 Task: Look for space in Parkville, United States from 10th July, 2023 to 15th July, 2023 for 7 adults in price range Rs.10000 to Rs.15000. Place can be entire place or shared room with 4 bedrooms having 7 beds and 4 bathrooms. Property type can be house, flat, guest house. Amenities needed are: wifi, TV, free parkinig on premises, gym, breakfast. Booking option can be shelf check-in. Required host language is English.
Action: Mouse moved to (549, 125)
Screenshot: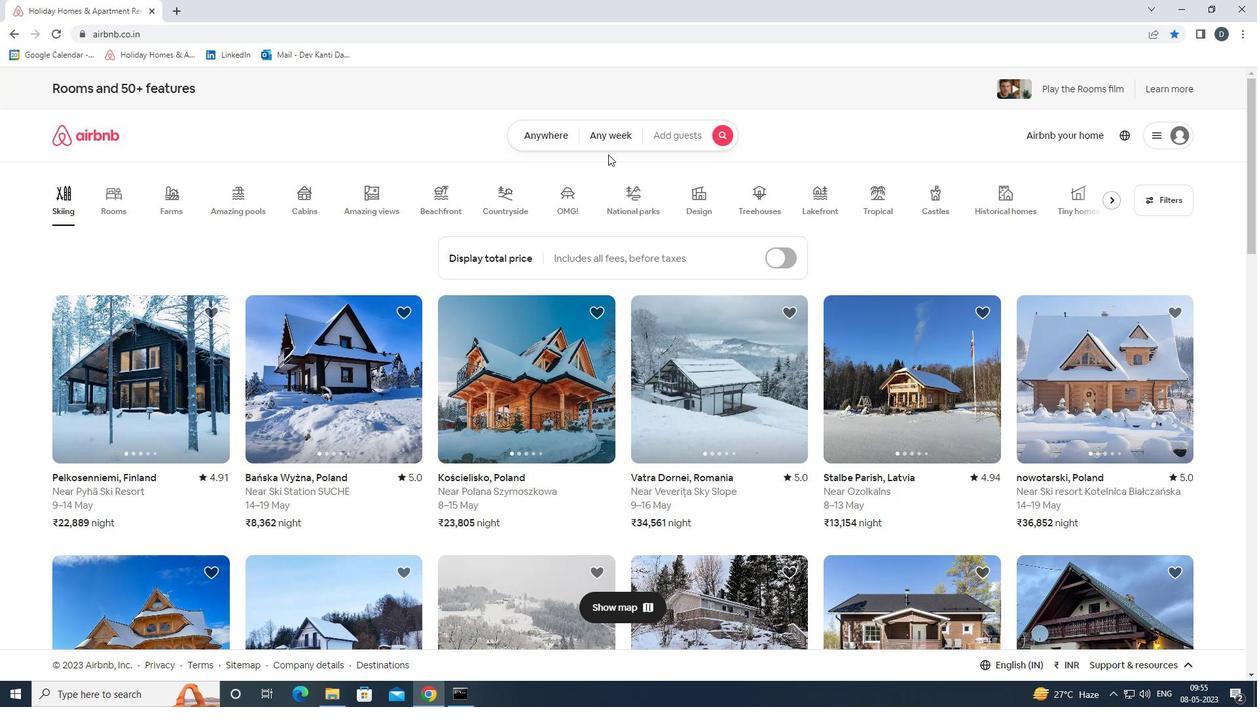 
Action: Mouse pressed left at (549, 125)
Screenshot: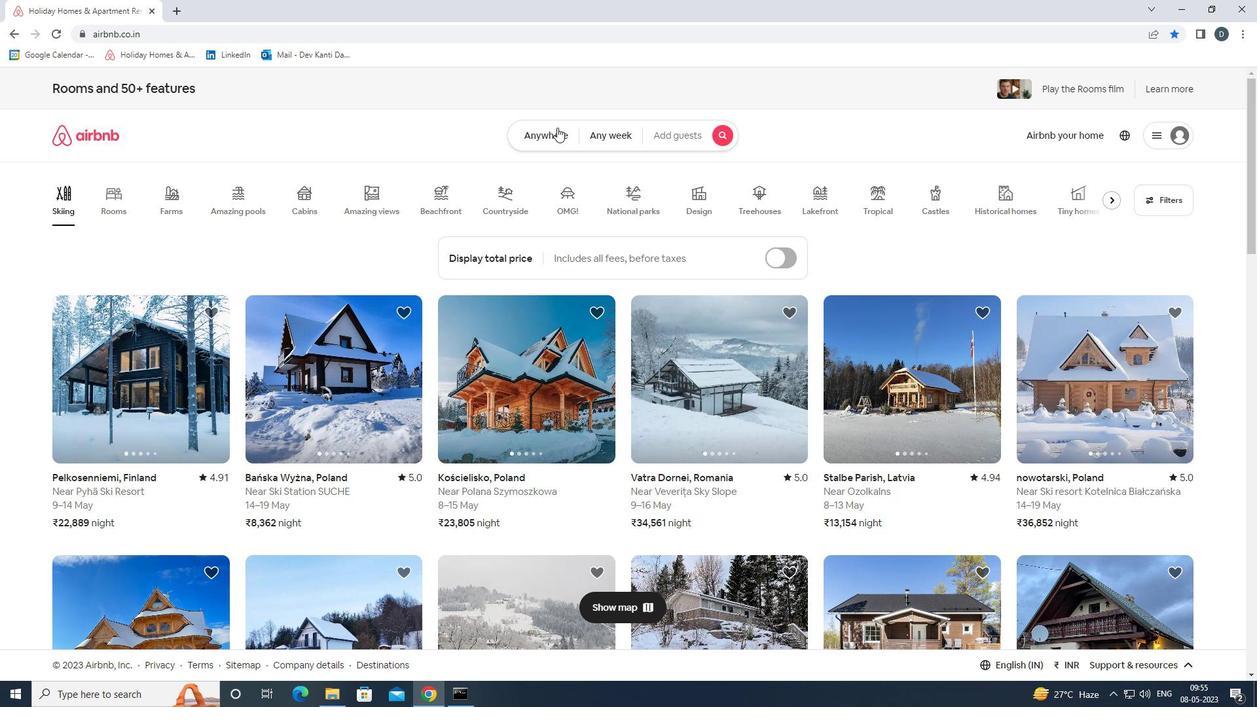 
Action: Mouse moved to (446, 191)
Screenshot: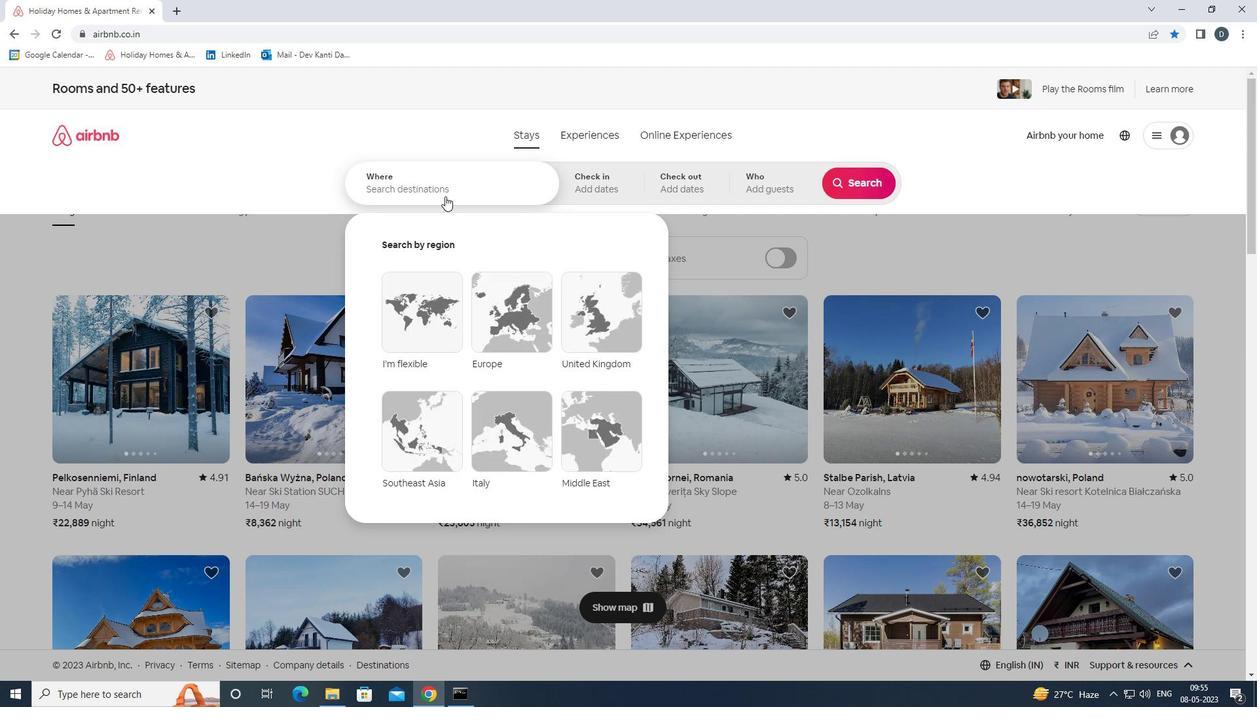 
Action: Mouse pressed left at (446, 191)
Screenshot: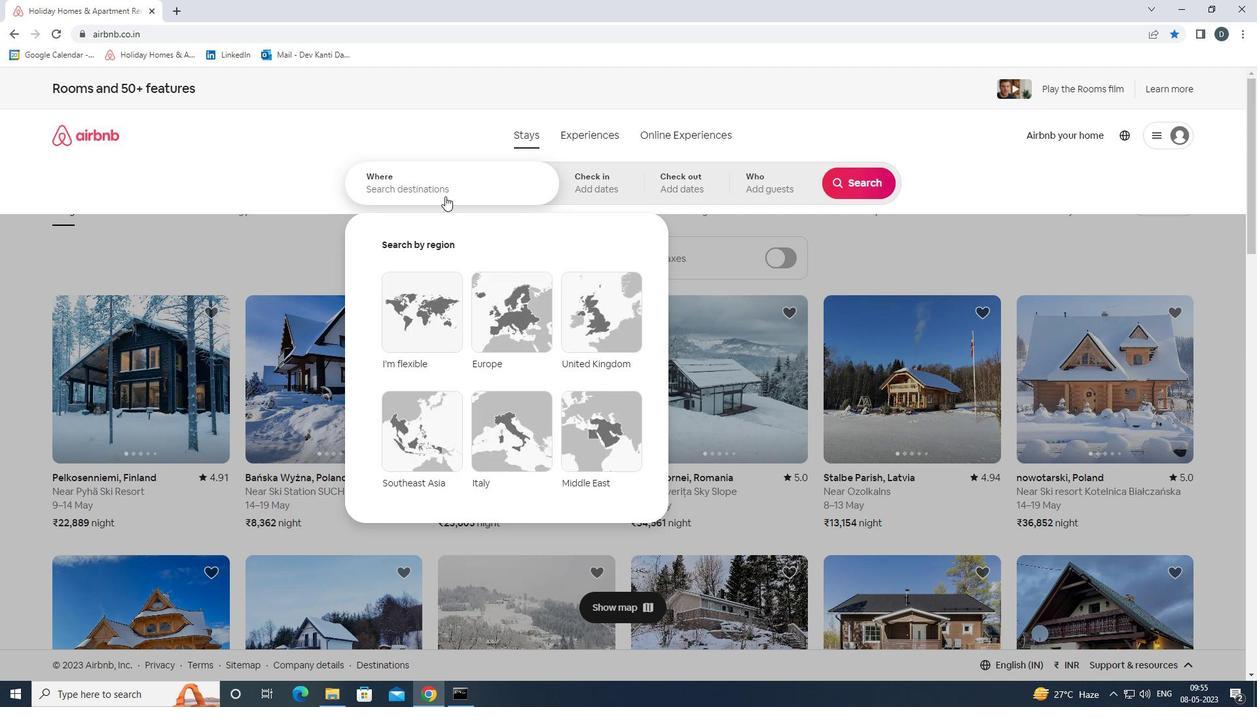 
Action: Key pressed <Key.shift>PARKVILLE,<Key.shift>UNITED<Key.space><Key.shift>STATES<Key.enter>
Screenshot: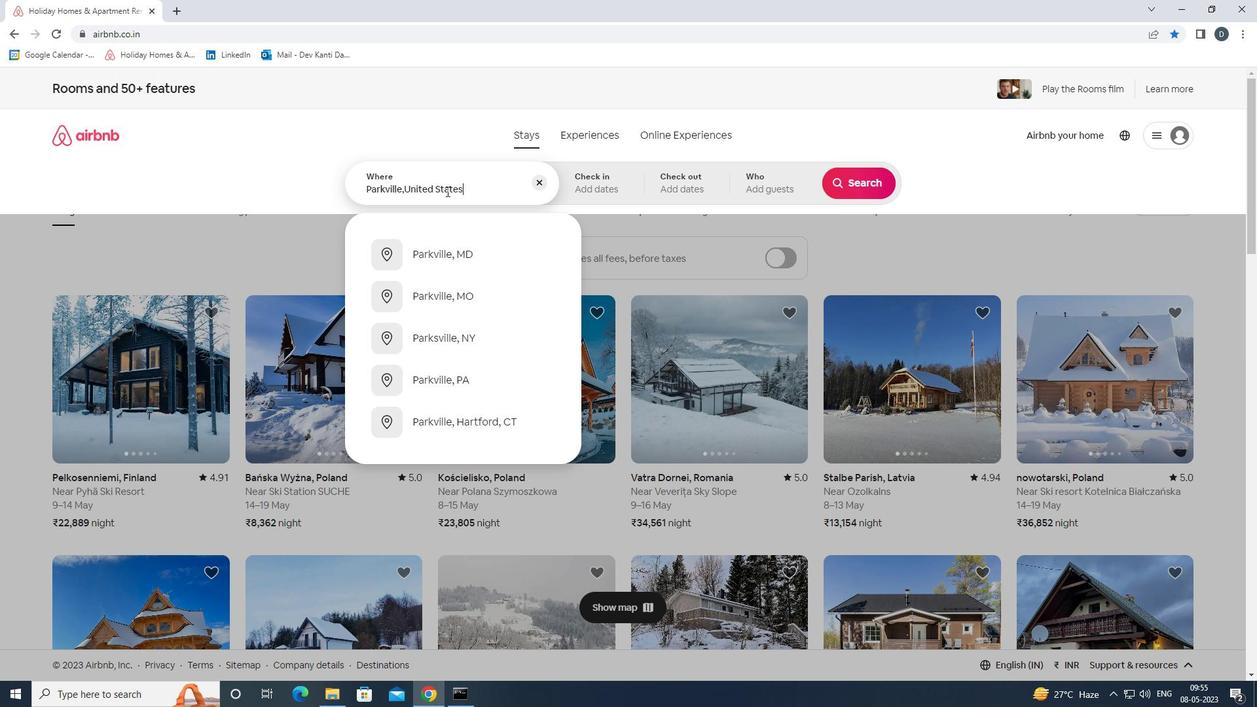 
Action: Mouse moved to (859, 286)
Screenshot: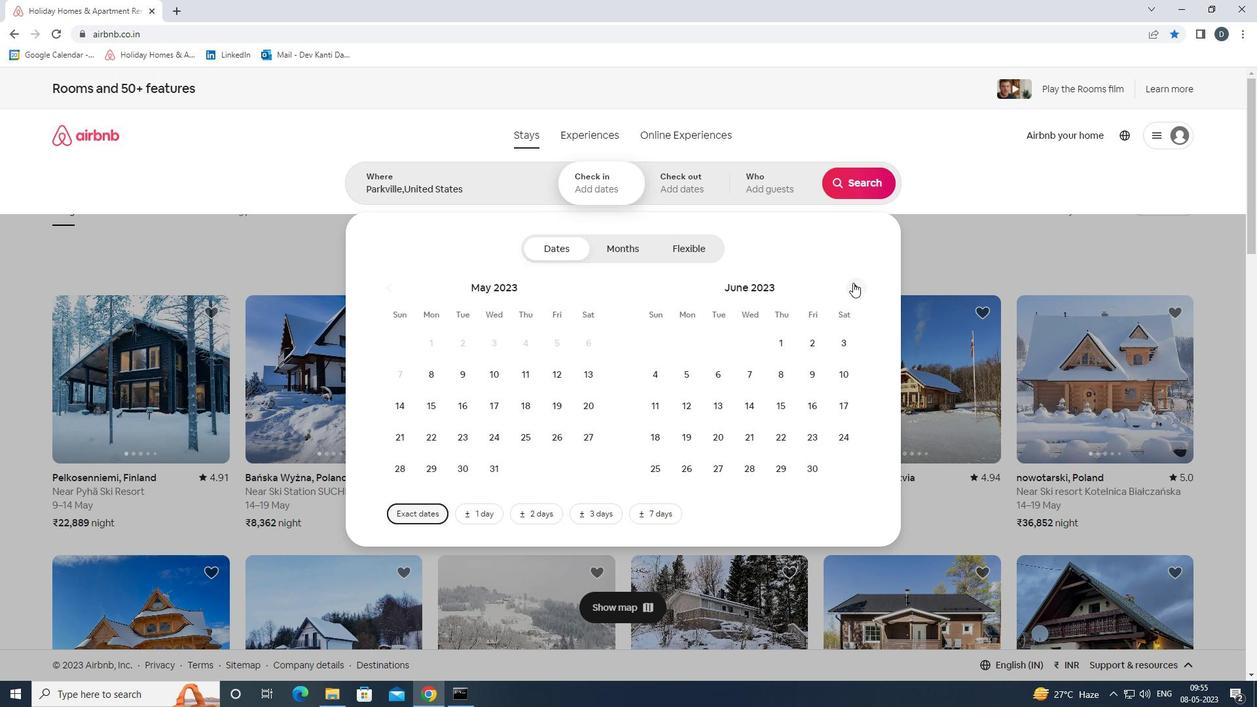 
Action: Mouse pressed left at (859, 286)
Screenshot: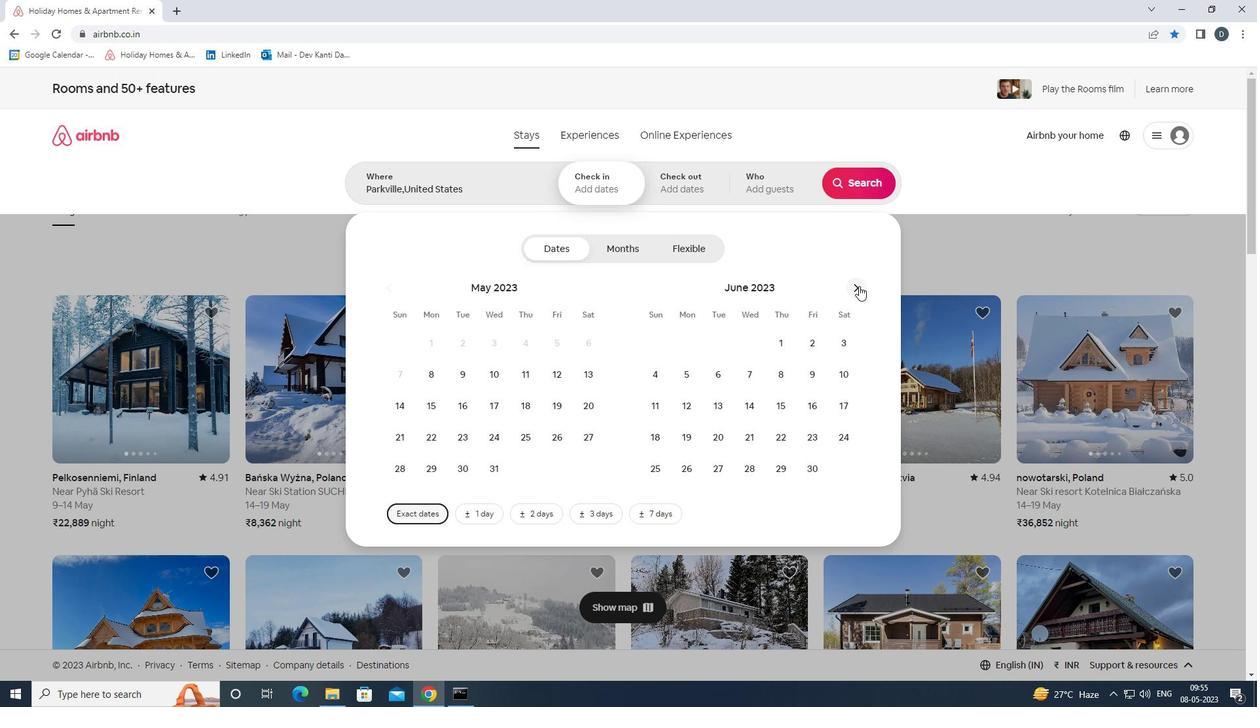 
Action: Mouse moved to (687, 401)
Screenshot: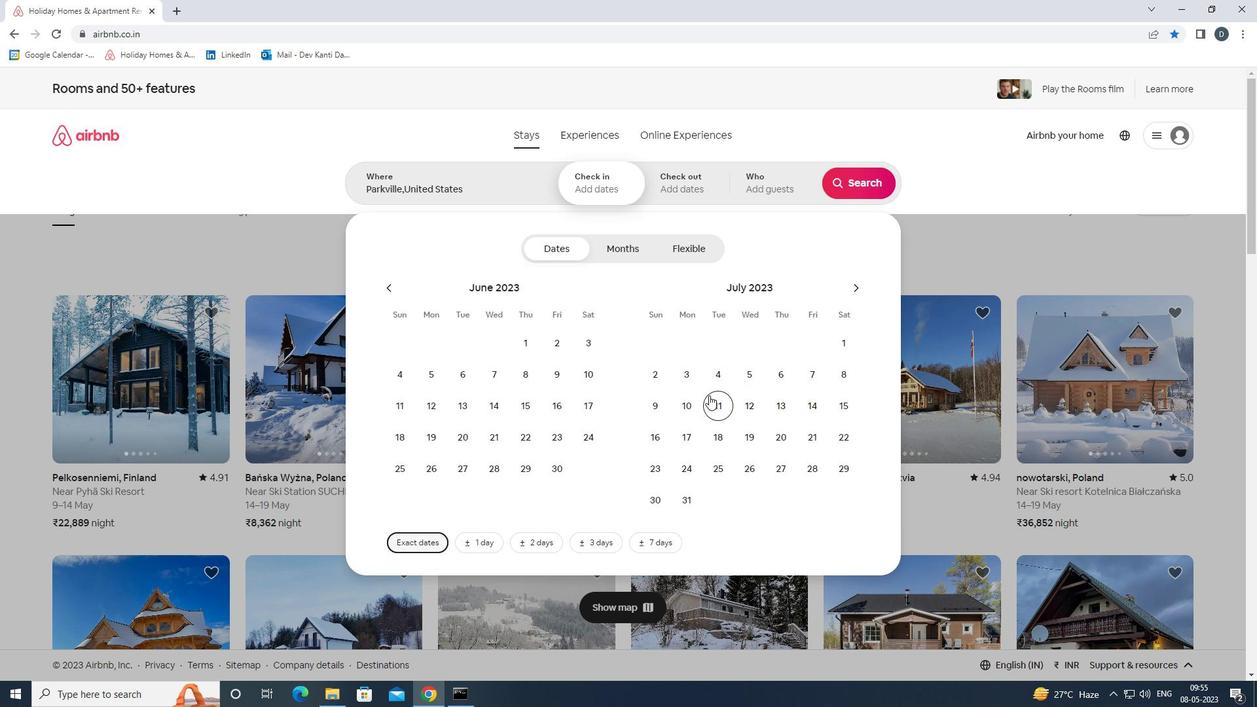 
Action: Mouse pressed left at (687, 401)
Screenshot: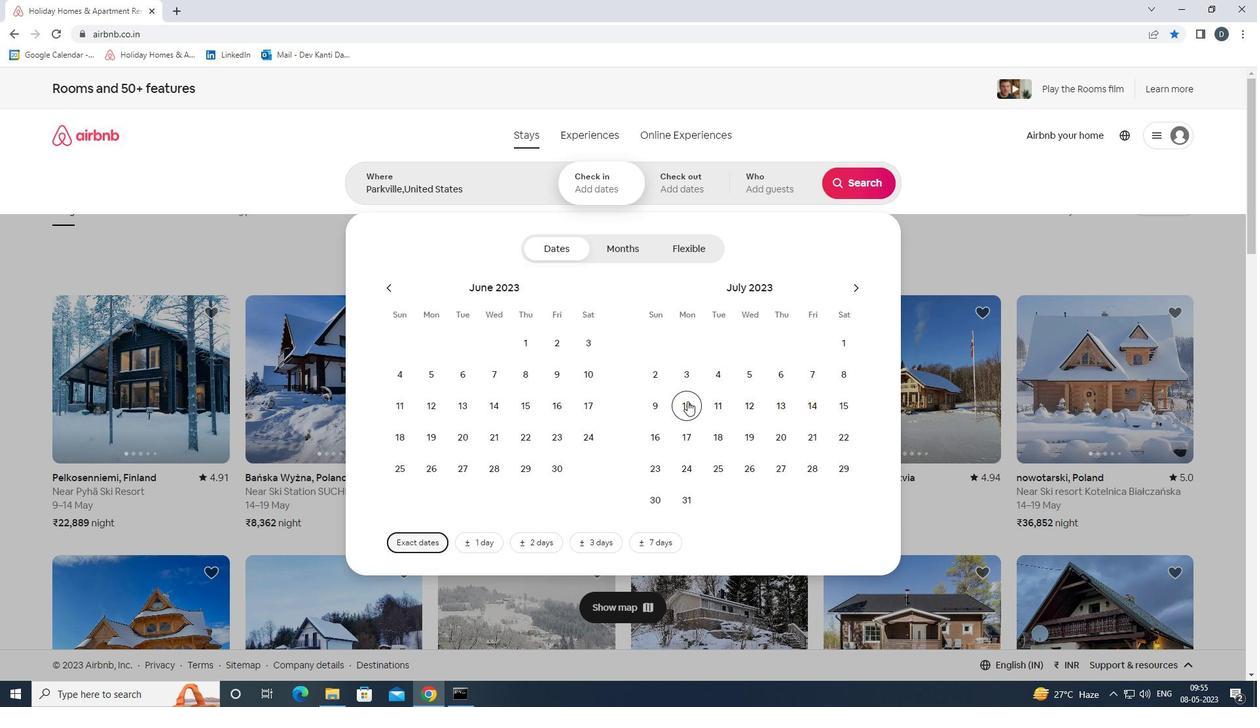 
Action: Mouse moved to (840, 396)
Screenshot: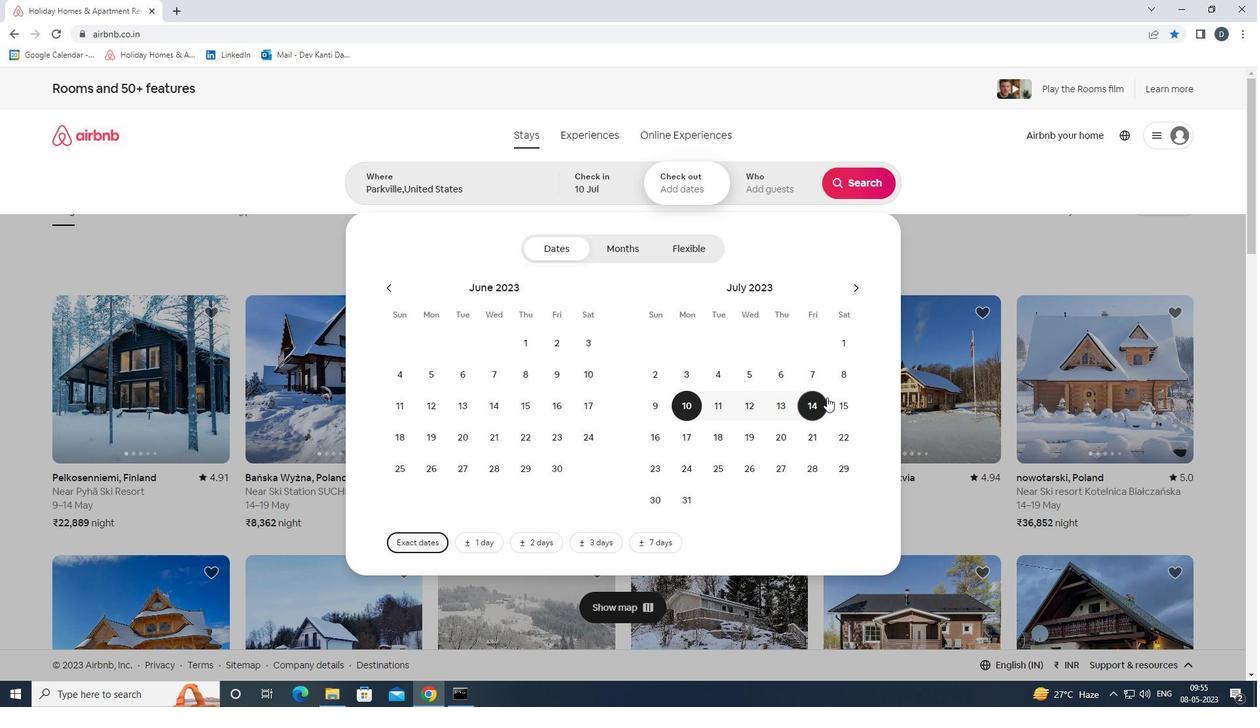 
Action: Mouse pressed left at (840, 396)
Screenshot: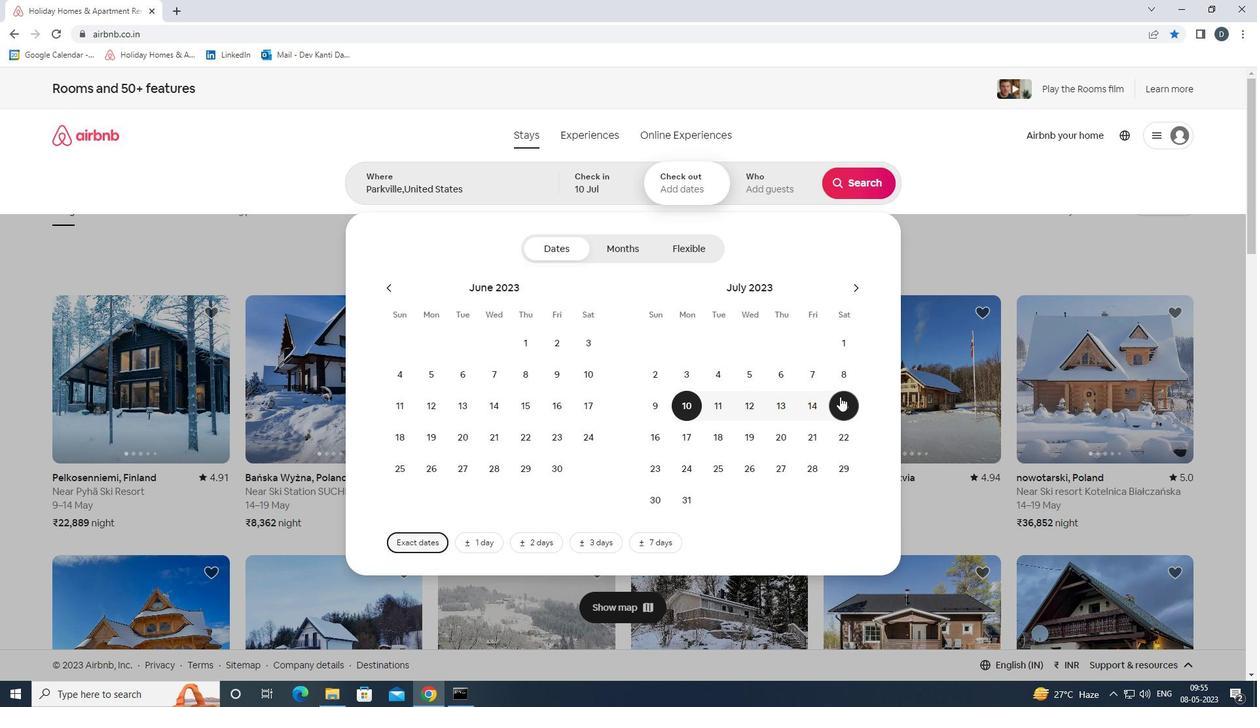 
Action: Mouse moved to (782, 185)
Screenshot: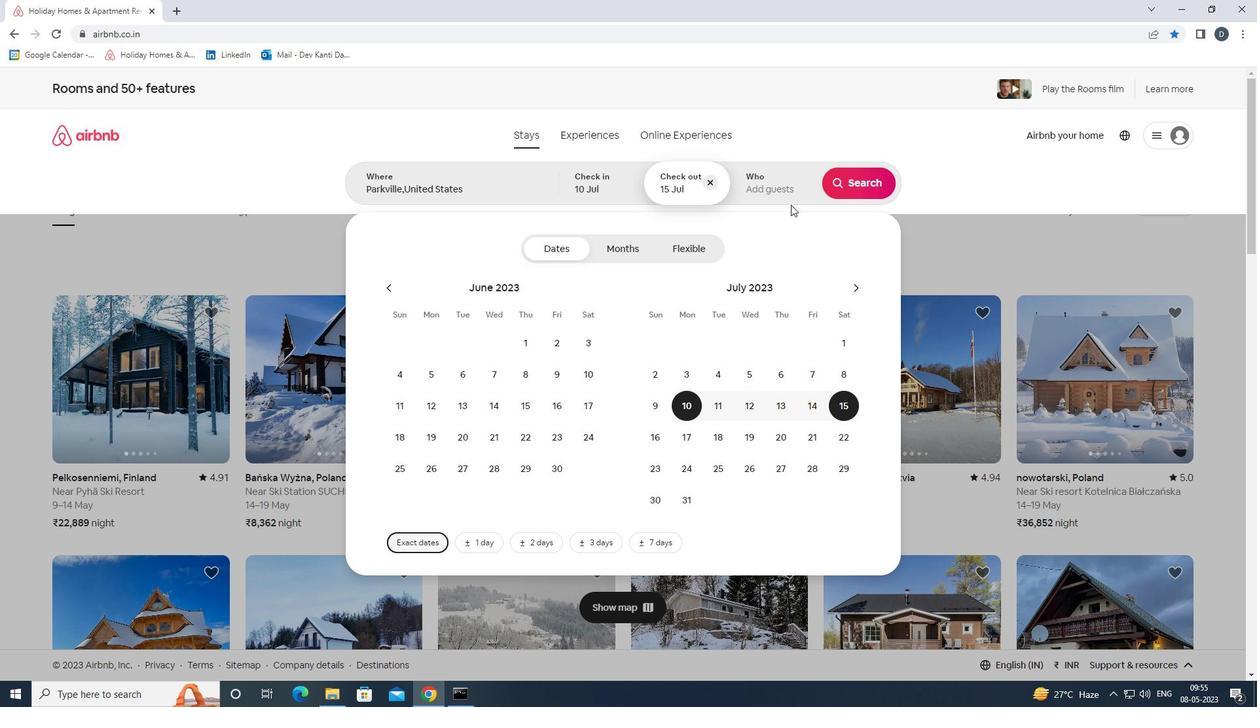 
Action: Mouse pressed left at (782, 185)
Screenshot: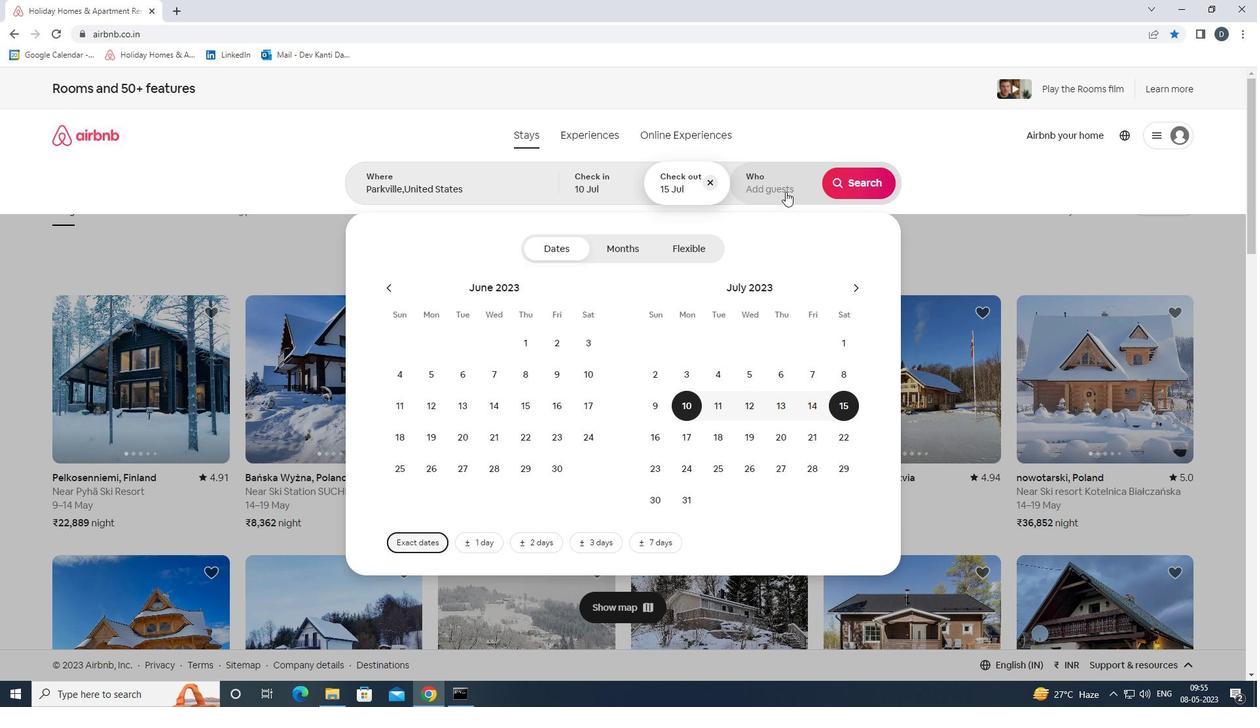 
Action: Mouse moved to (856, 252)
Screenshot: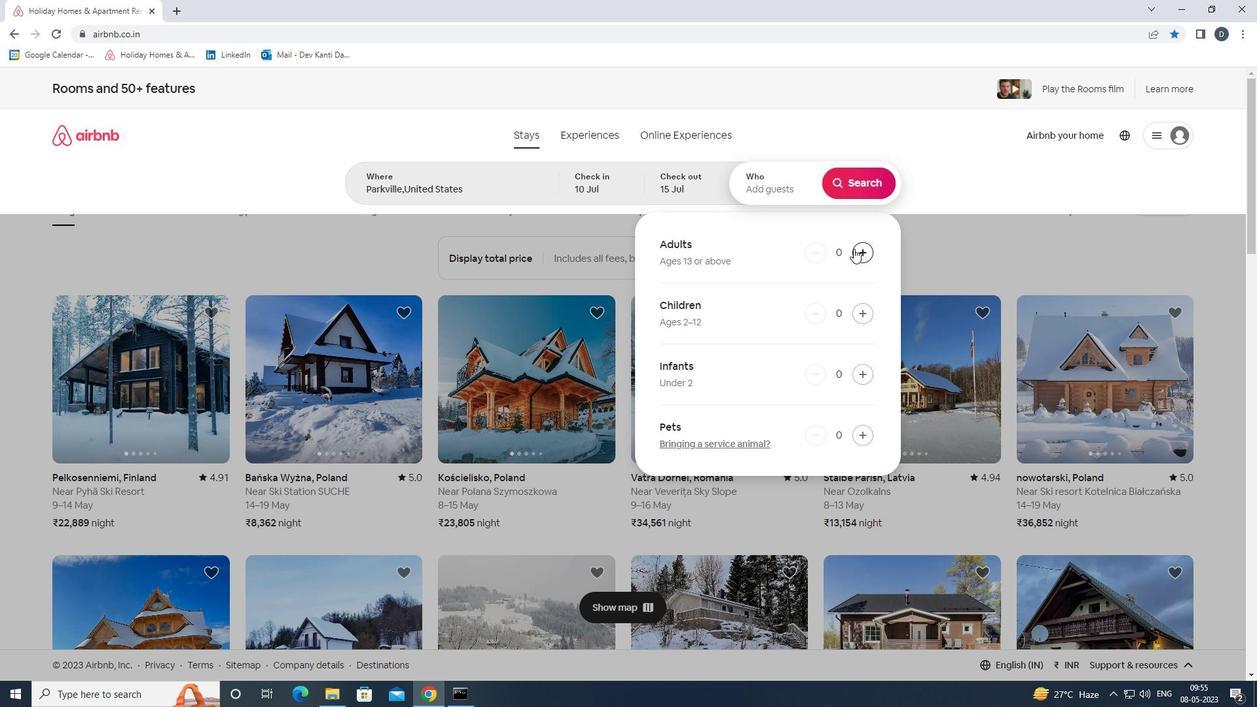 
Action: Mouse pressed left at (856, 252)
Screenshot: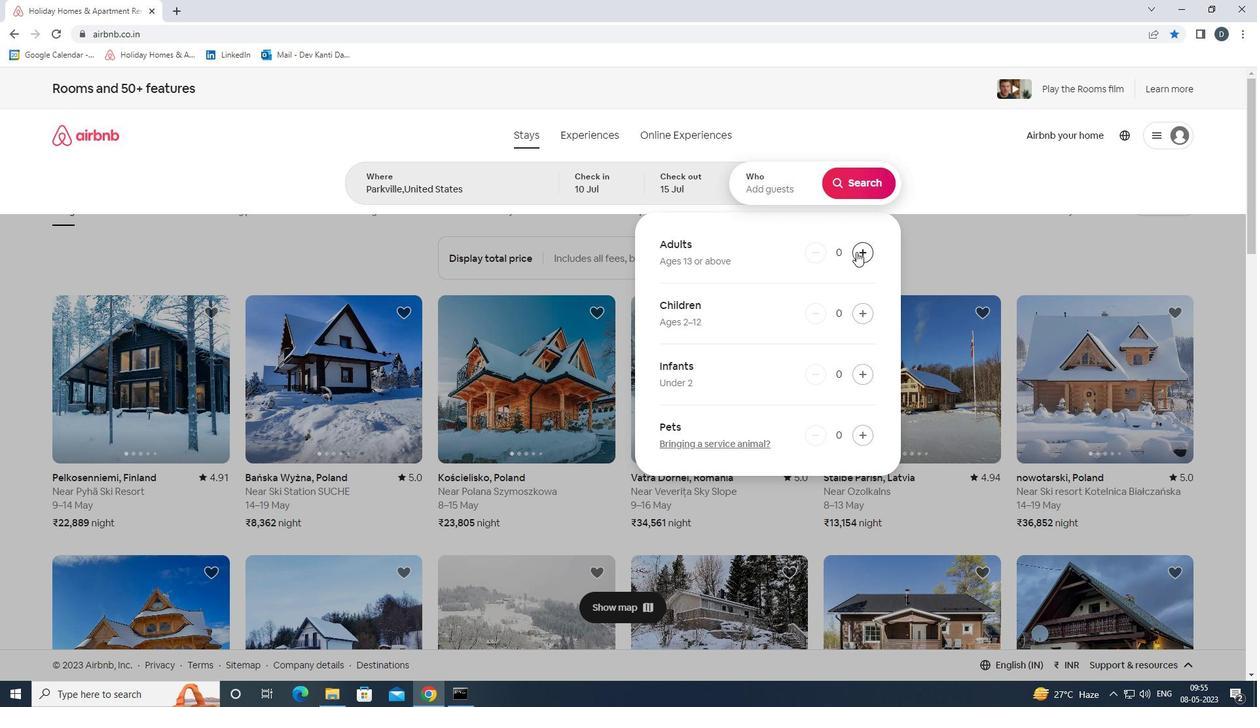 
Action: Mouse pressed left at (856, 252)
Screenshot: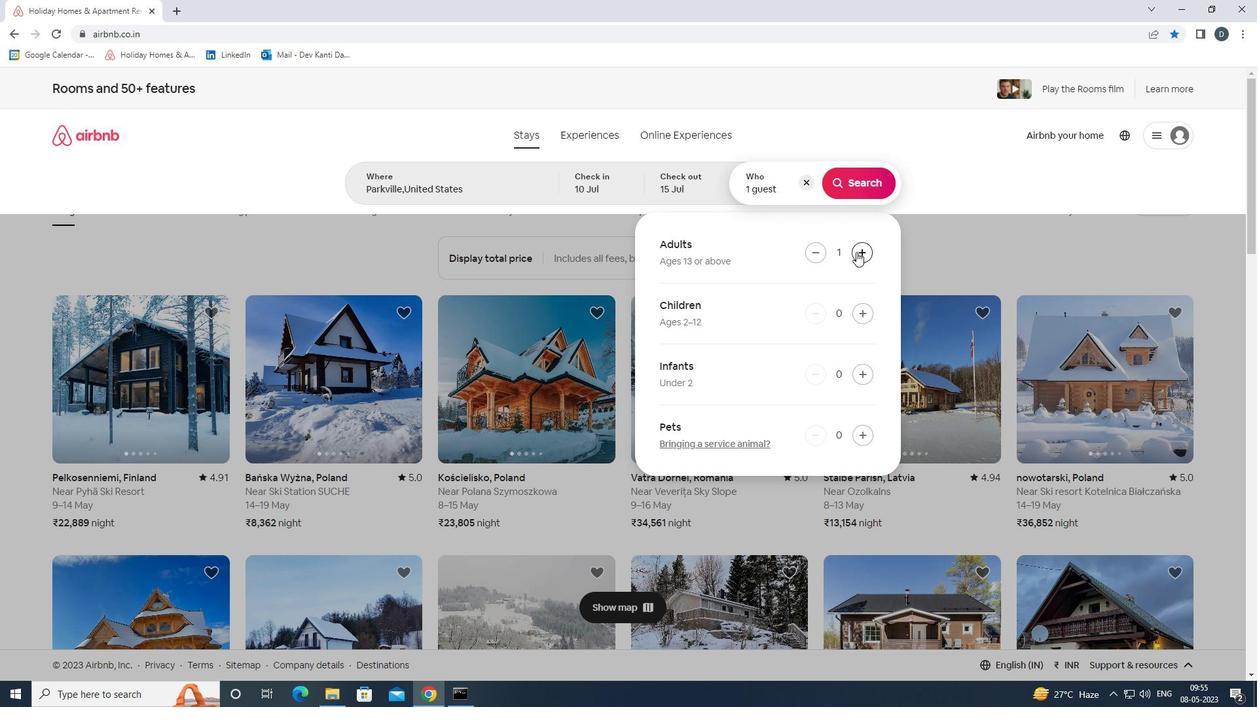 
Action: Mouse pressed left at (856, 252)
Screenshot: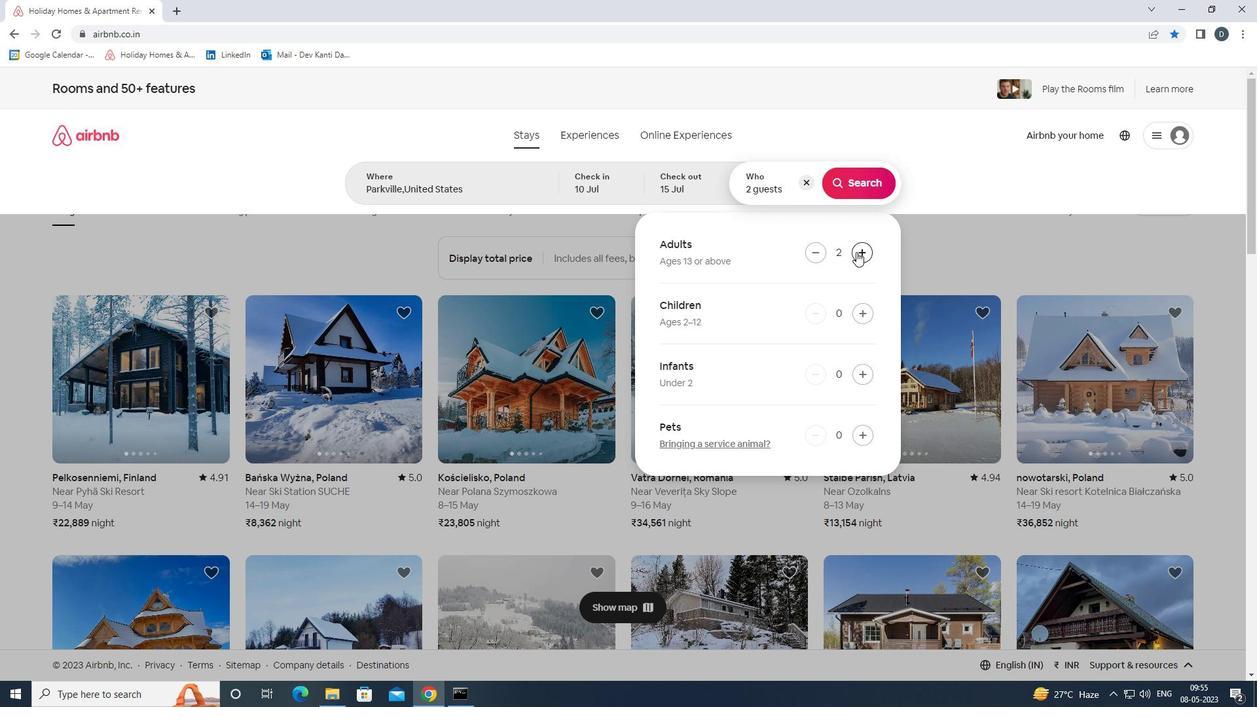 
Action: Mouse pressed left at (856, 252)
Screenshot: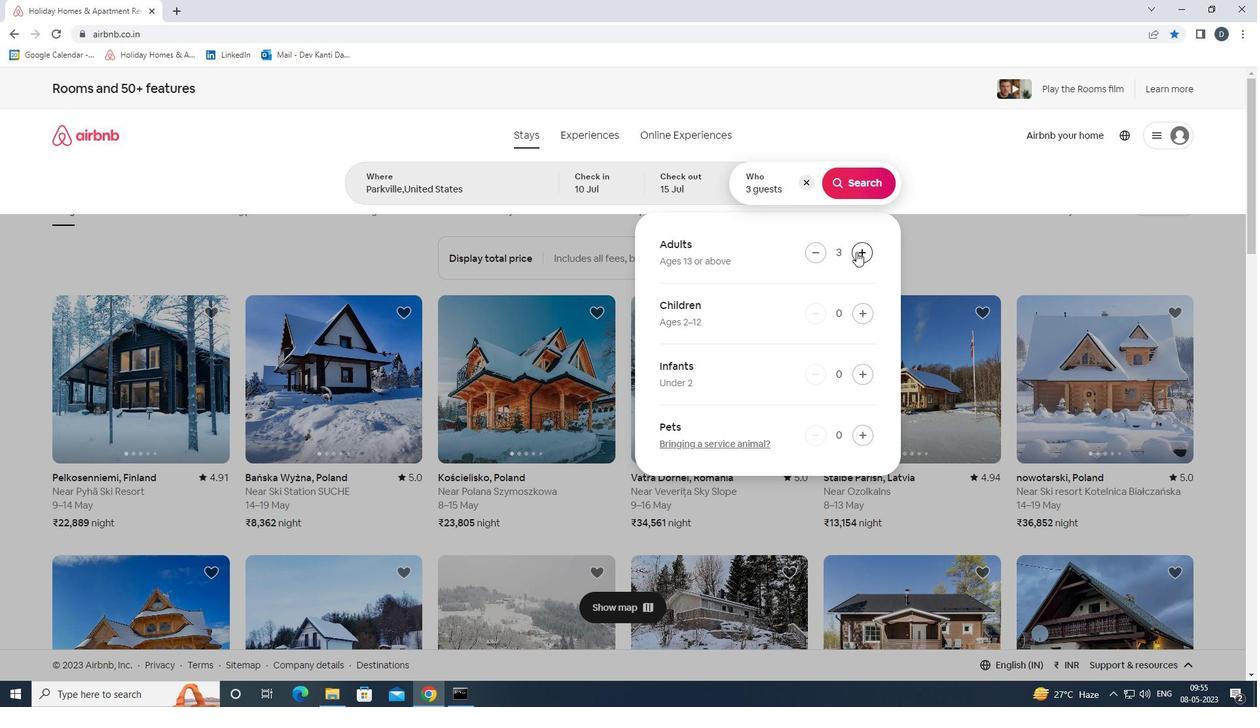 
Action: Mouse pressed left at (856, 252)
Screenshot: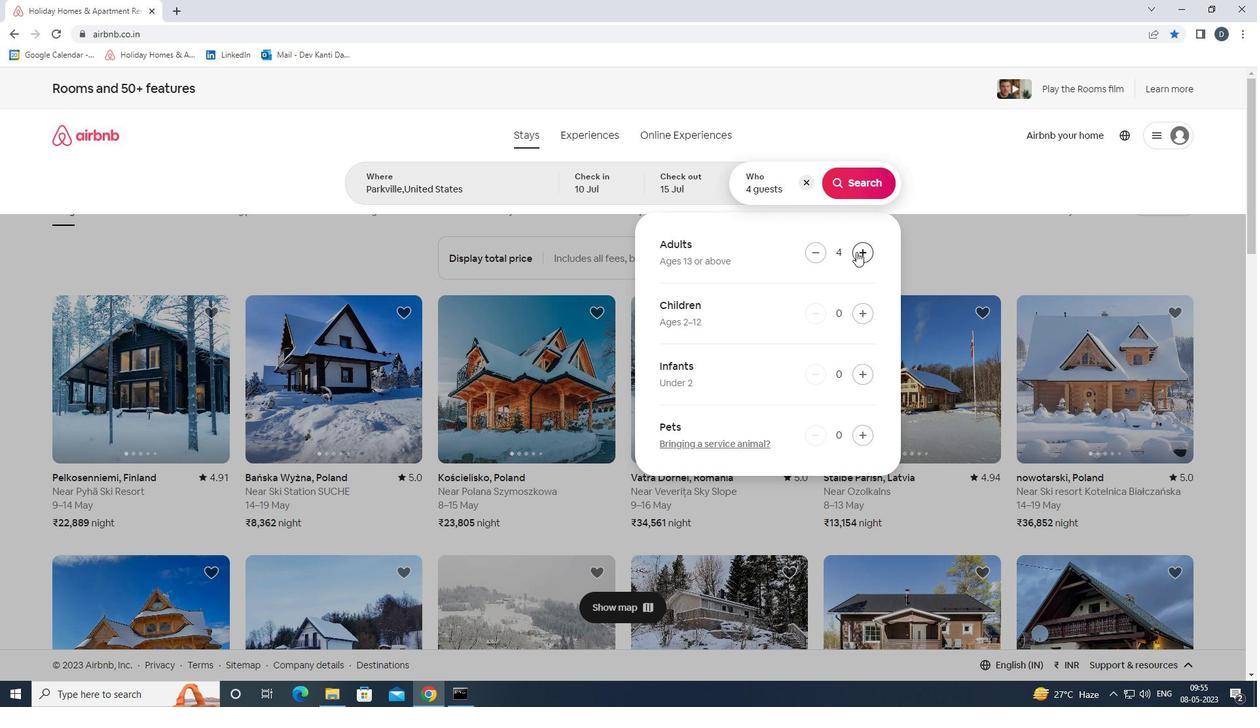
Action: Mouse pressed left at (856, 252)
Screenshot: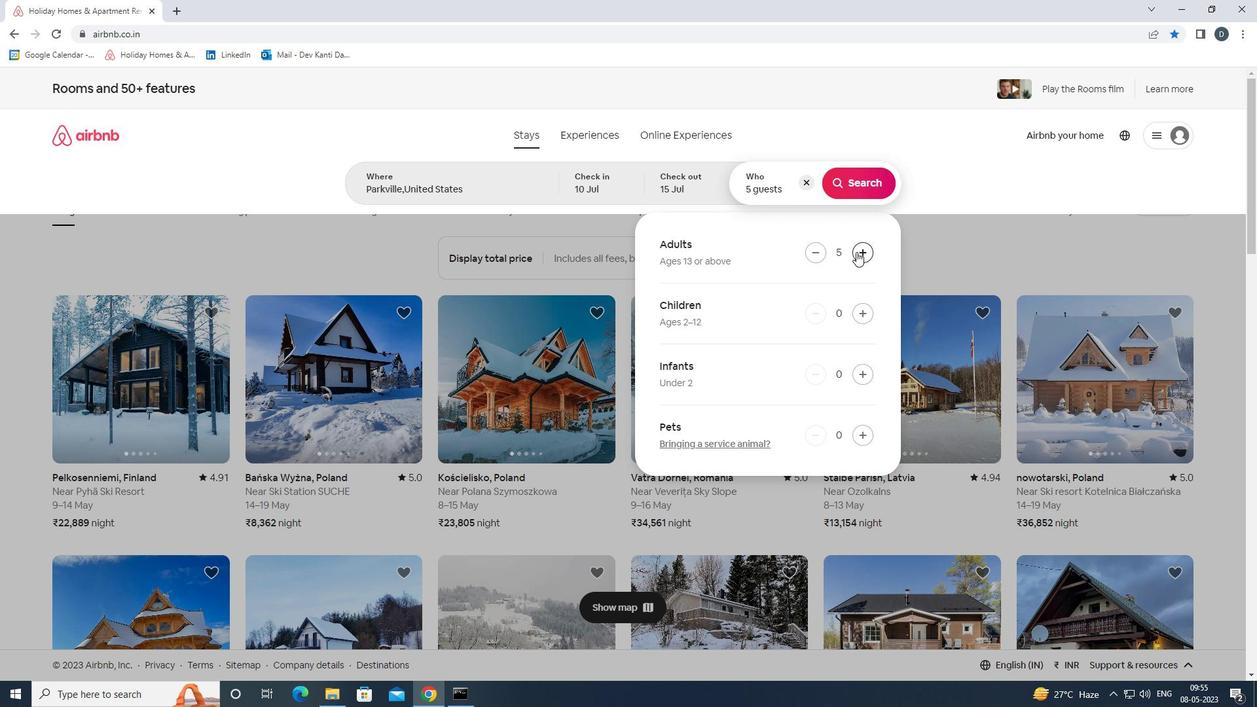 
Action: Mouse pressed left at (856, 252)
Screenshot: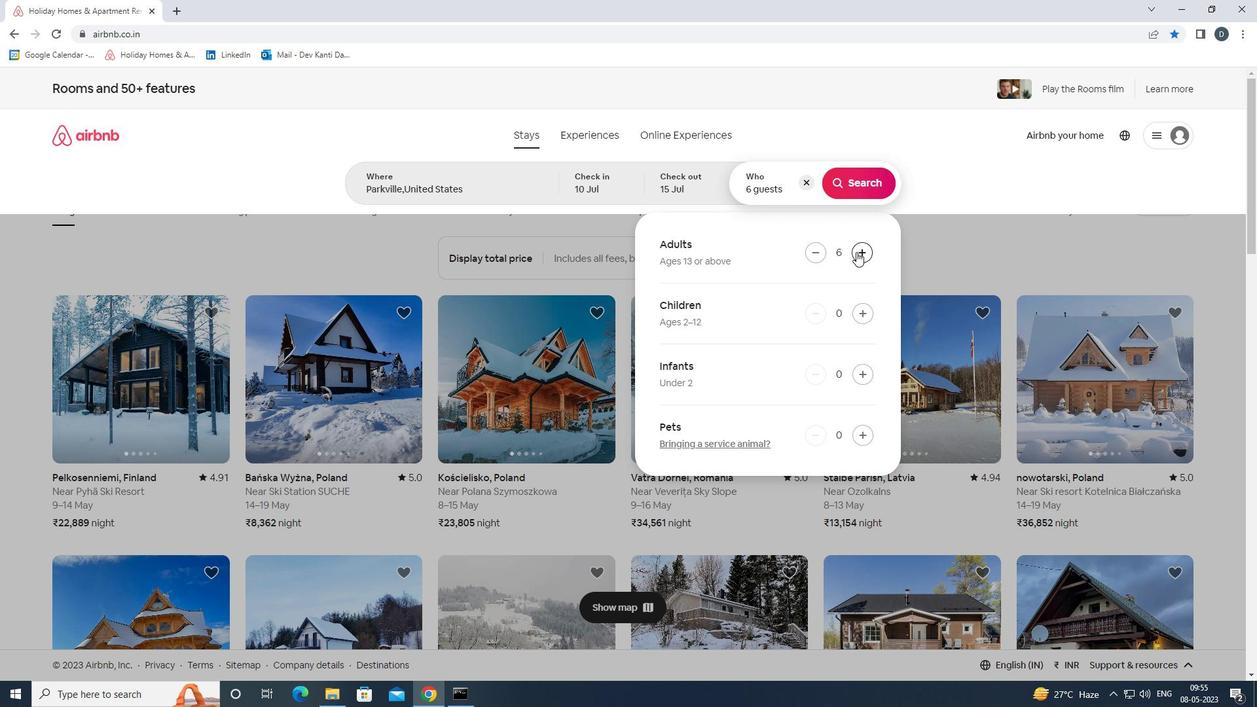 
Action: Mouse moved to (864, 189)
Screenshot: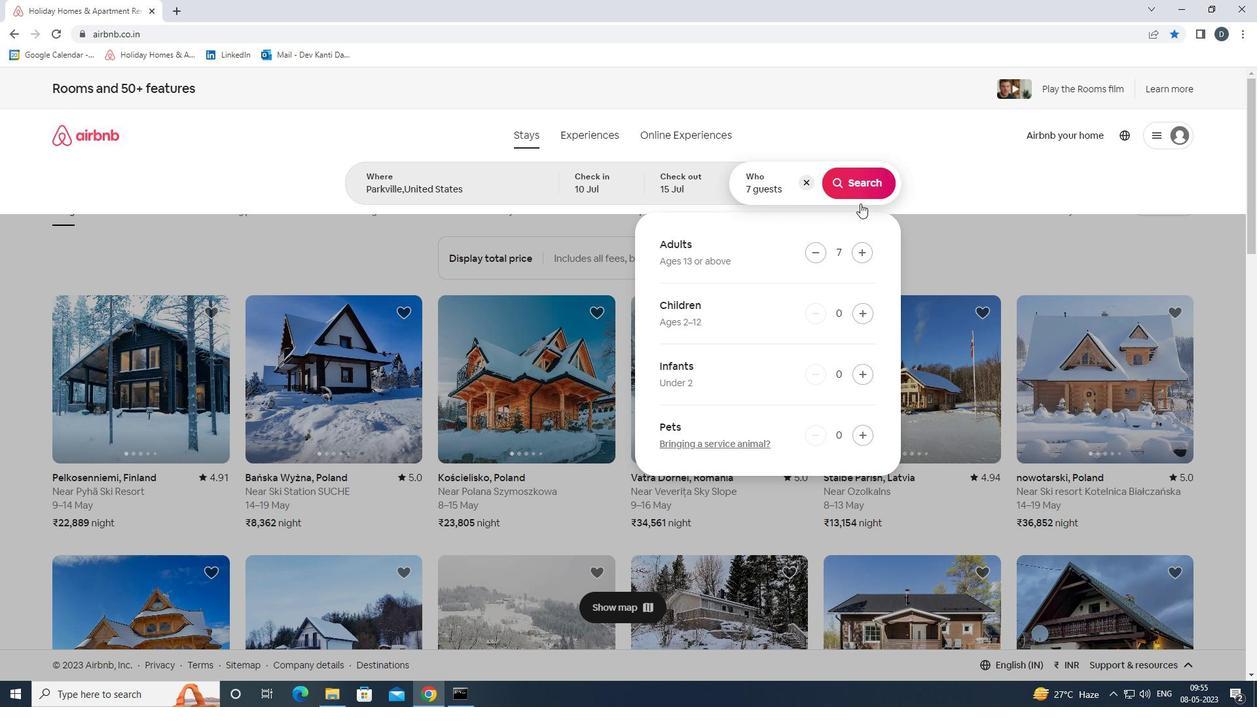 
Action: Mouse pressed left at (864, 189)
Screenshot: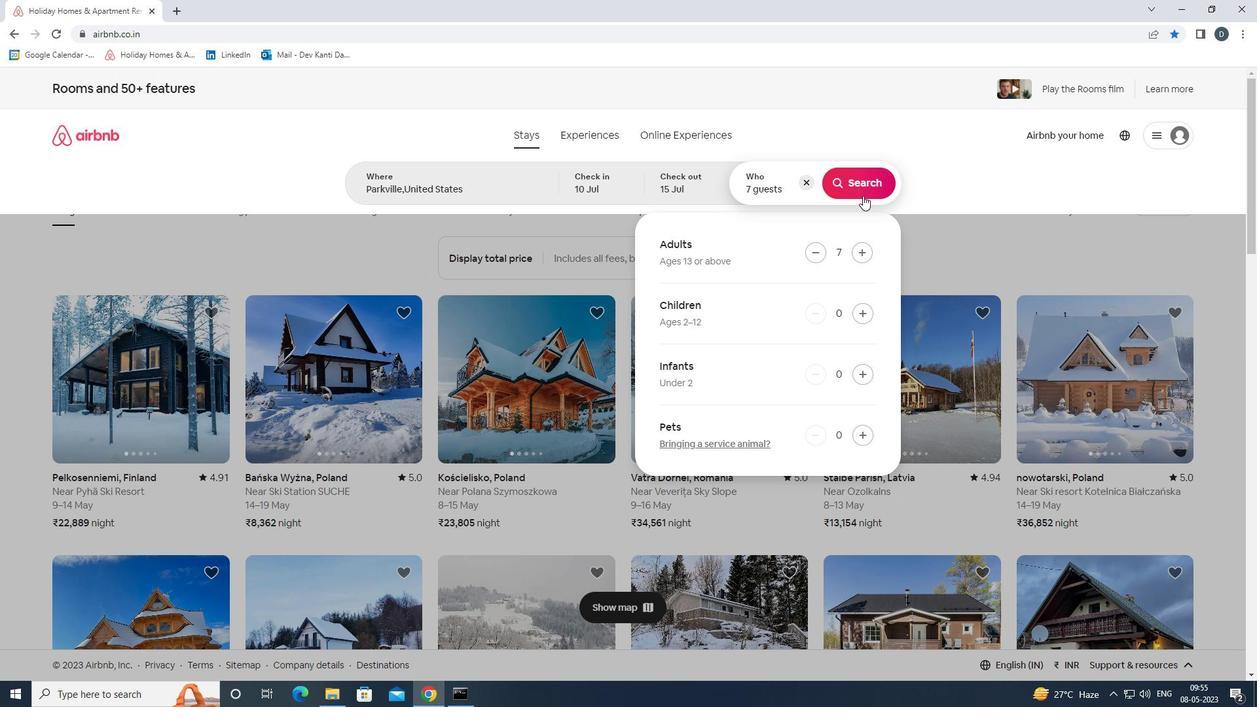 
Action: Mouse moved to (1215, 139)
Screenshot: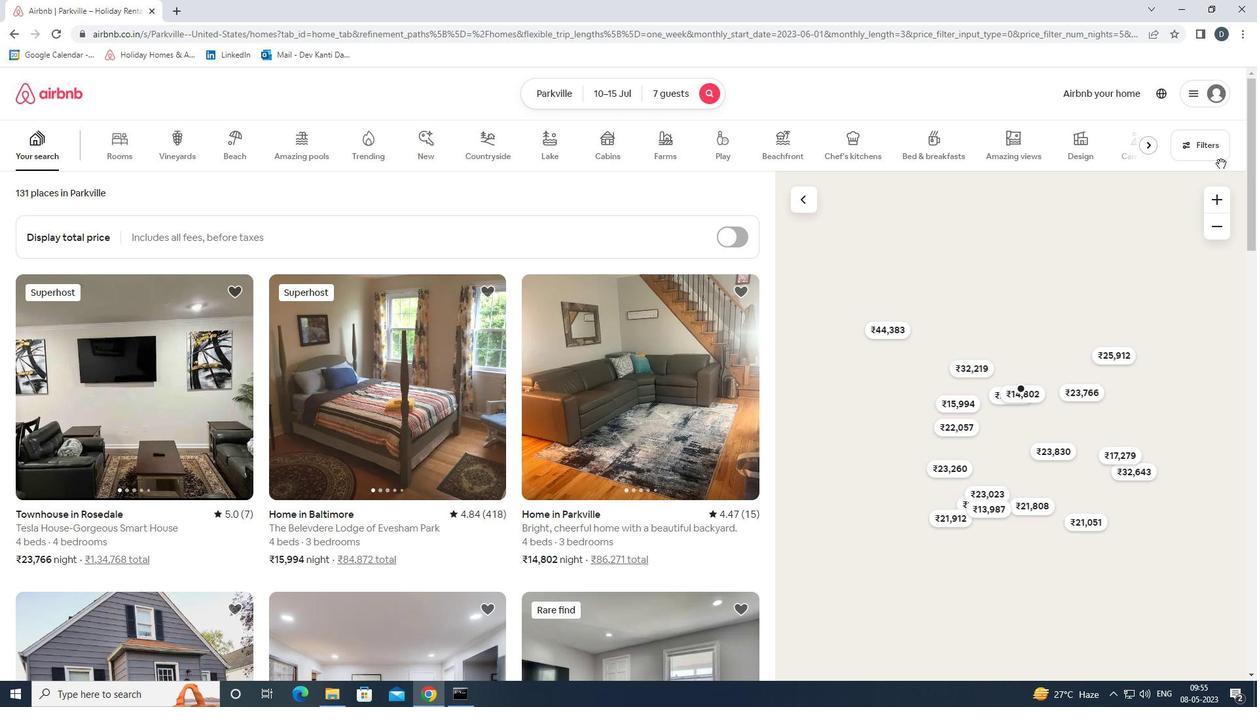 
Action: Mouse pressed left at (1215, 139)
Screenshot: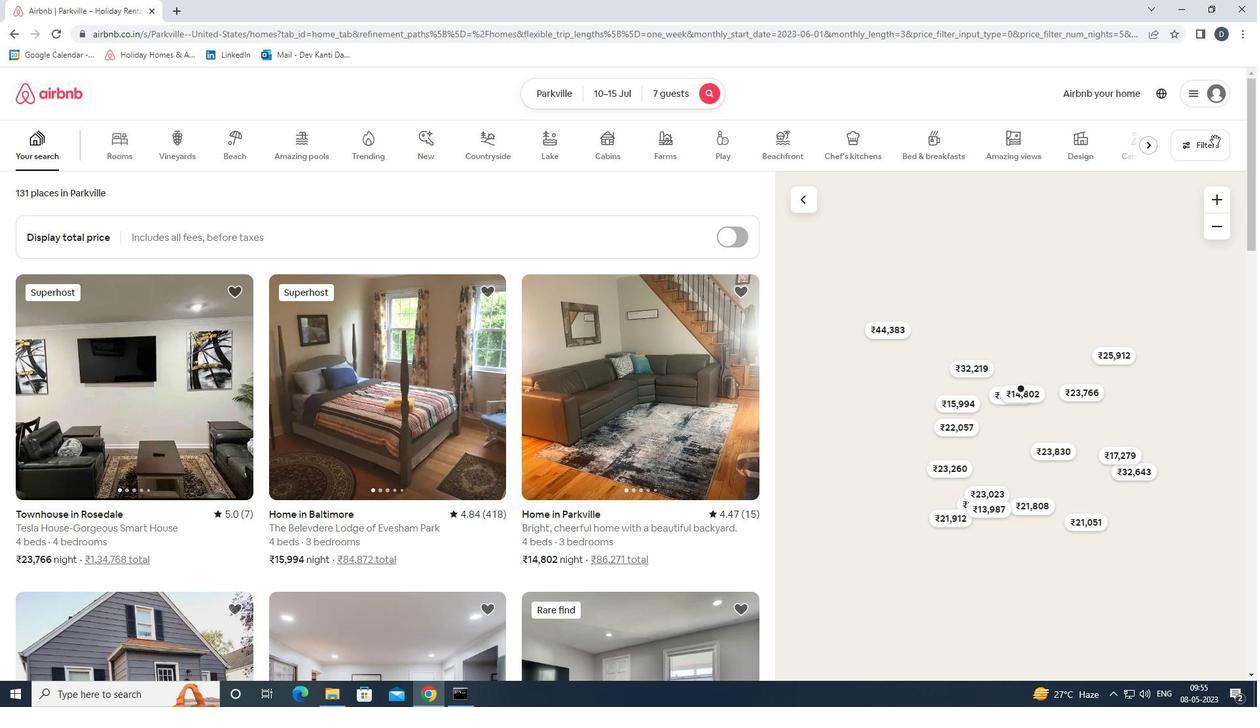 
Action: Mouse moved to (557, 463)
Screenshot: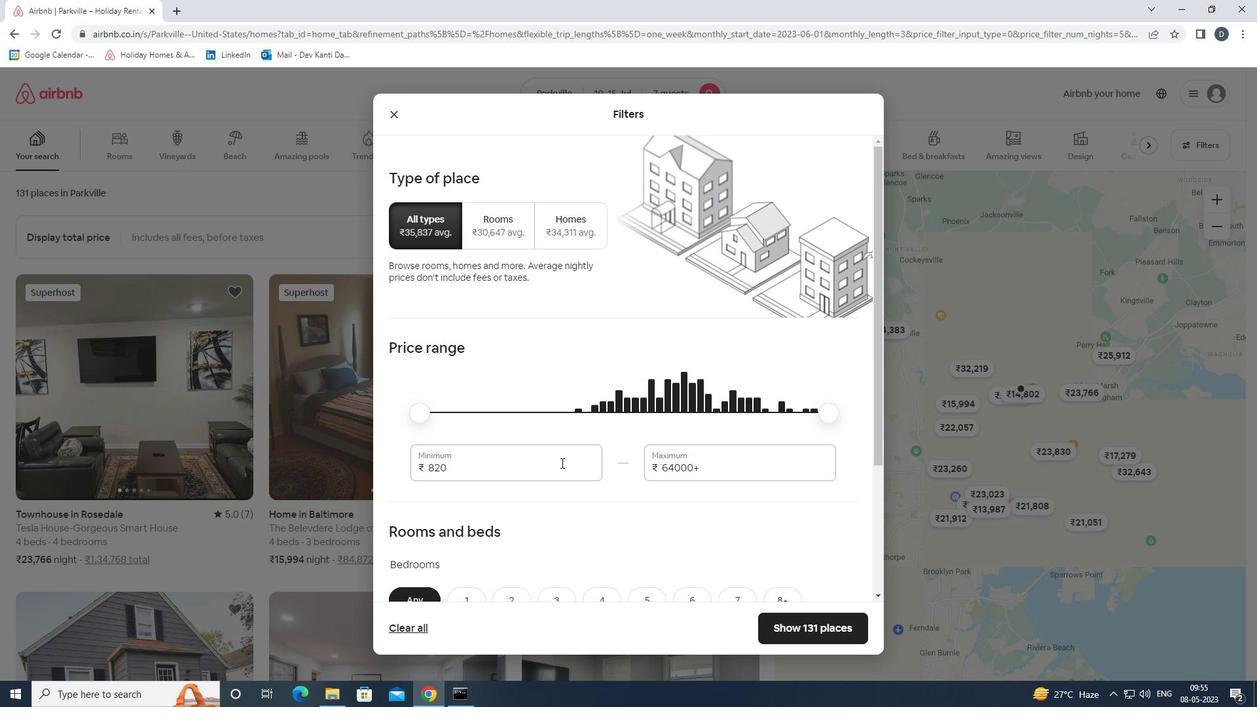
Action: Mouse pressed left at (557, 463)
Screenshot: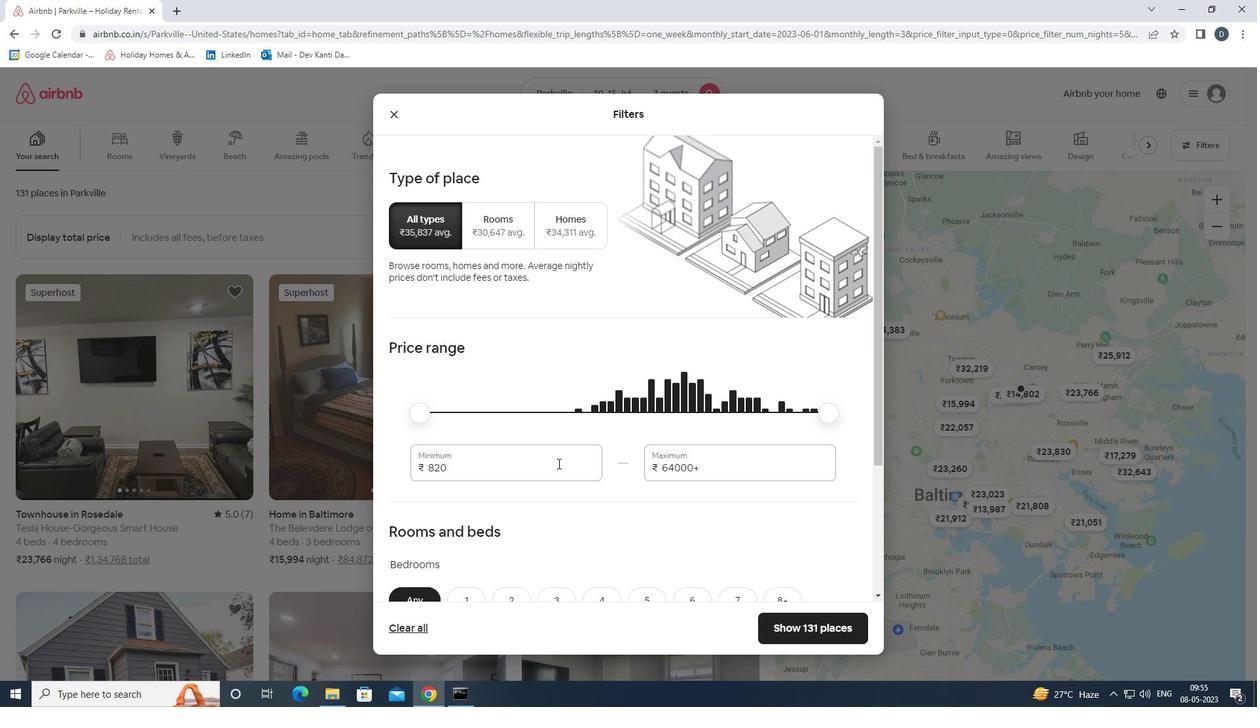 
Action: Mouse pressed left at (557, 463)
Screenshot: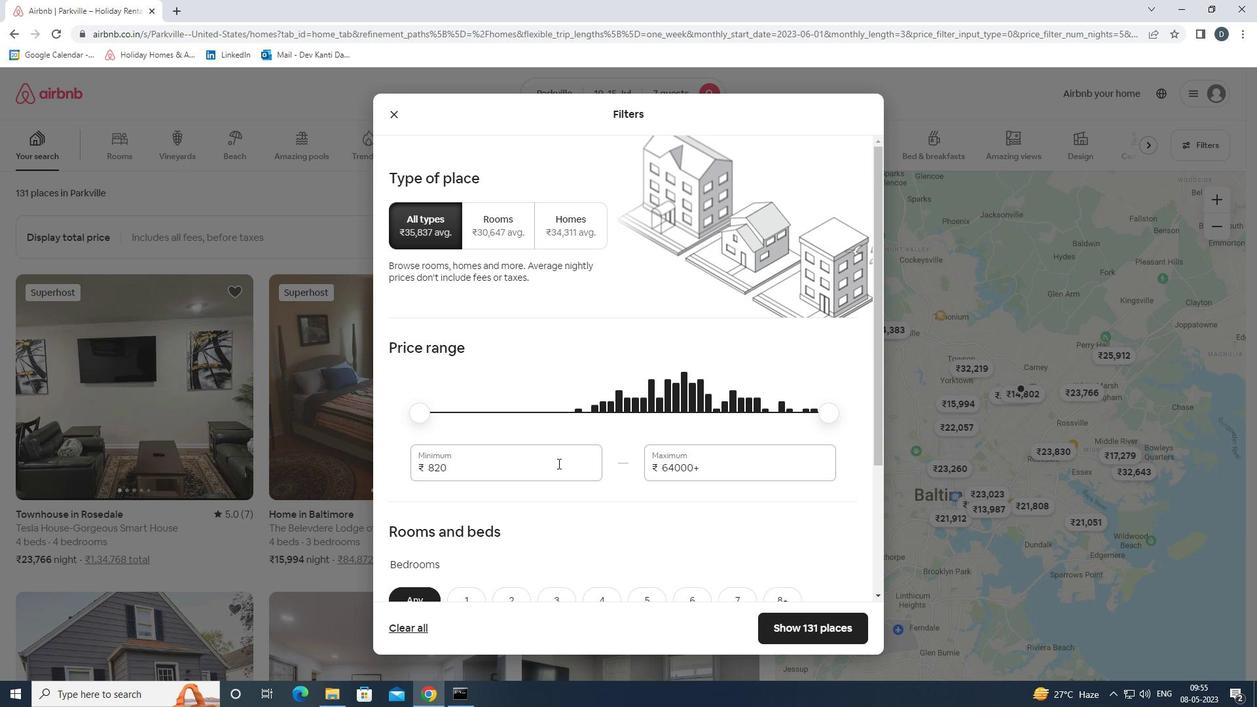 
Action: Key pressed 10000<Key.tab>15000
Screenshot: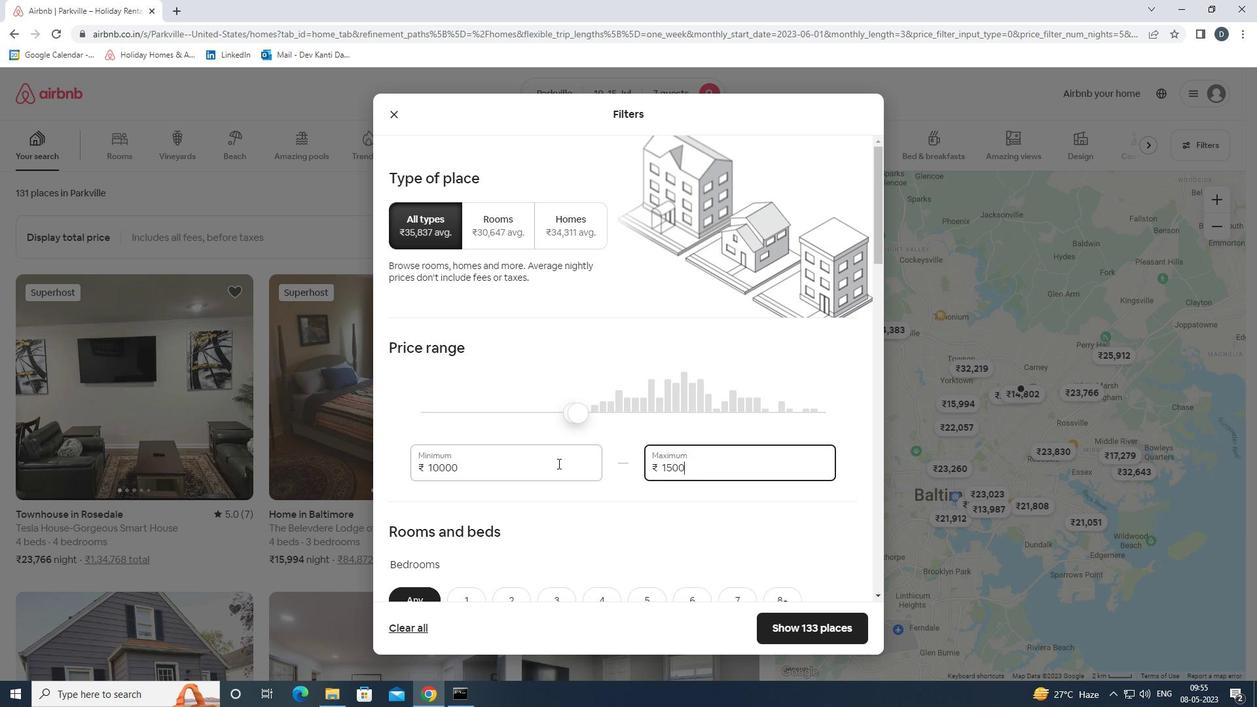 
Action: Mouse moved to (556, 462)
Screenshot: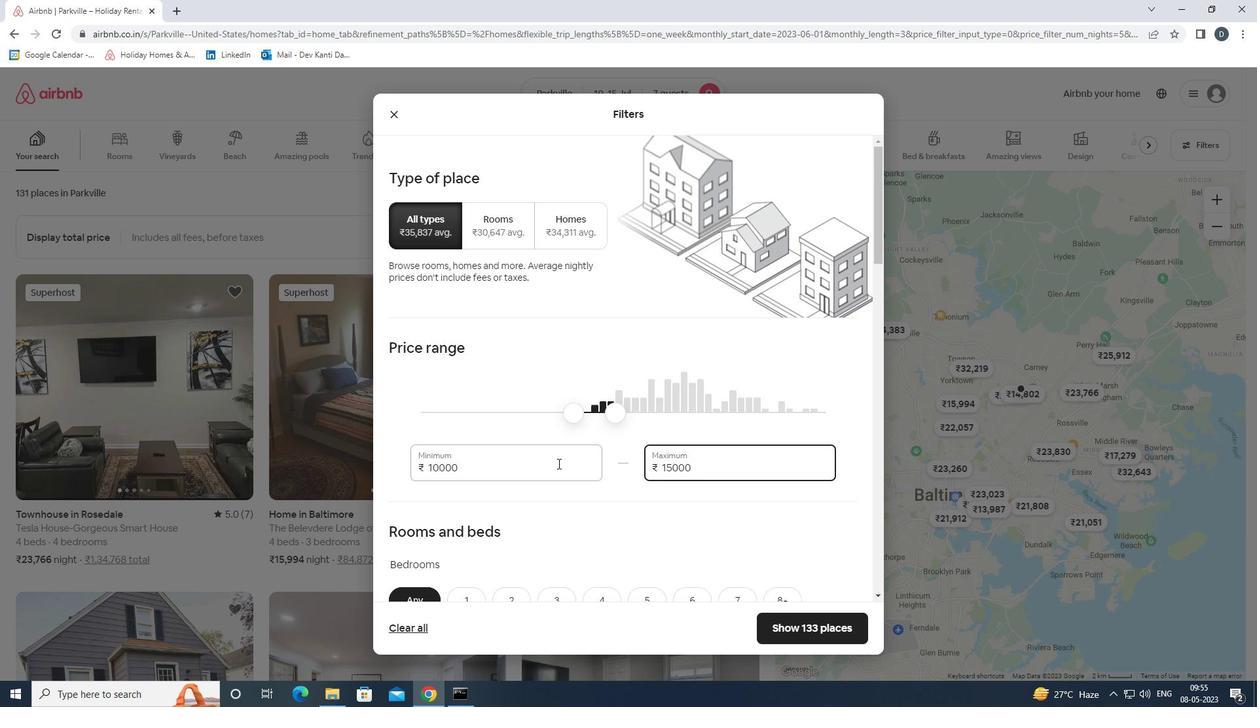 
Action: Mouse scrolled (556, 462) with delta (0, 0)
Screenshot: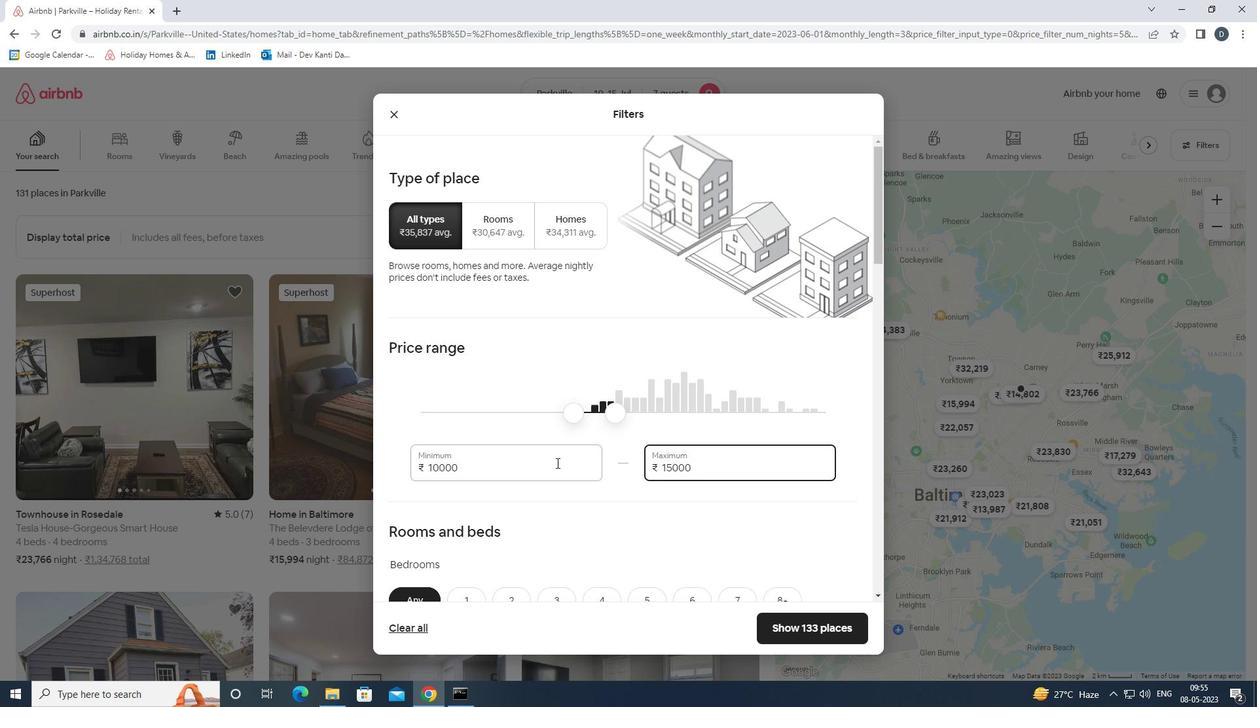 
Action: Mouse scrolled (556, 462) with delta (0, 0)
Screenshot: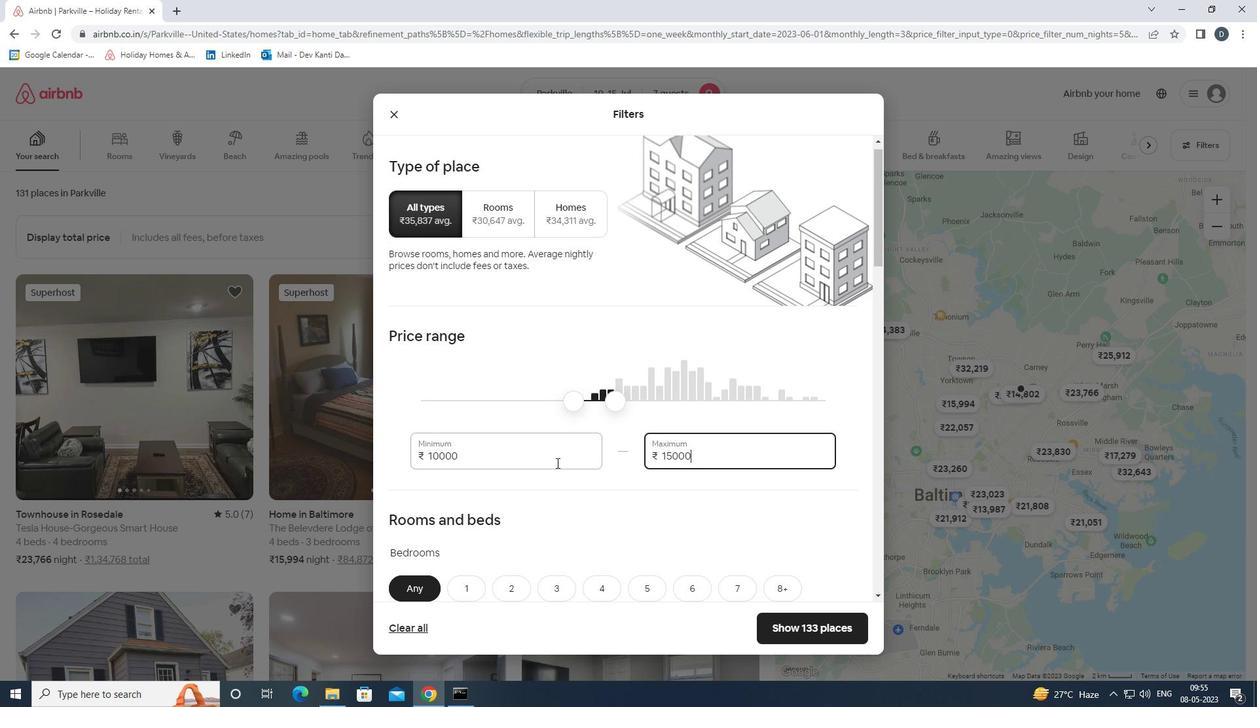 
Action: Mouse moved to (552, 441)
Screenshot: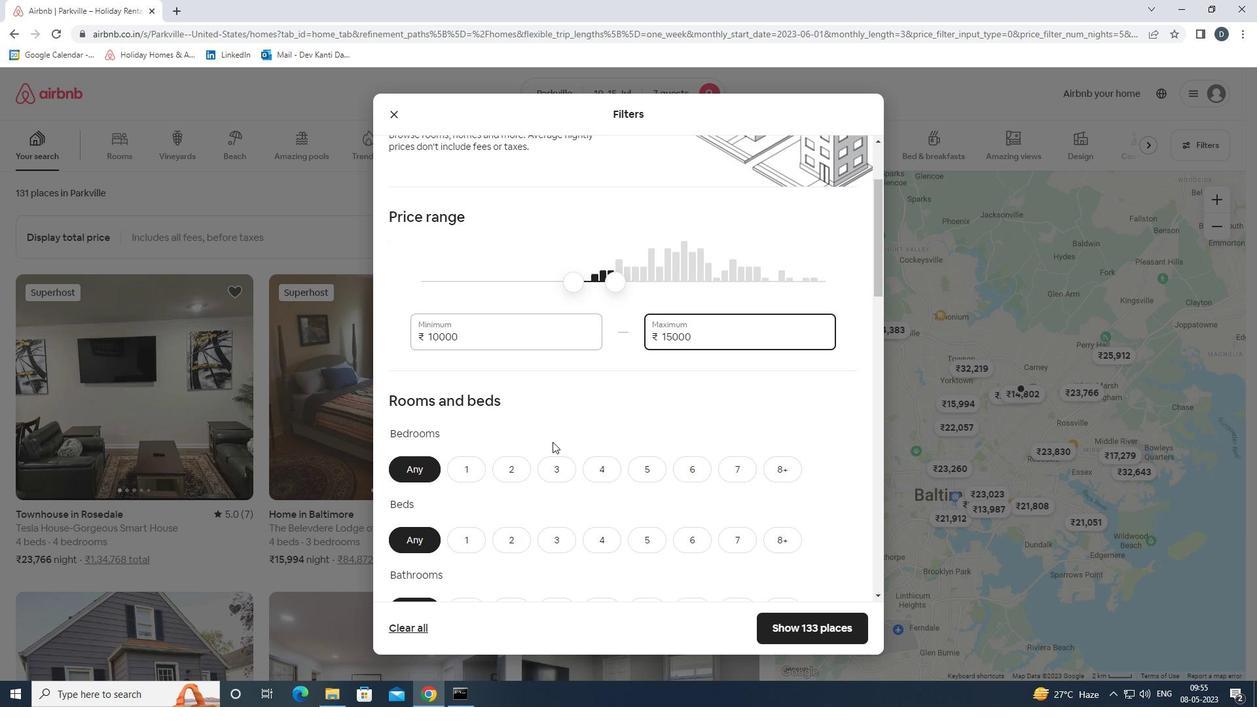 
Action: Mouse scrolled (552, 440) with delta (0, 0)
Screenshot: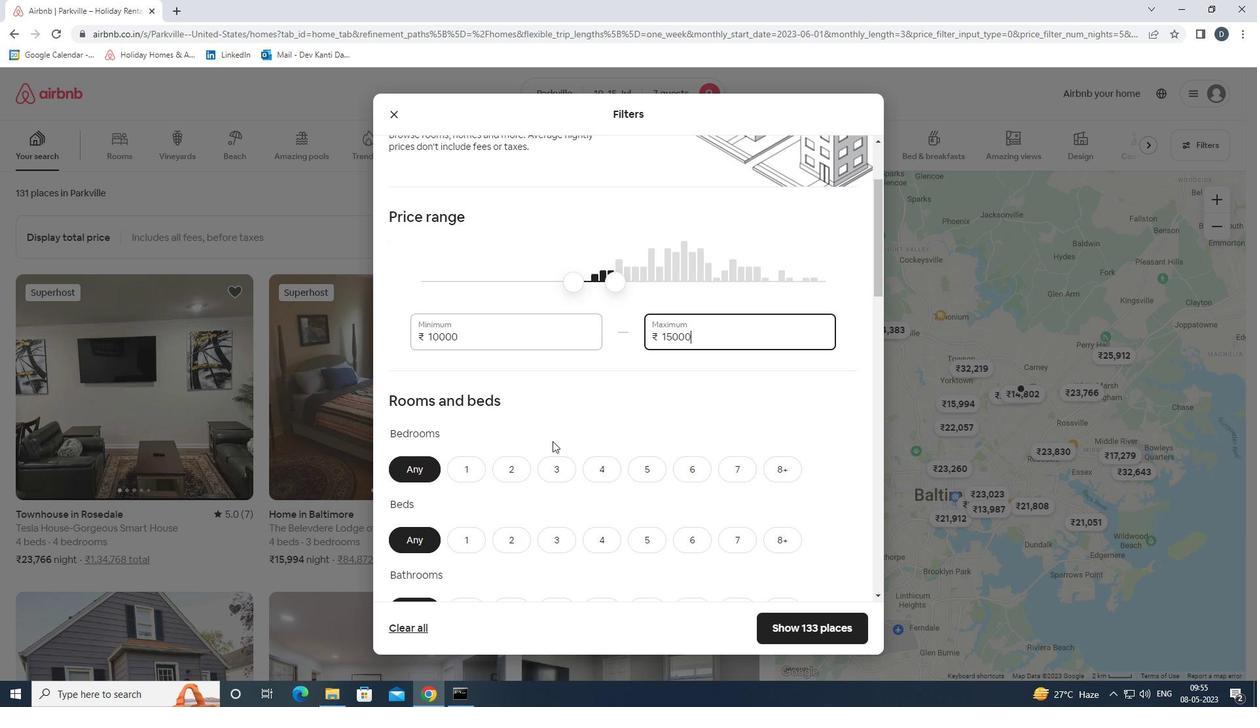
Action: Mouse scrolled (552, 440) with delta (0, 0)
Screenshot: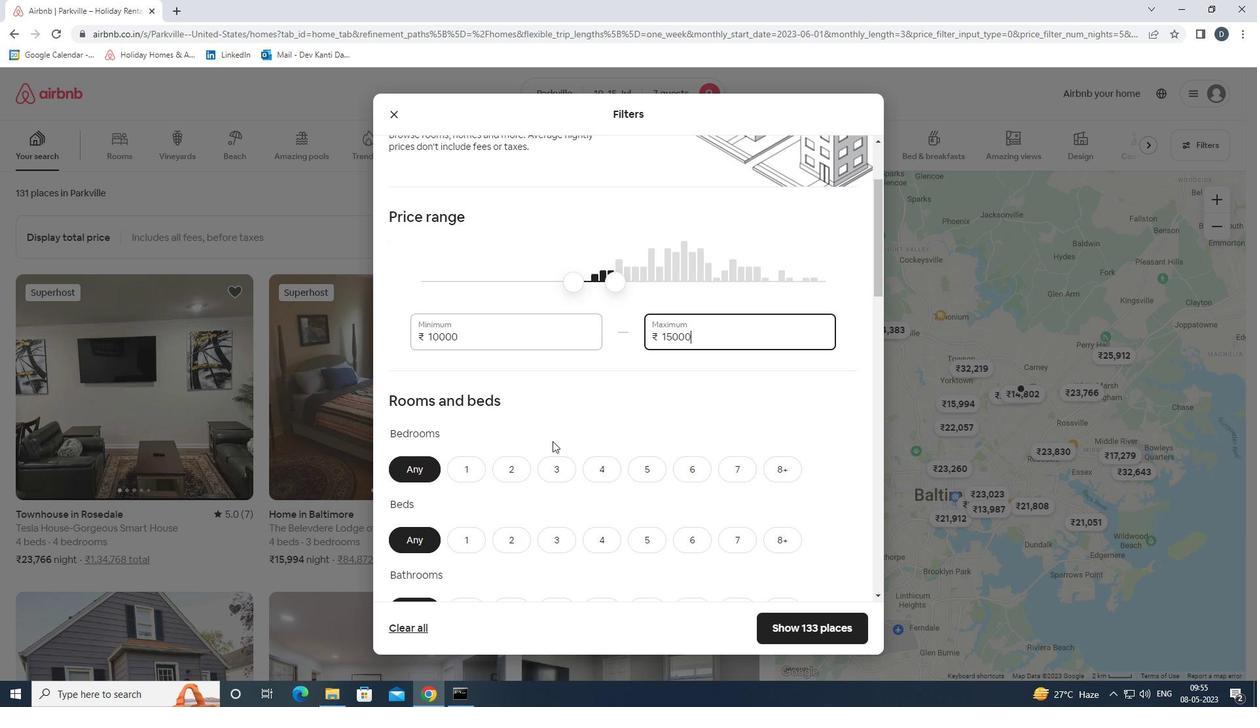 
Action: Mouse moved to (610, 340)
Screenshot: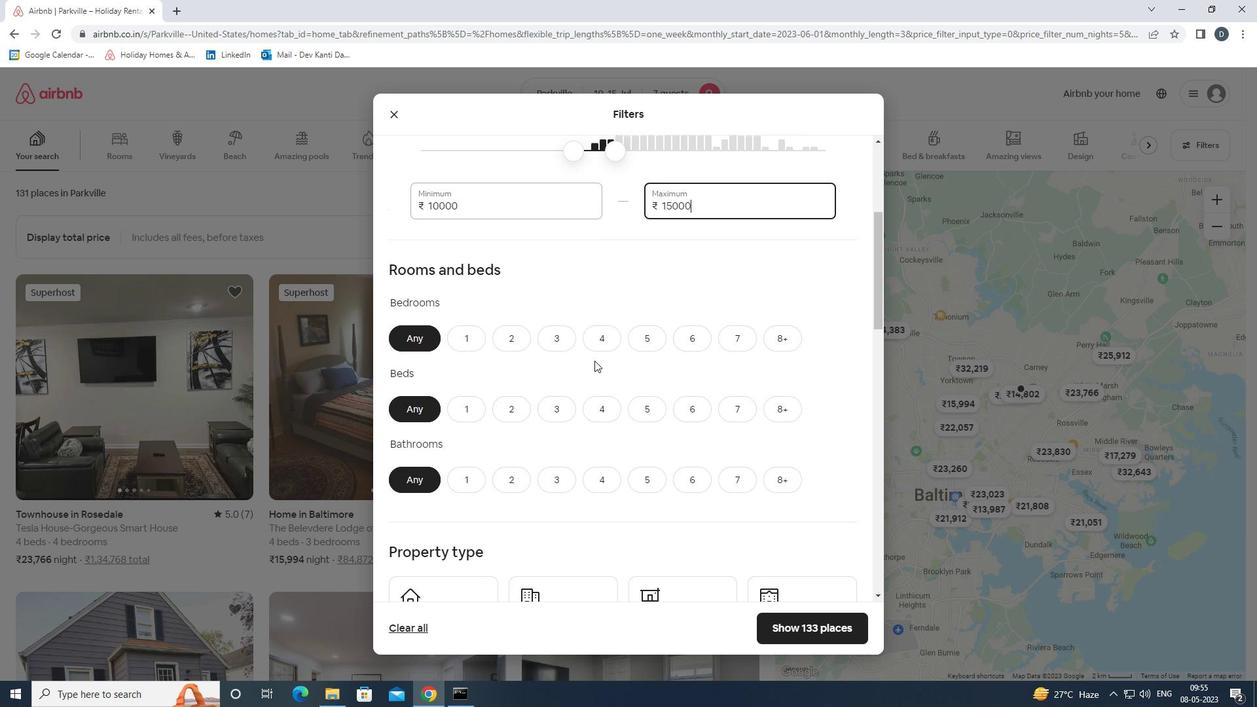 
Action: Mouse pressed left at (610, 340)
Screenshot: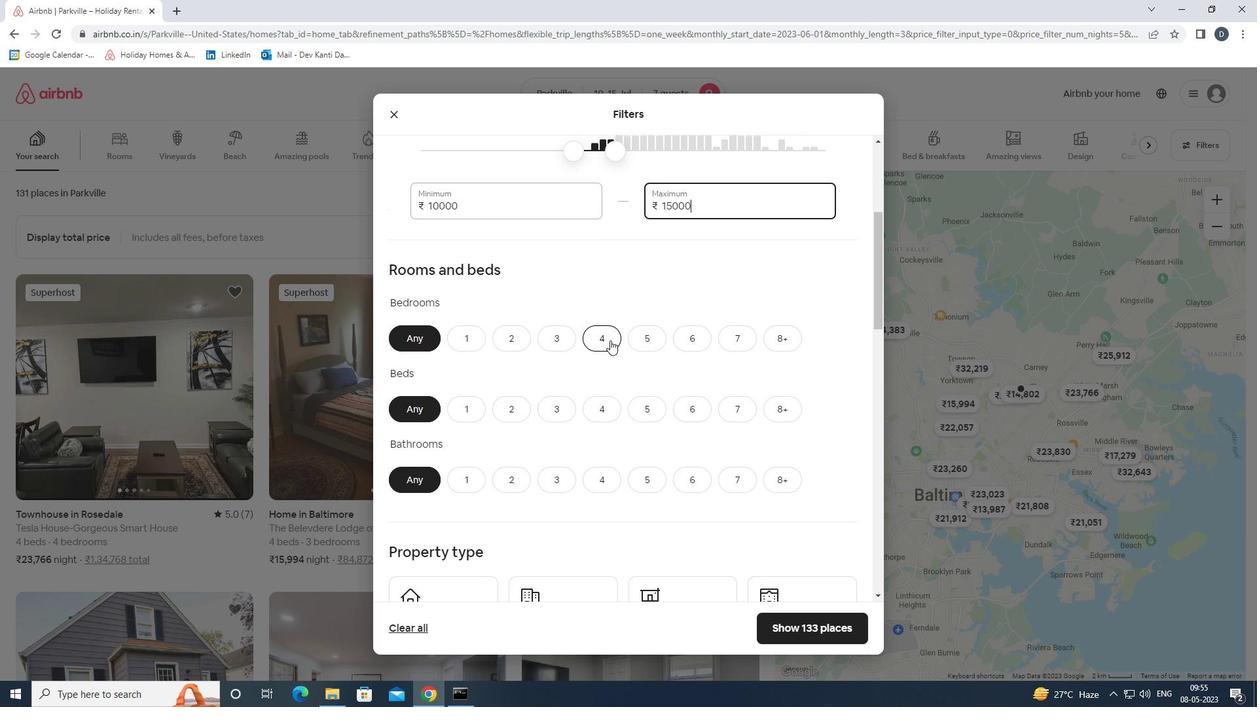 
Action: Mouse moved to (726, 403)
Screenshot: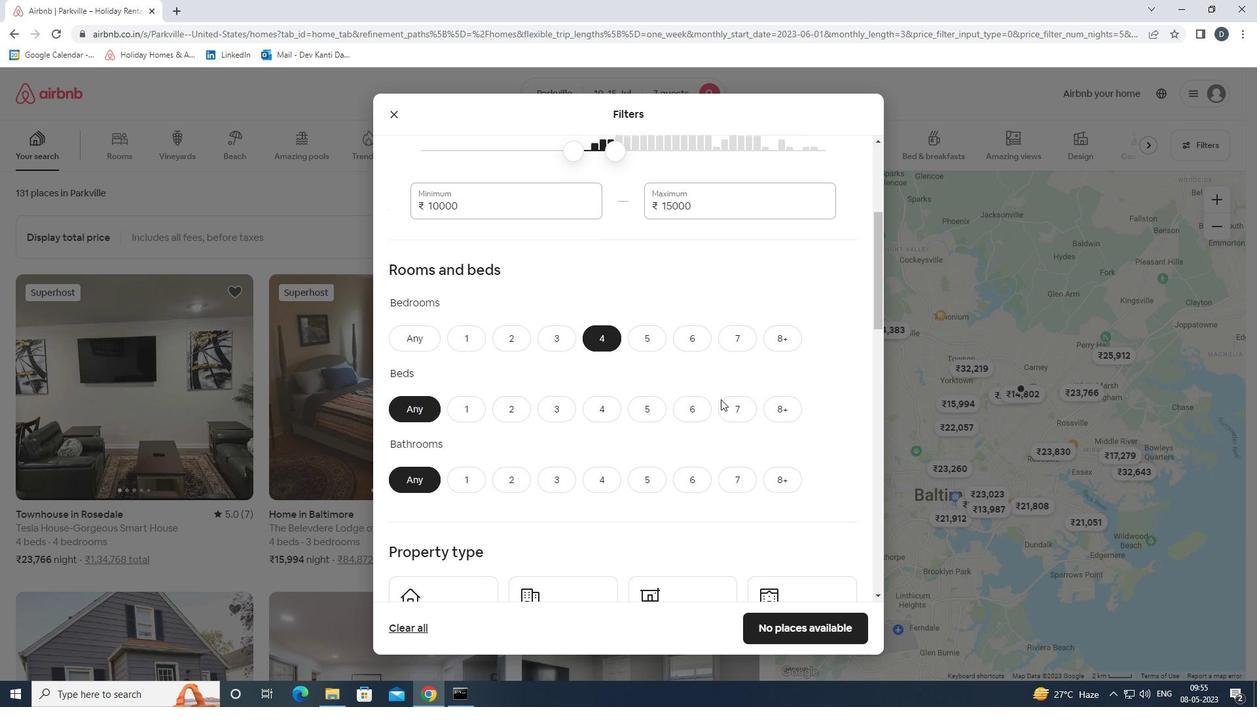 
Action: Mouse pressed left at (726, 403)
Screenshot: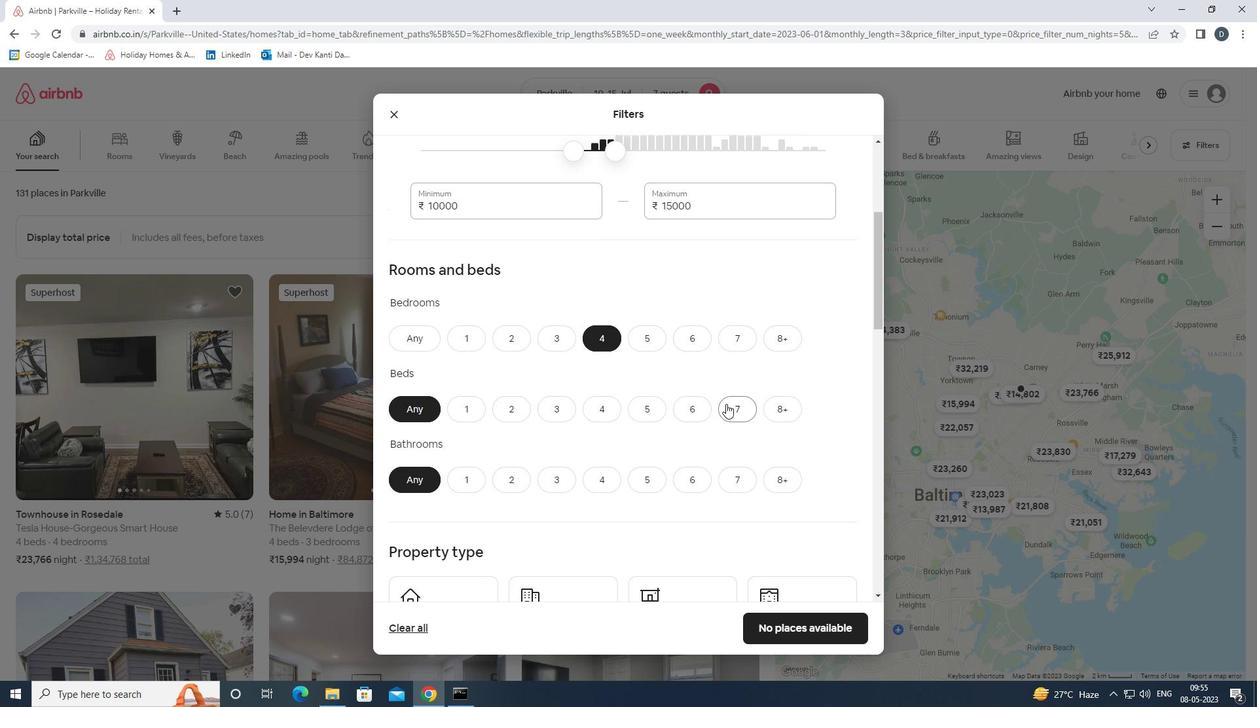 
Action: Mouse moved to (595, 476)
Screenshot: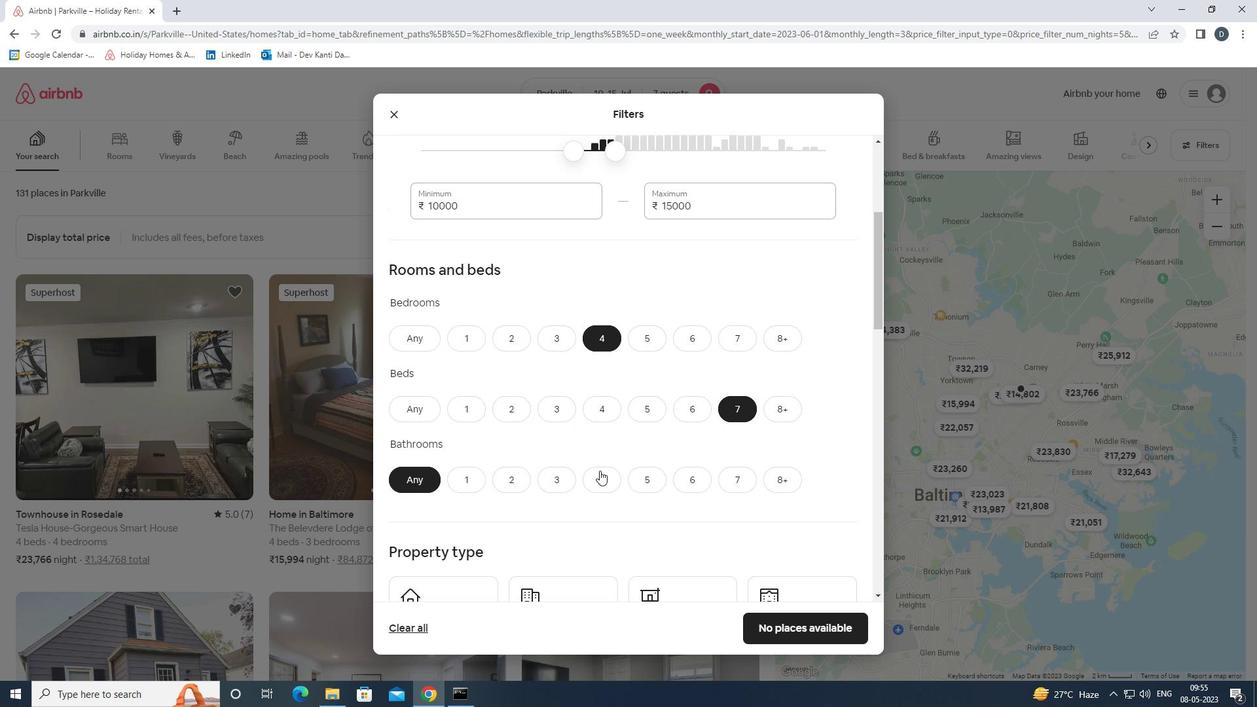 
Action: Mouse pressed left at (595, 476)
Screenshot: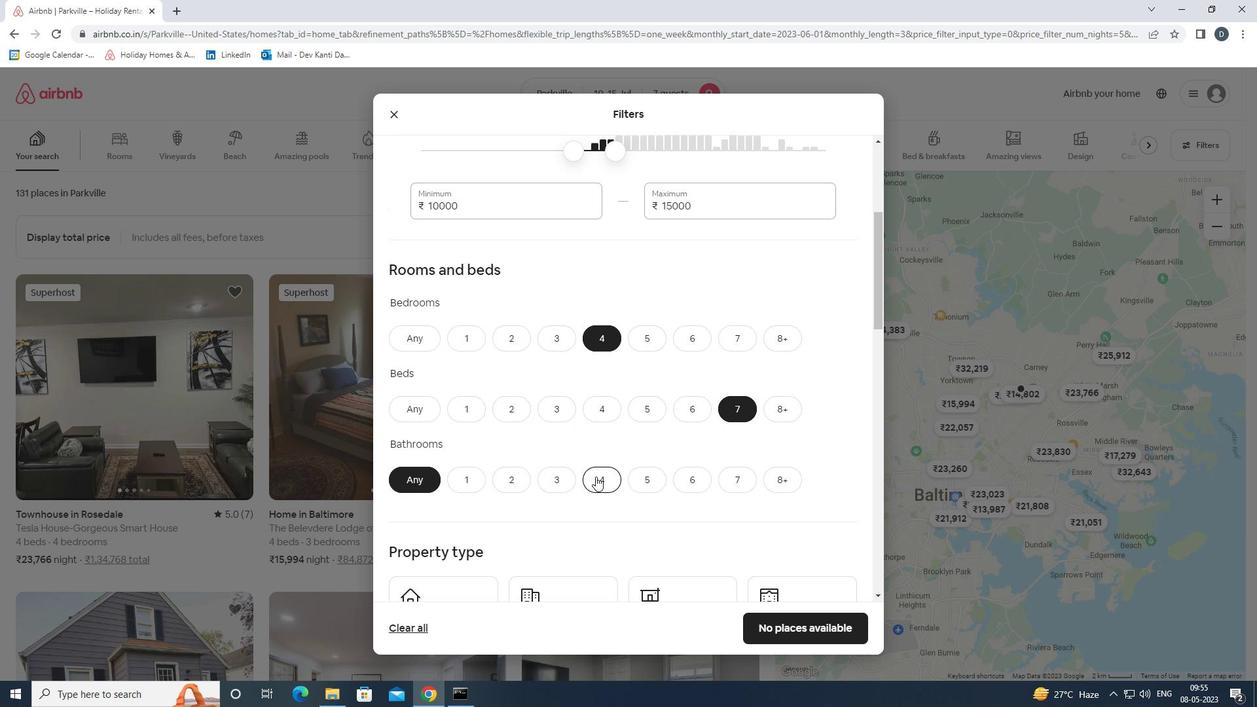 
Action: Mouse scrolled (595, 475) with delta (0, 0)
Screenshot: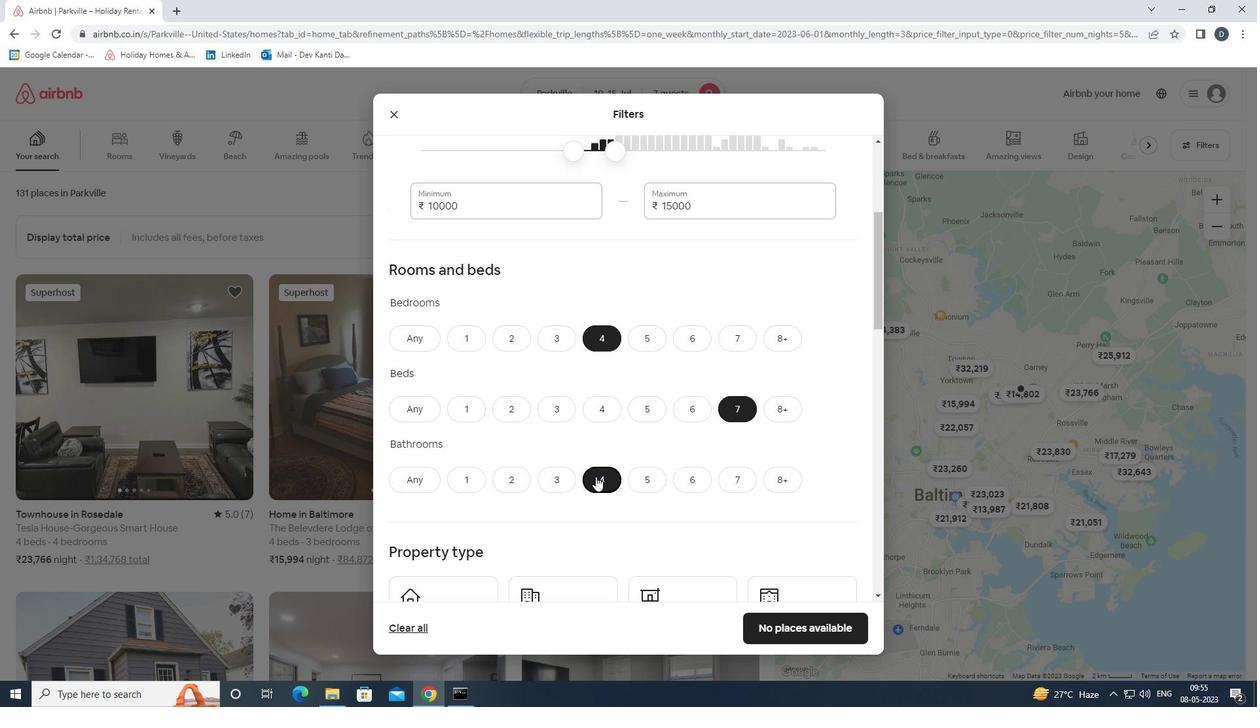 
Action: Mouse scrolled (595, 475) with delta (0, 0)
Screenshot: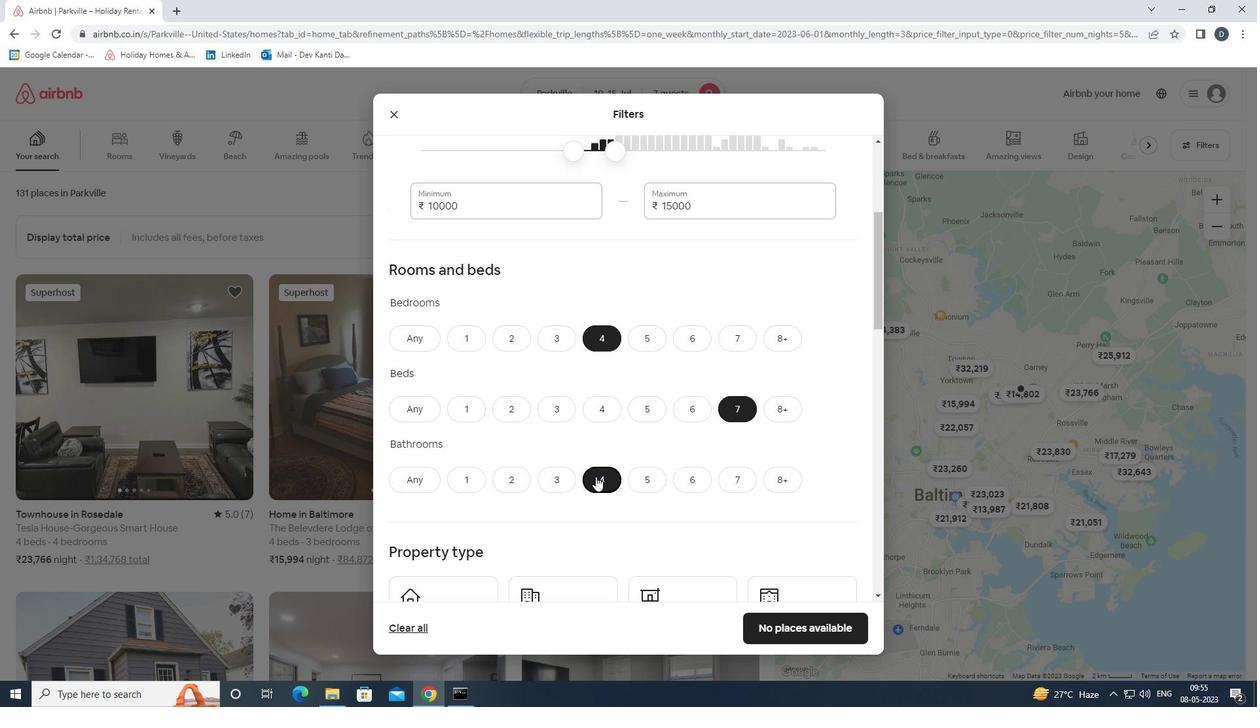 
Action: Mouse scrolled (595, 475) with delta (0, 0)
Screenshot: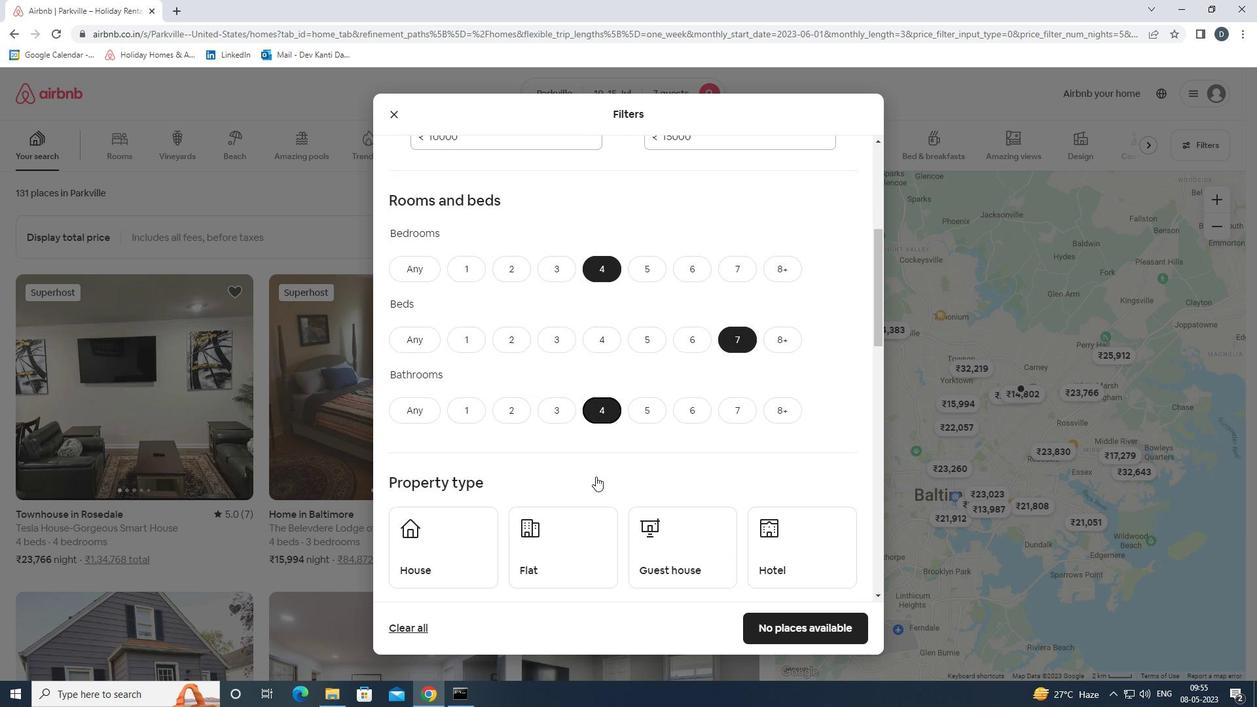 
Action: Mouse scrolled (595, 475) with delta (0, 0)
Screenshot: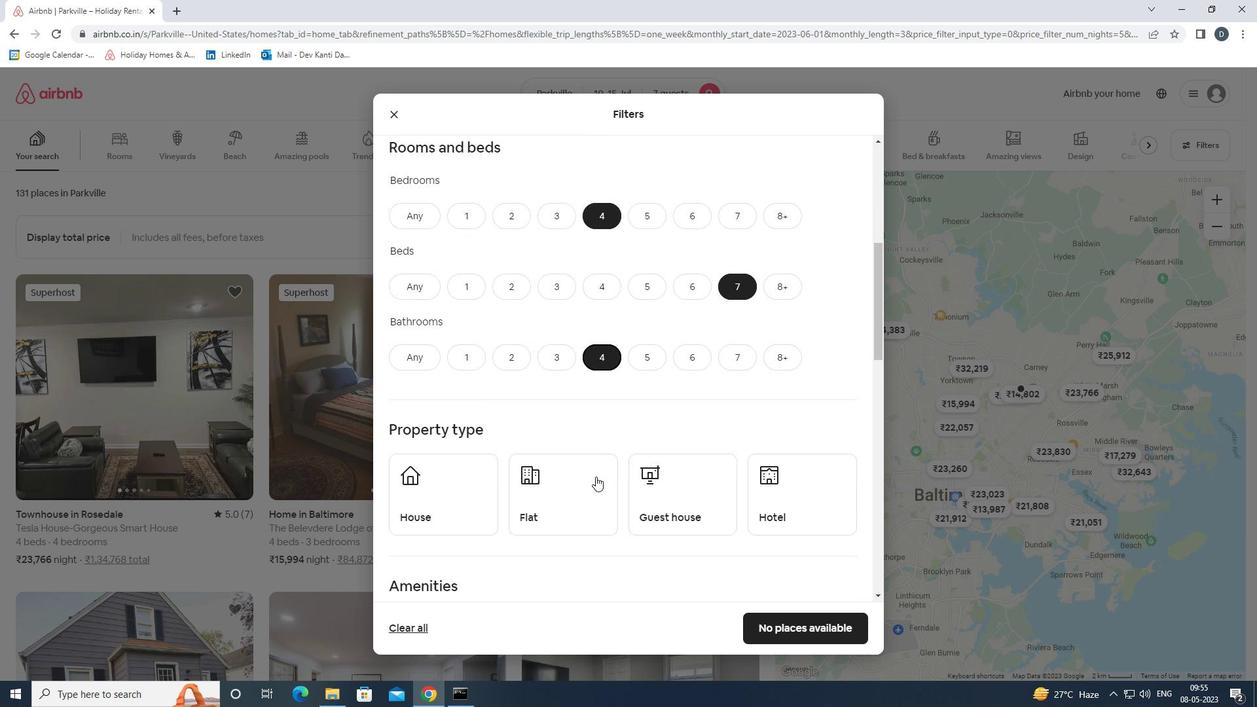 
Action: Mouse moved to (479, 371)
Screenshot: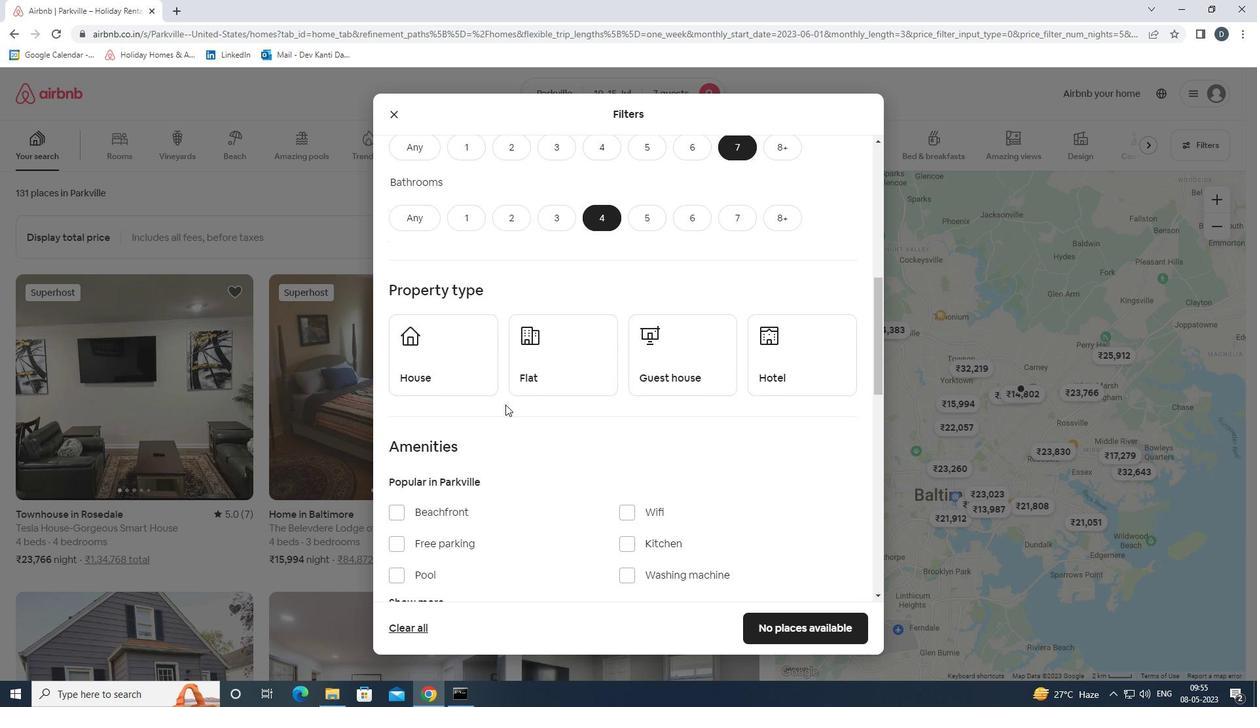 
Action: Mouse pressed left at (479, 371)
Screenshot: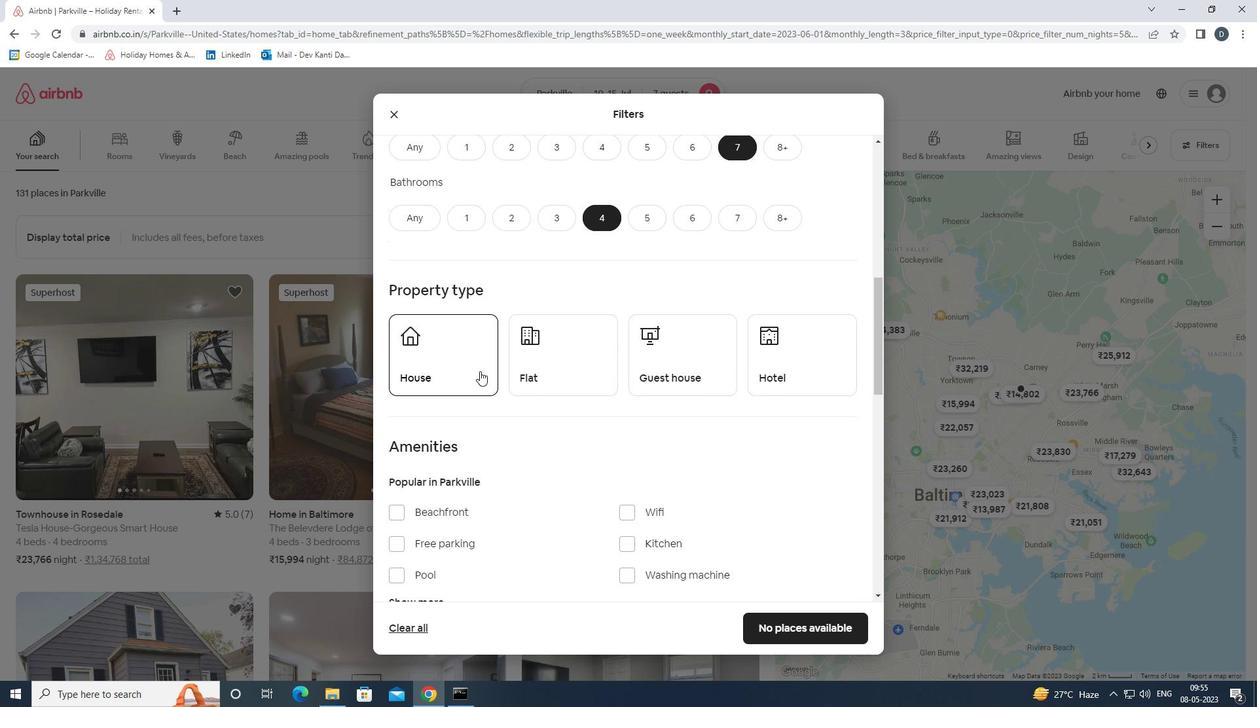 
Action: Mouse moved to (576, 355)
Screenshot: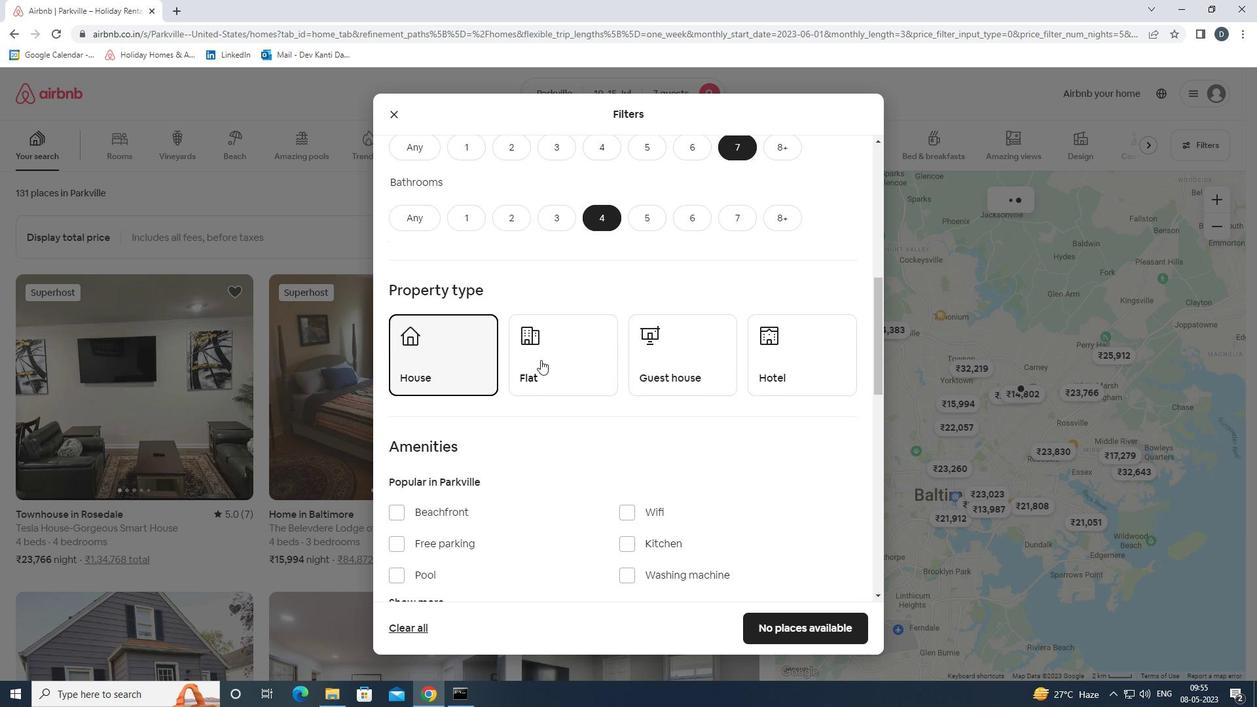 
Action: Mouse pressed left at (576, 355)
Screenshot: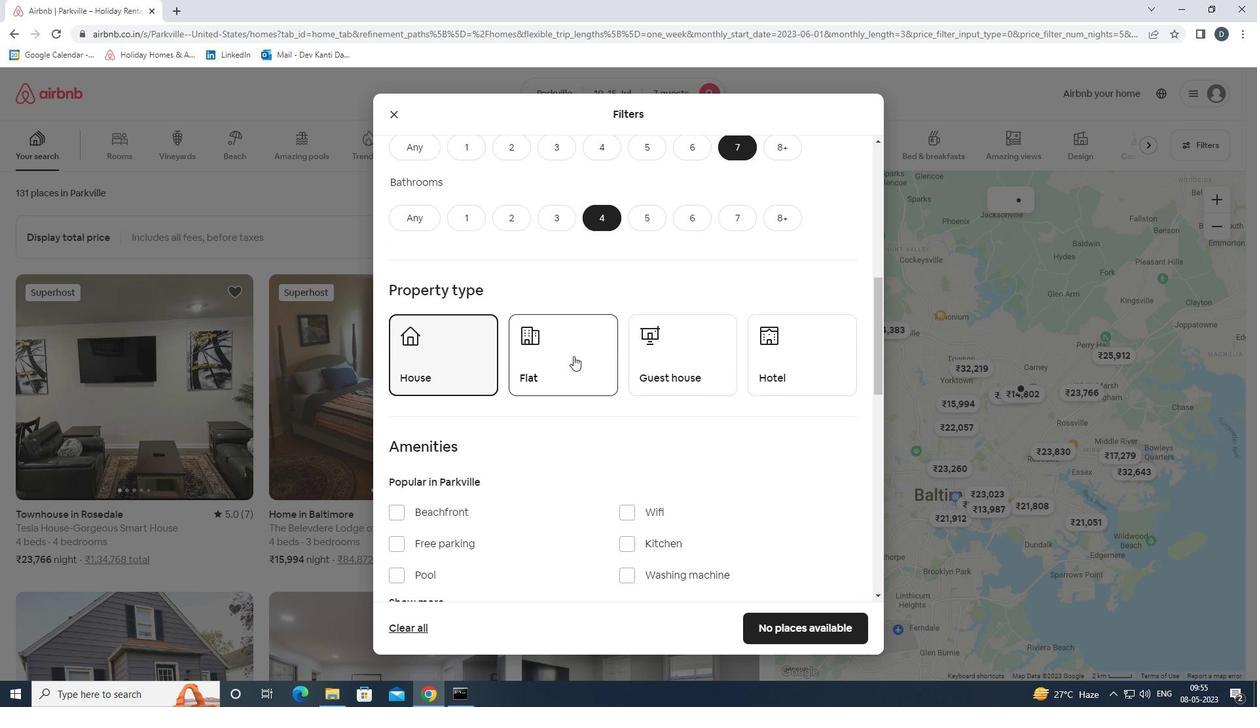 
Action: Mouse moved to (696, 336)
Screenshot: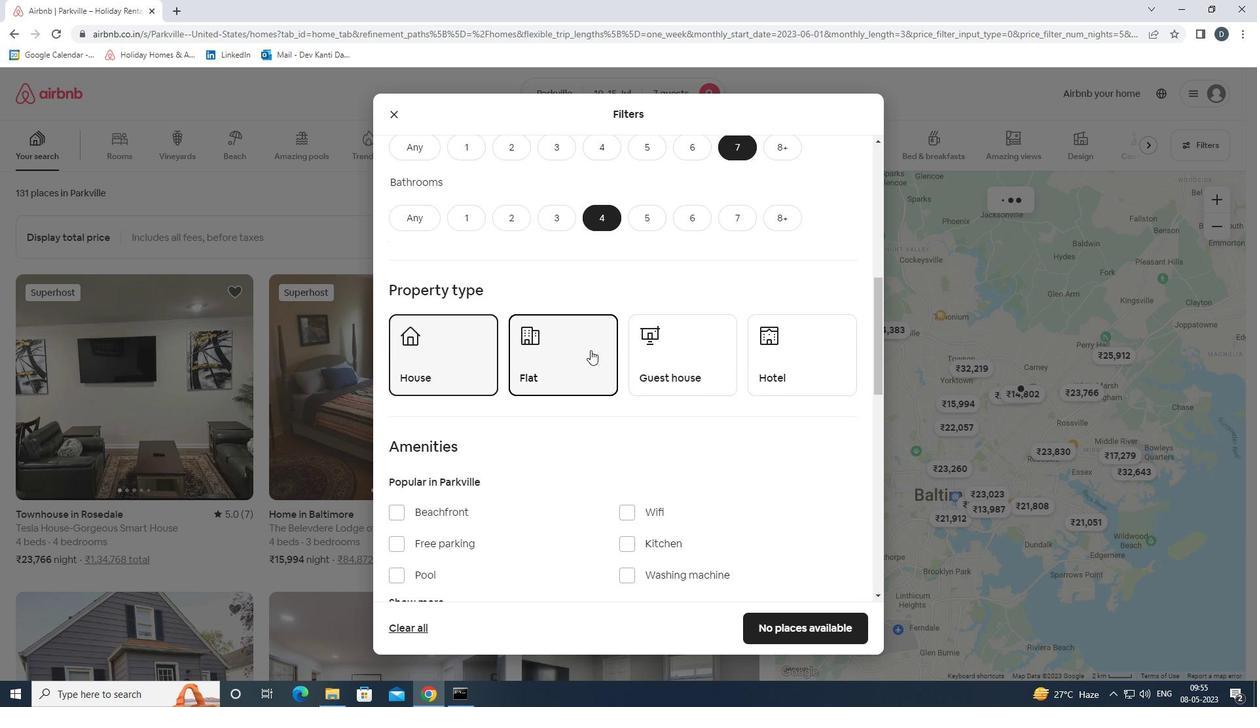 
Action: Mouse pressed left at (696, 336)
Screenshot: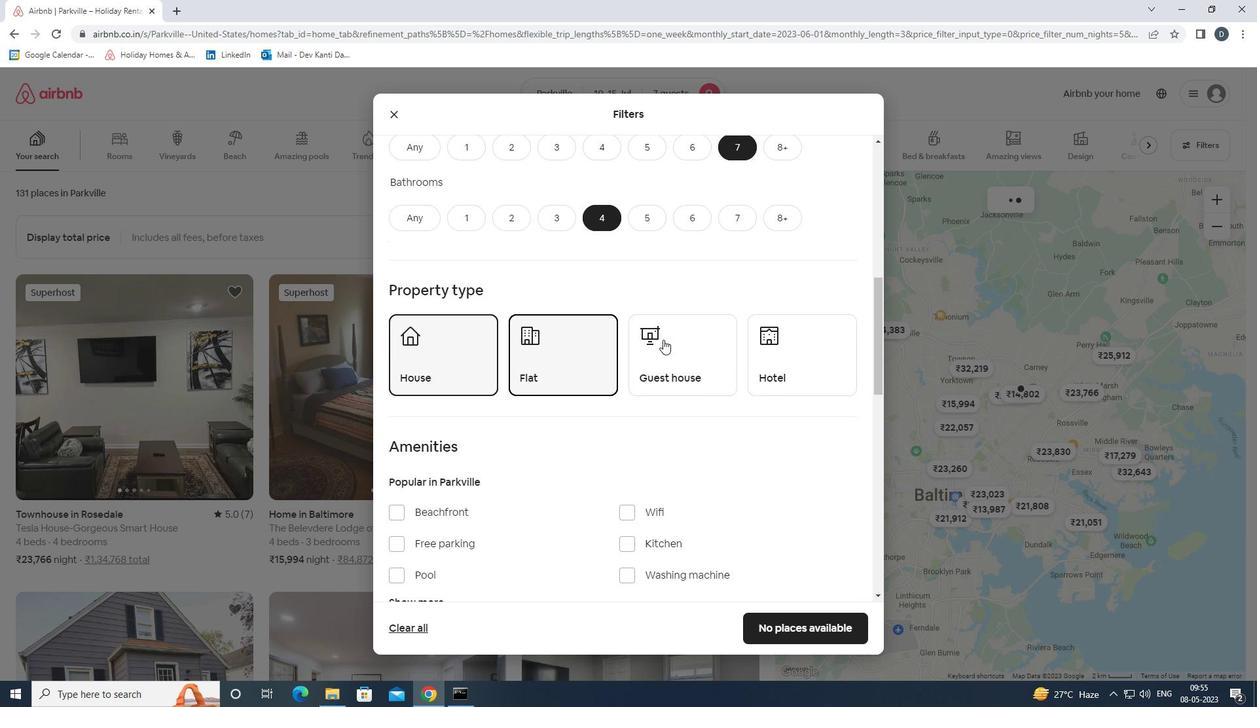 
Action: Mouse scrolled (696, 335) with delta (0, 0)
Screenshot: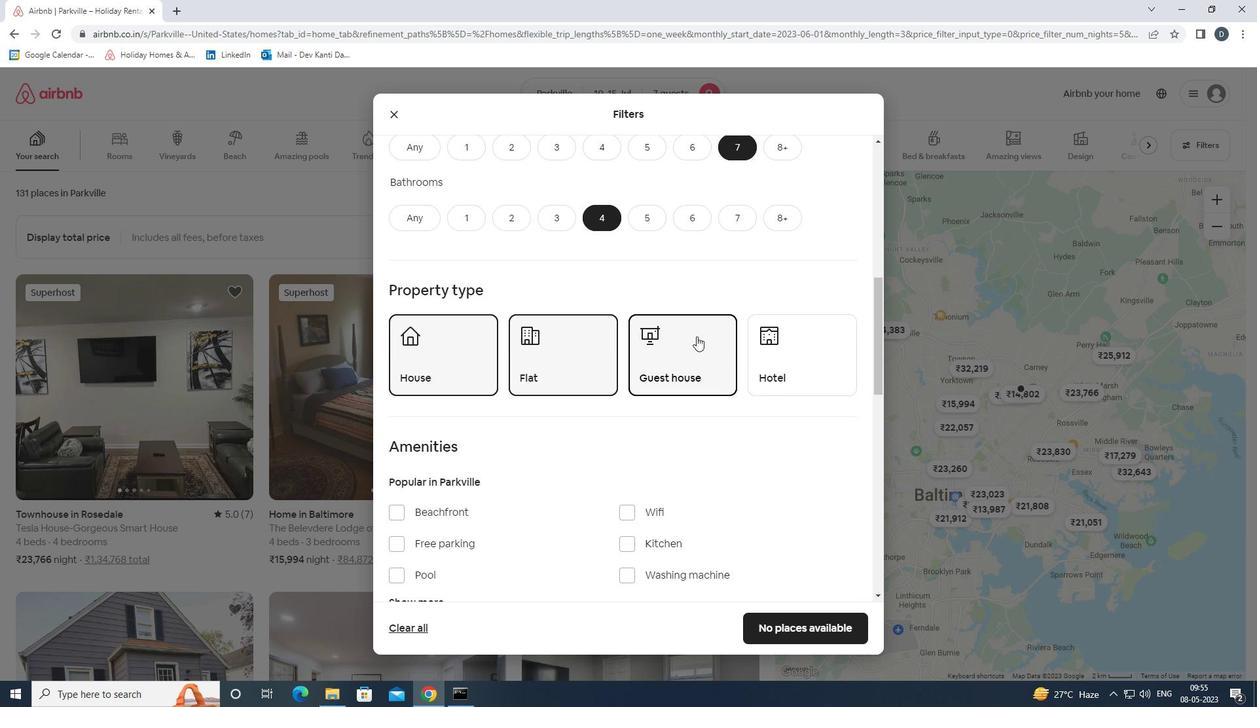 
Action: Mouse scrolled (696, 335) with delta (0, 0)
Screenshot: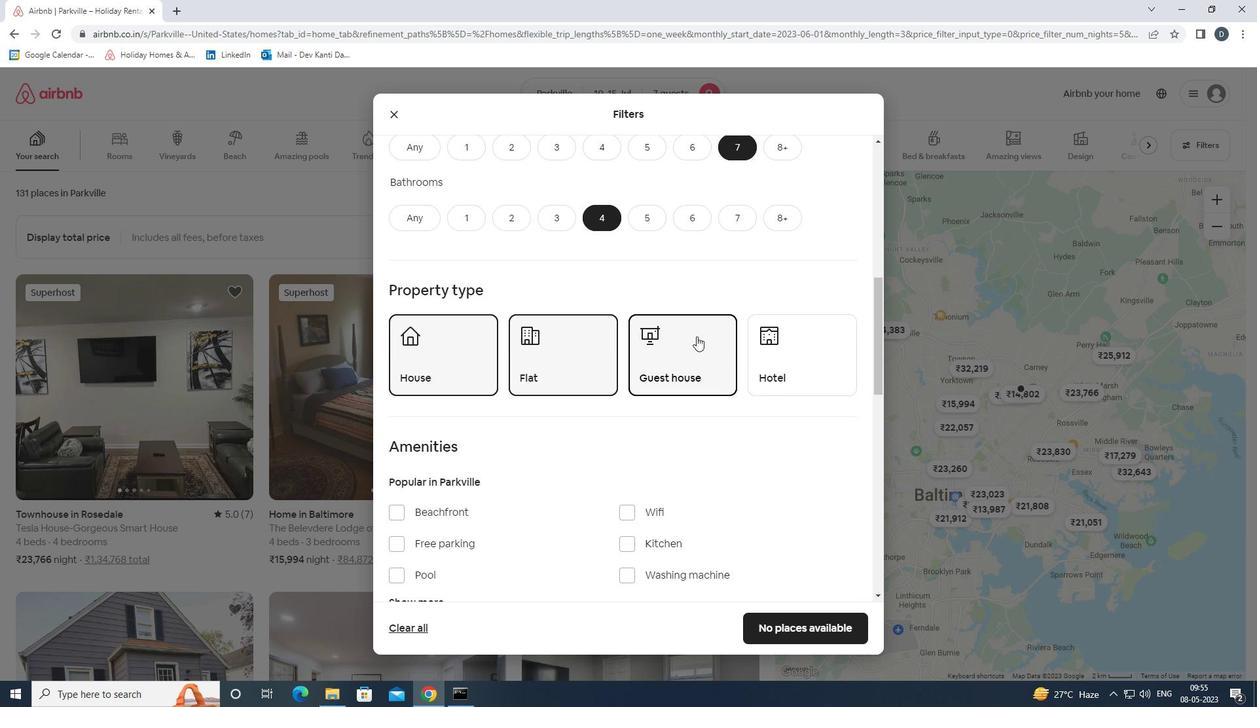 
Action: Mouse moved to (411, 466)
Screenshot: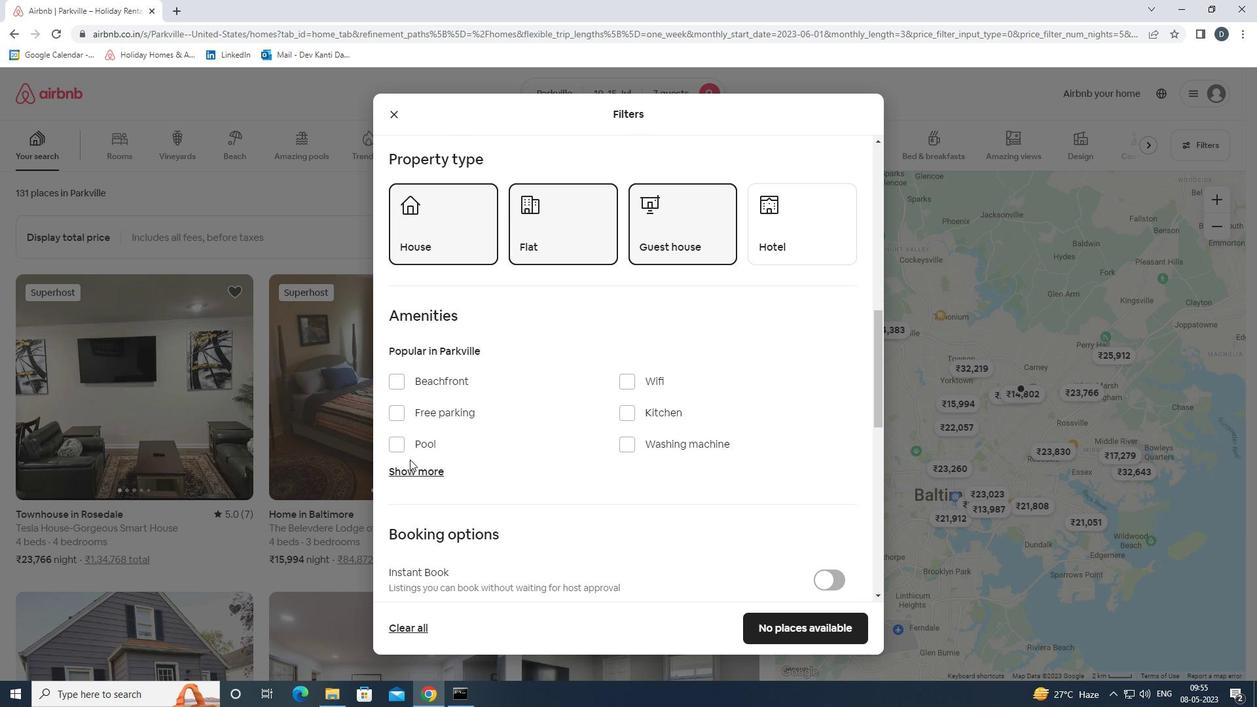 
Action: Mouse pressed left at (411, 466)
Screenshot: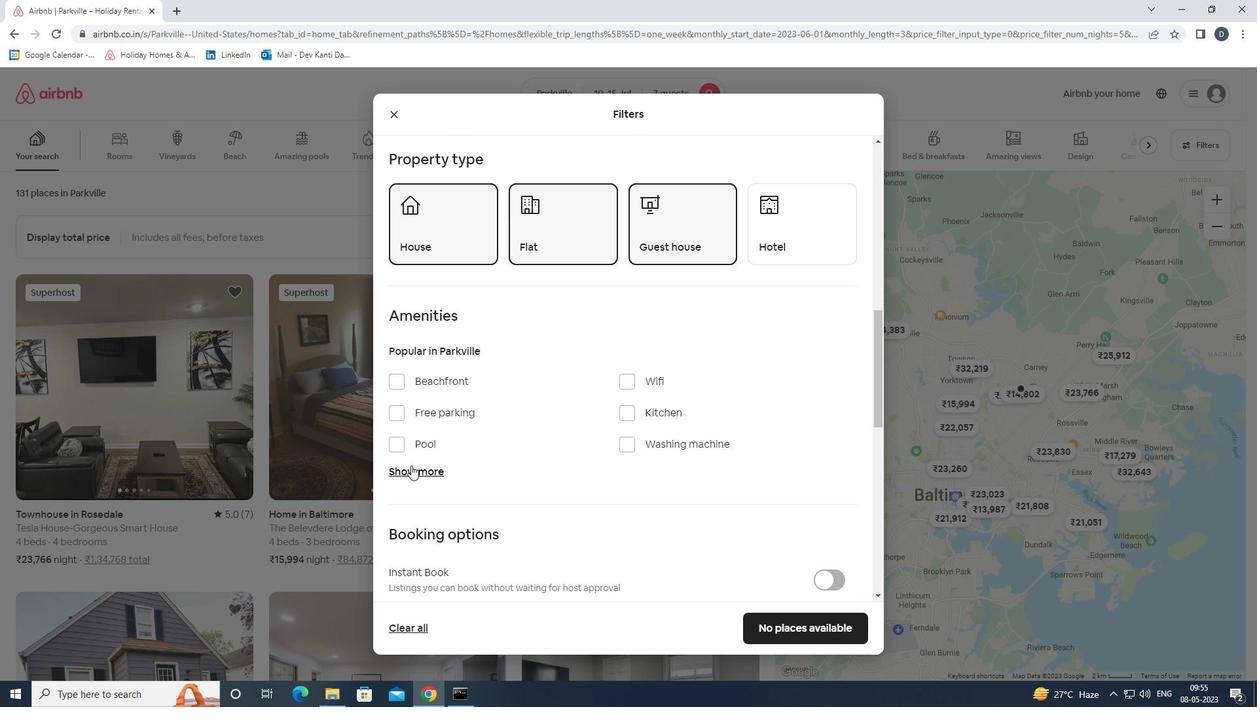 
Action: Mouse moved to (639, 380)
Screenshot: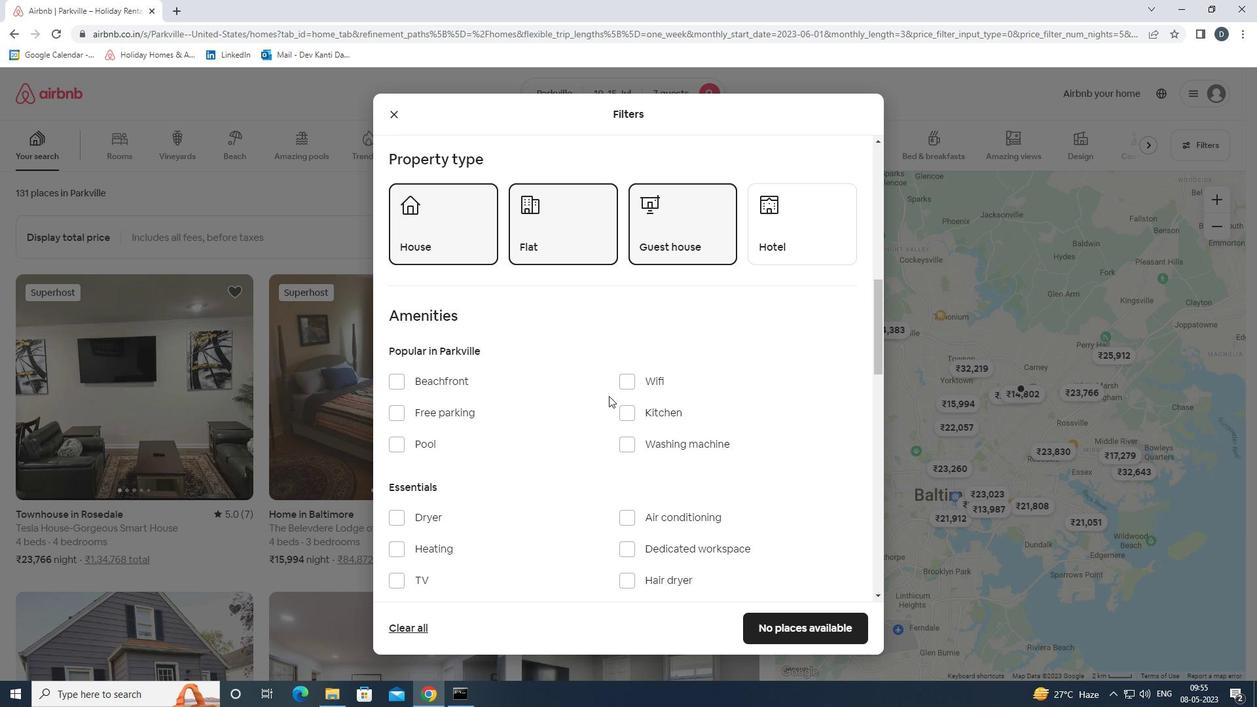 
Action: Mouse pressed left at (639, 380)
Screenshot: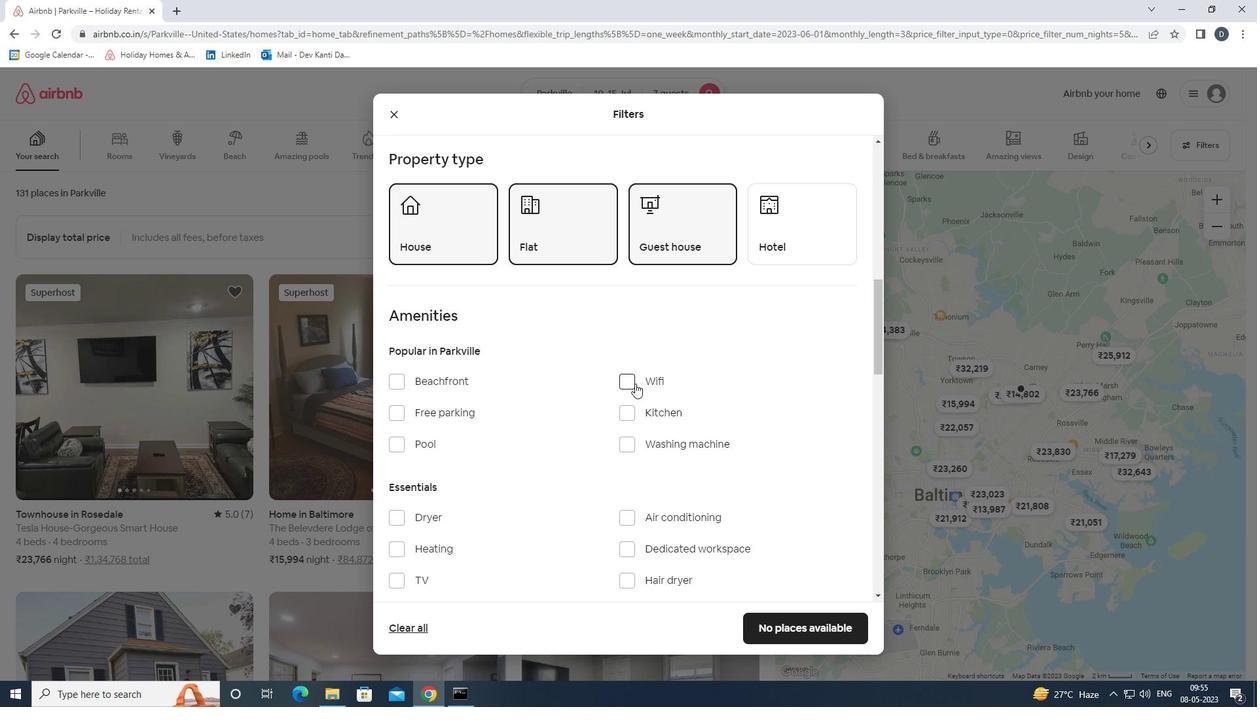 
Action: Mouse moved to (471, 417)
Screenshot: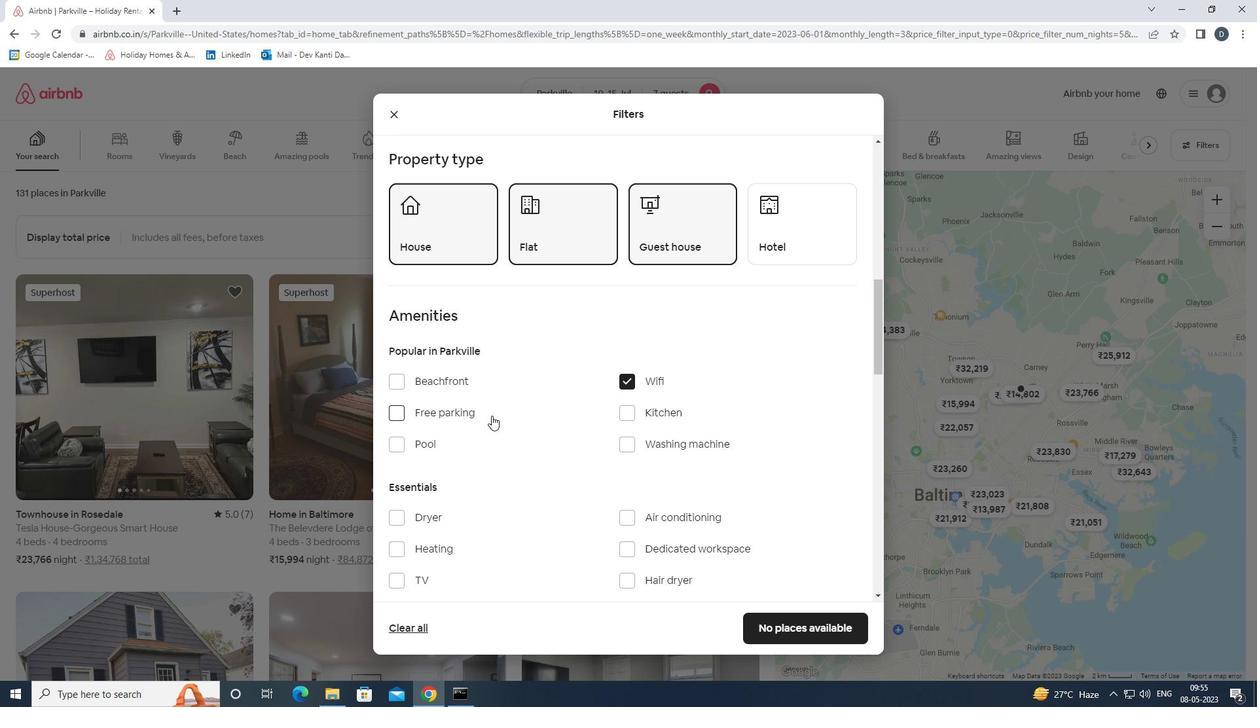 
Action: Mouse pressed left at (471, 417)
Screenshot: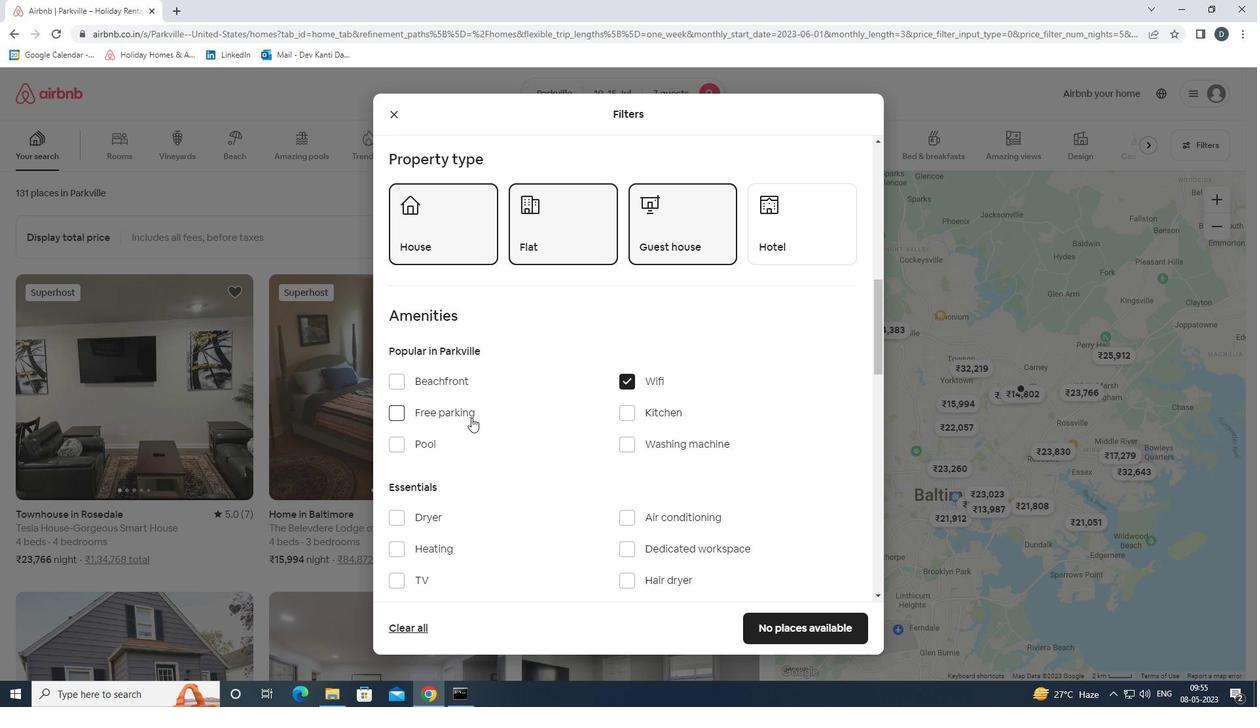 
Action: Mouse moved to (578, 428)
Screenshot: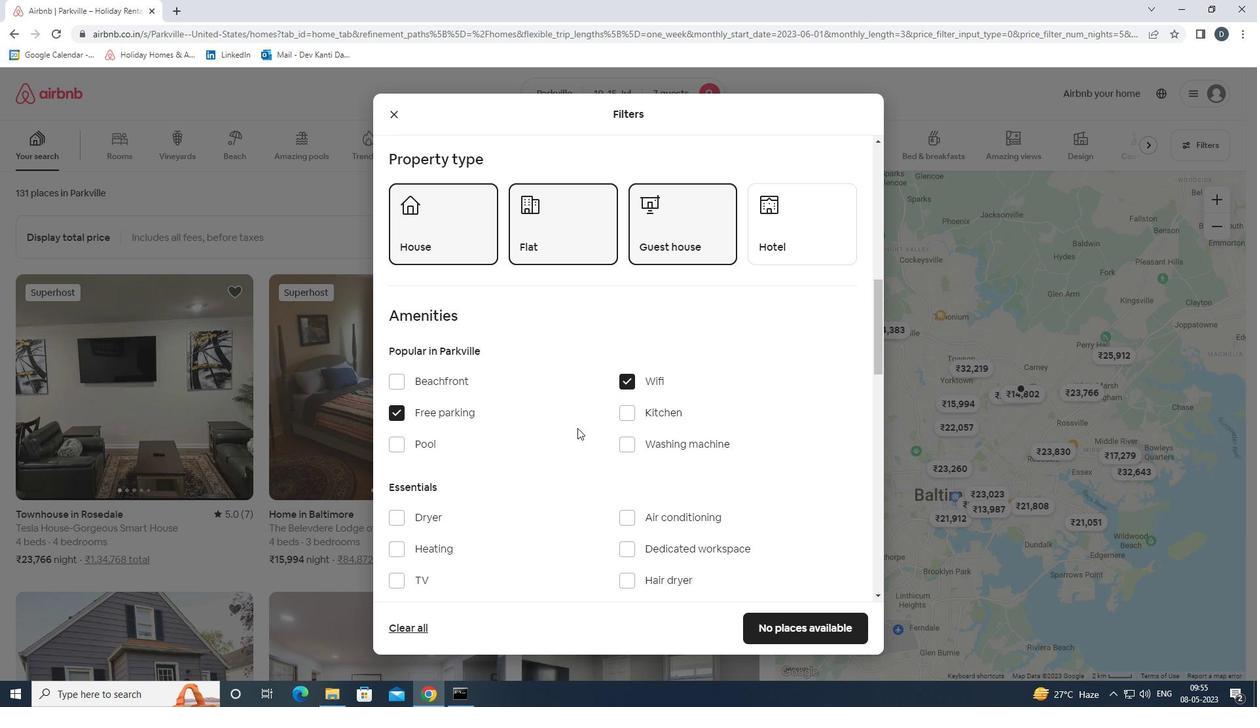 
Action: Mouse scrolled (578, 427) with delta (0, 0)
Screenshot: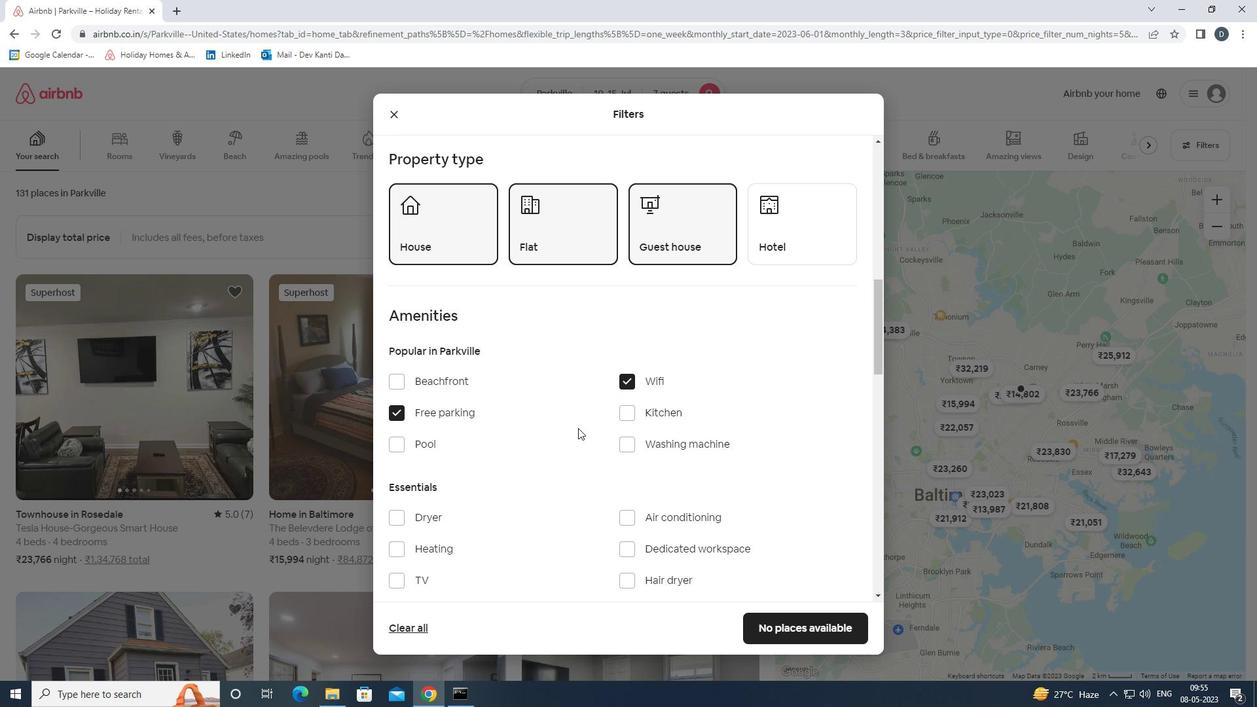 
Action: Mouse scrolled (578, 427) with delta (0, 0)
Screenshot: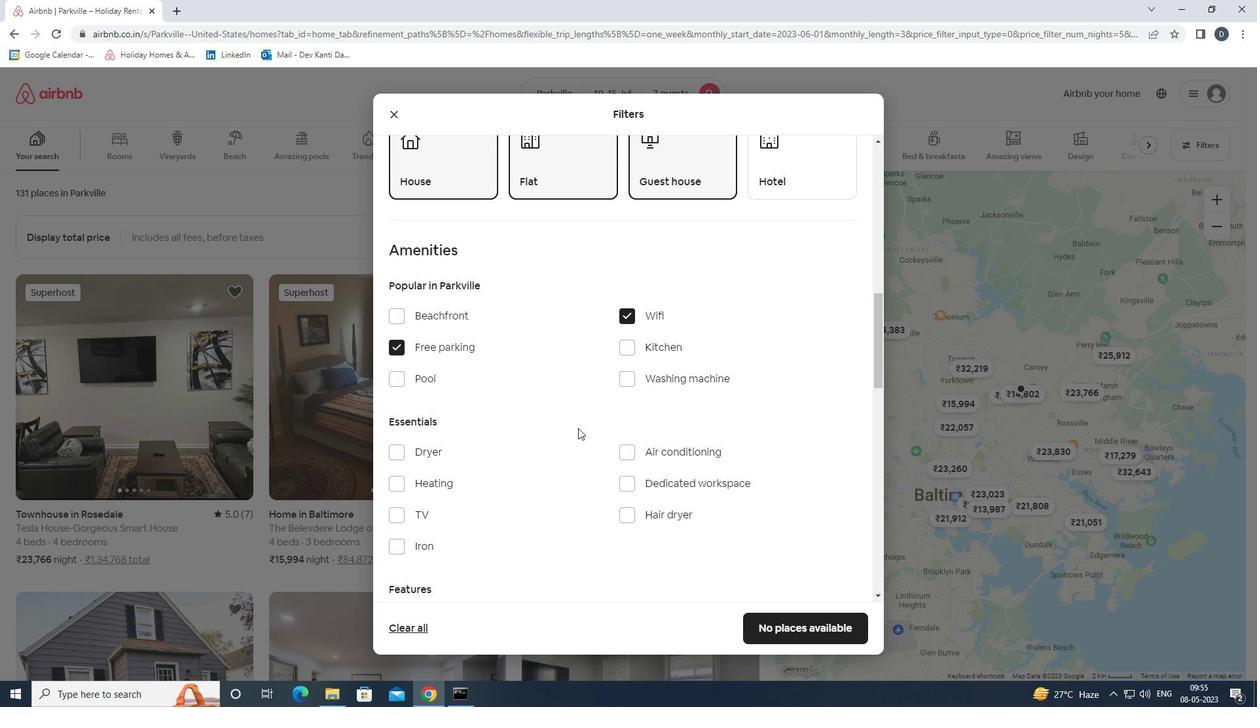 
Action: Mouse moved to (430, 449)
Screenshot: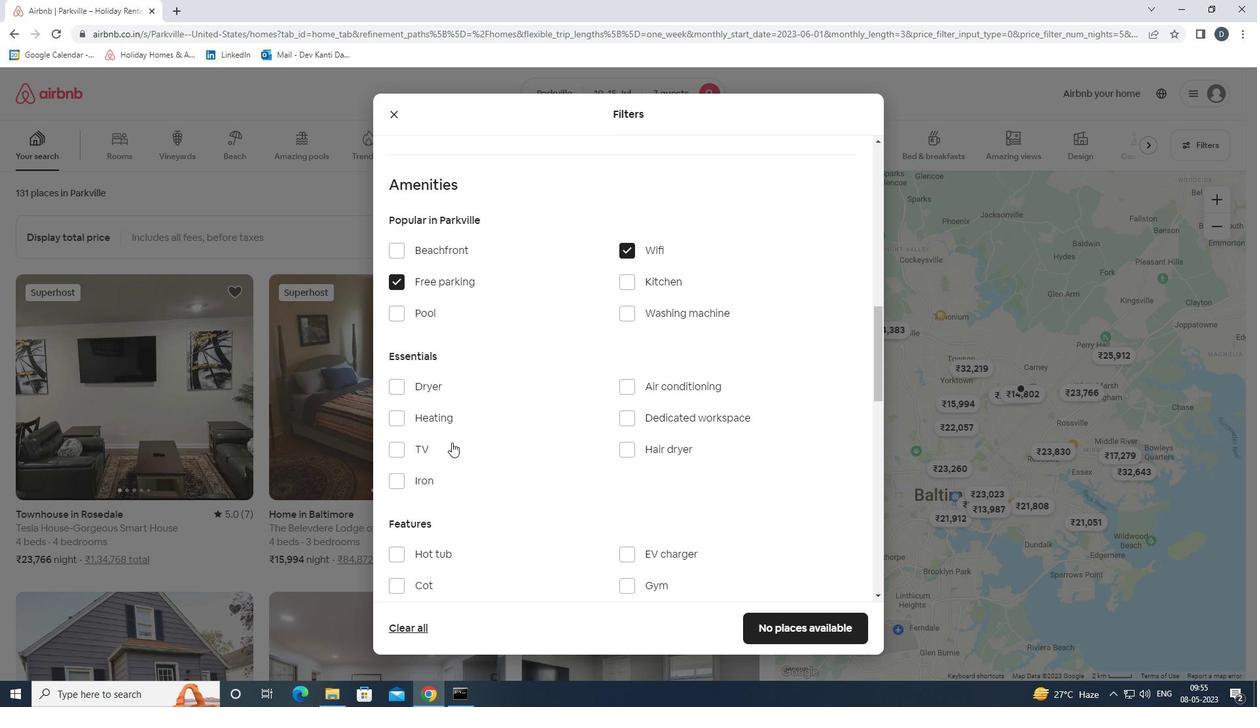 
Action: Mouse pressed left at (430, 449)
Screenshot: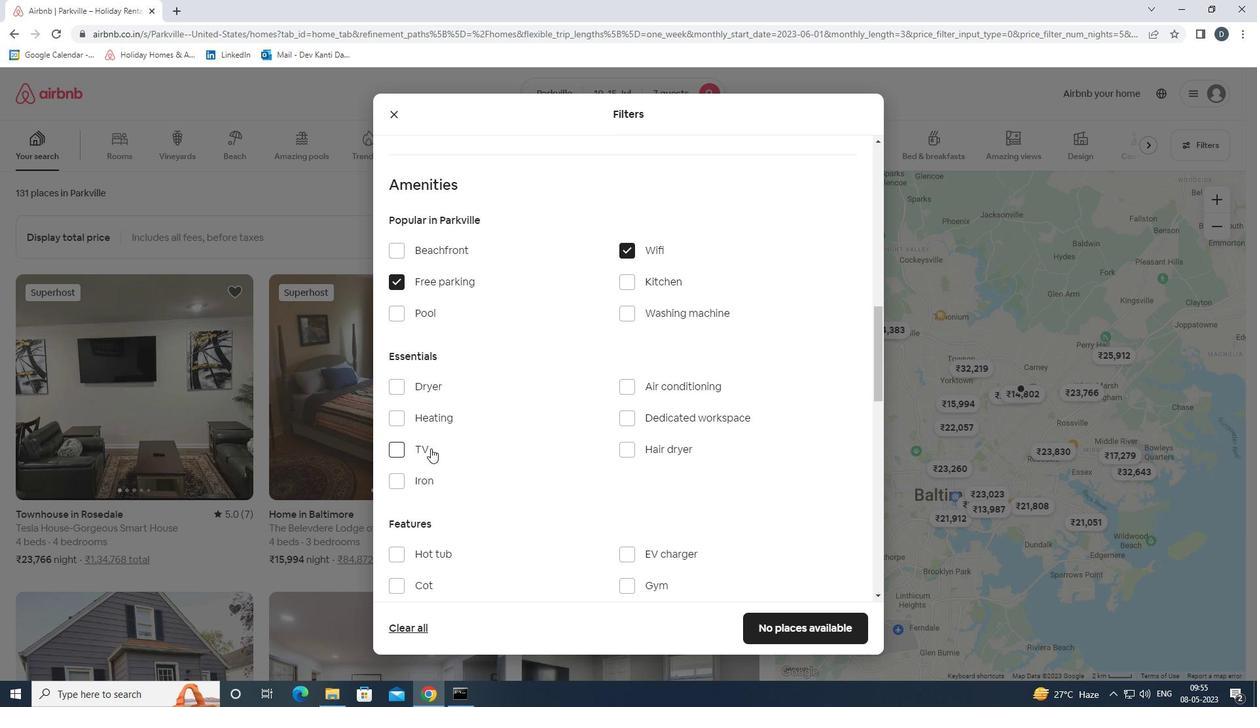 
Action: Mouse moved to (534, 434)
Screenshot: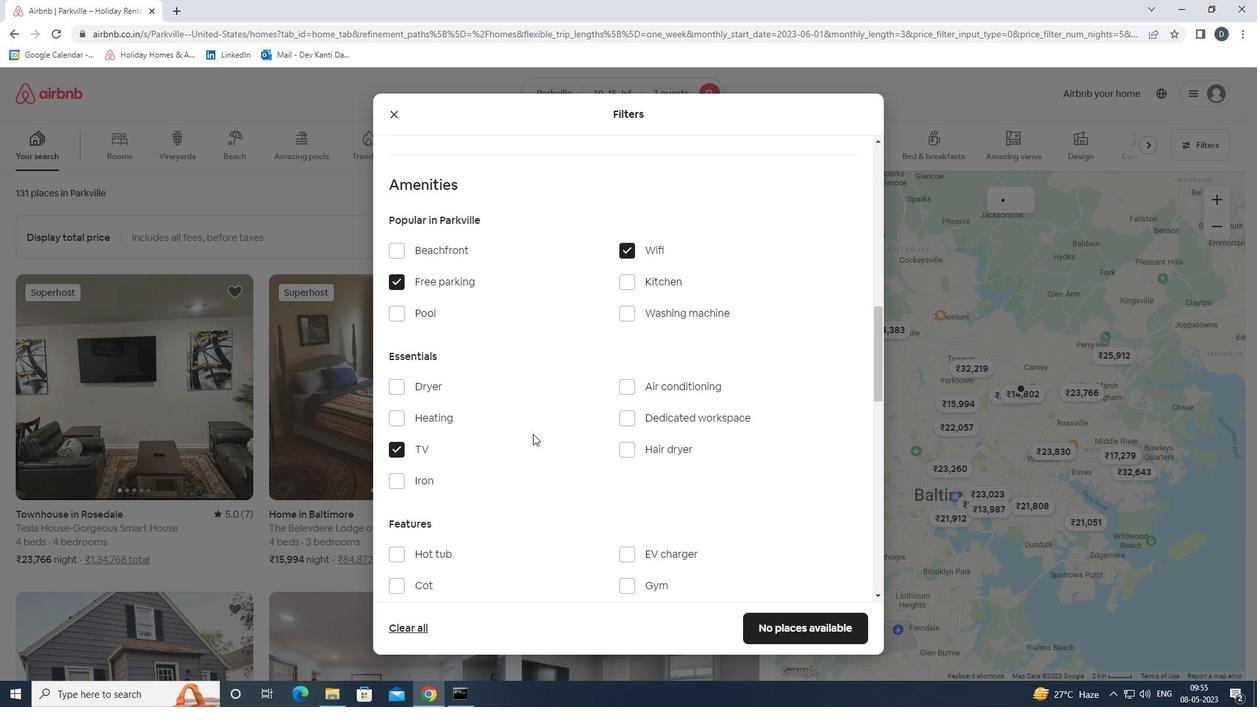 
Action: Mouse scrolled (534, 433) with delta (0, 0)
Screenshot: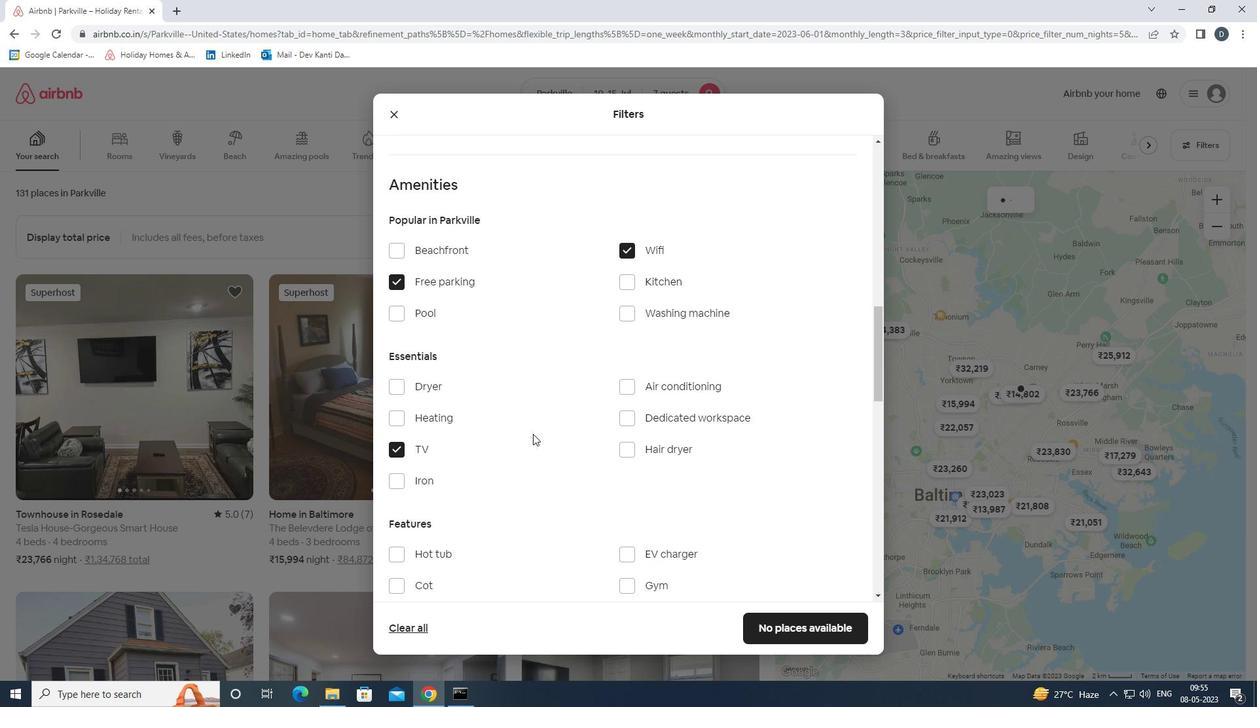 
Action: Mouse moved to (534, 434)
Screenshot: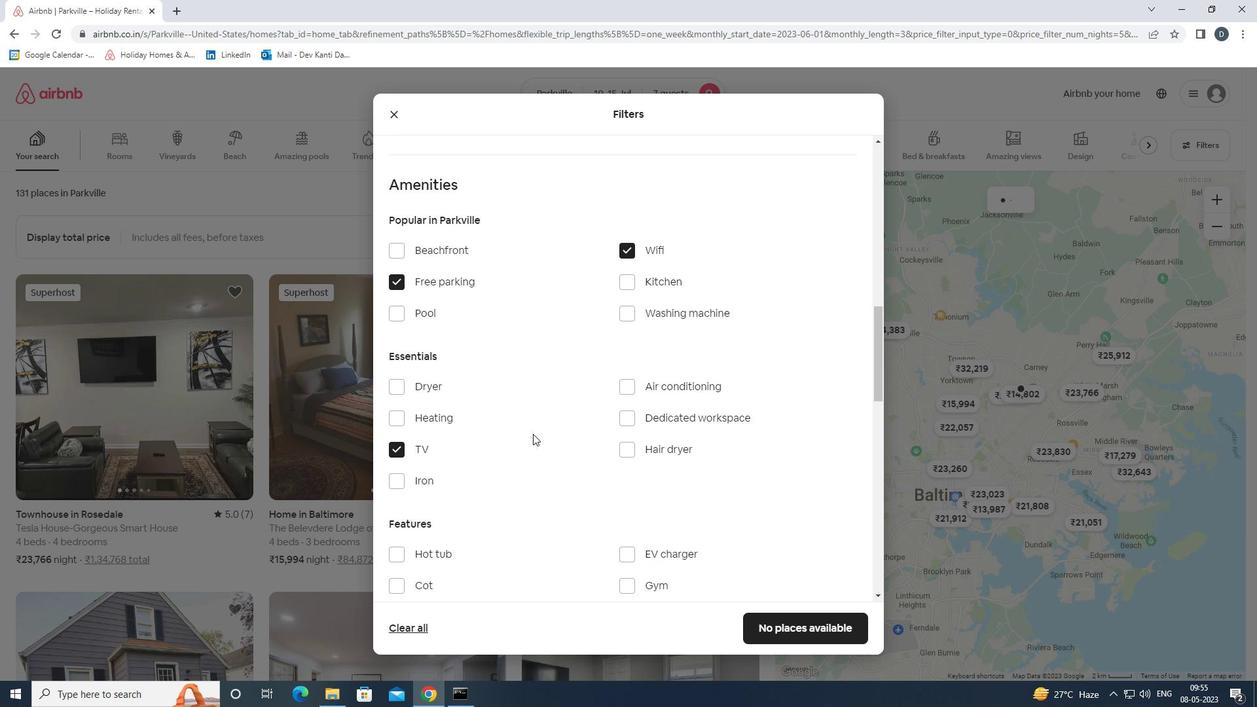 
Action: Mouse scrolled (534, 433) with delta (0, 0)
Screenshot: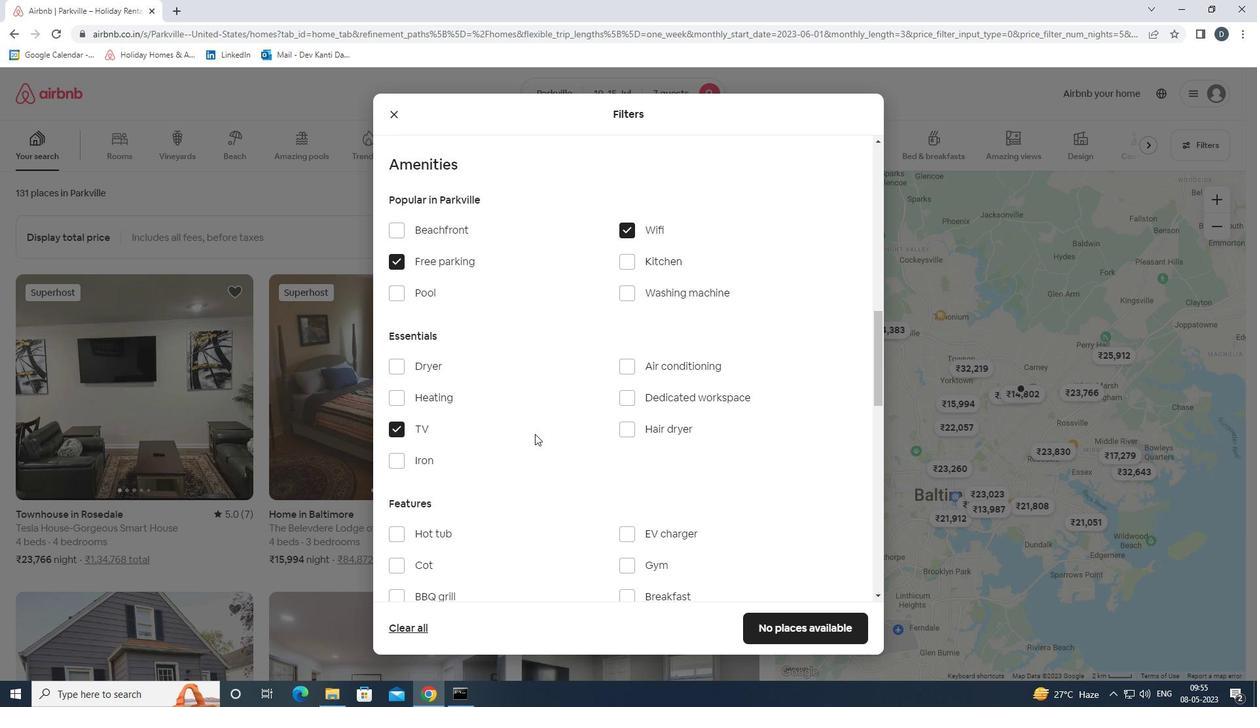 
Action: Mouse moved to (639, 448)
Screenshot: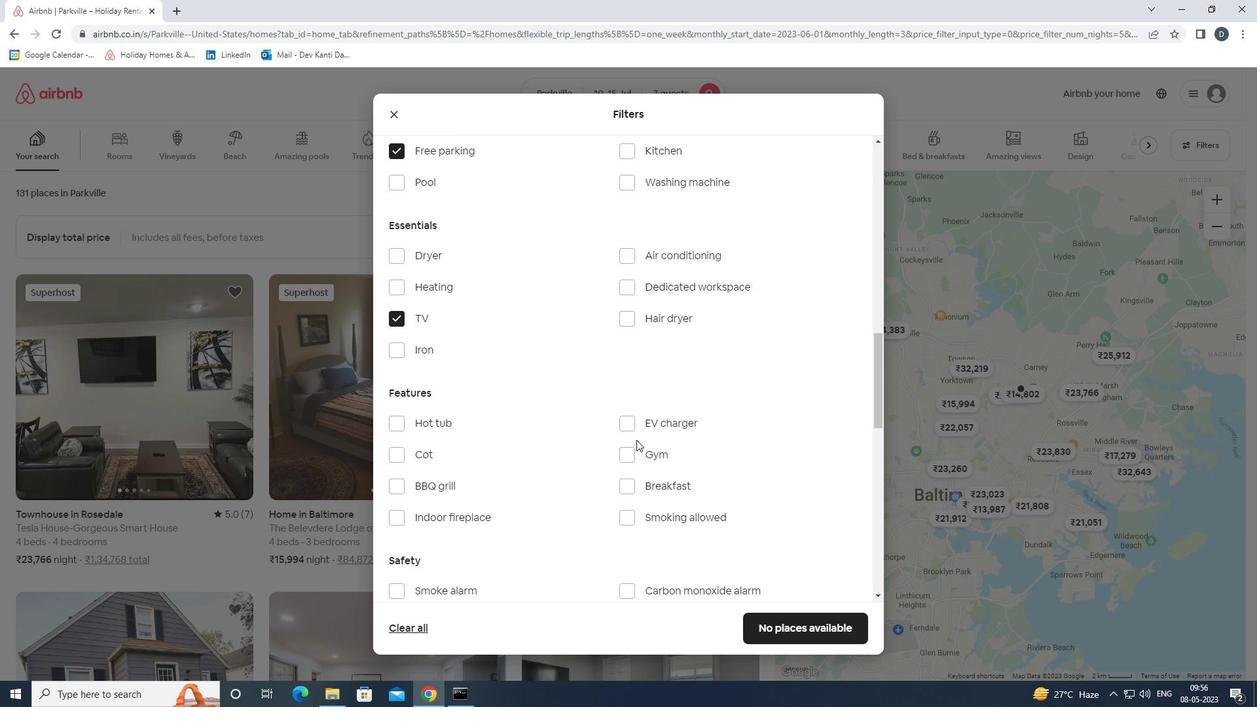 
Action: Mouse pressed left at (639, 448)
Screenshot: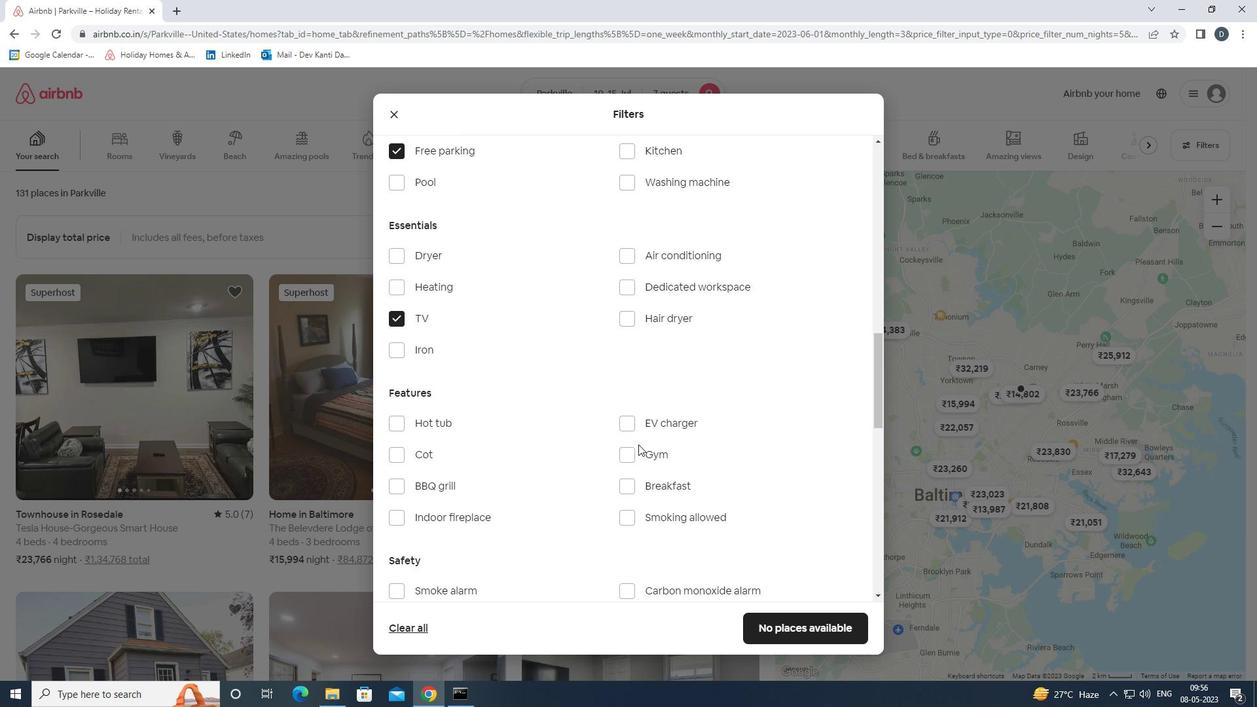 
Action: Mouse moved to (642, 489)
Screenshot: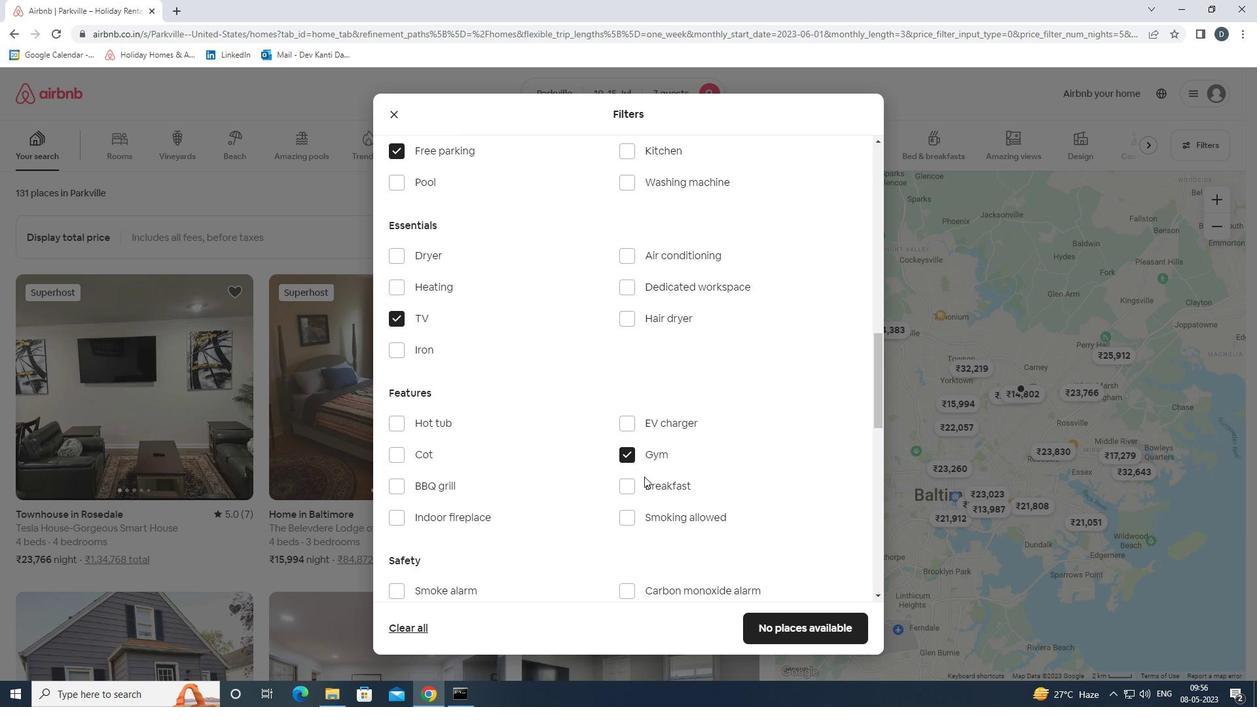 
Action: Mouse pressed left at (642, 489)
Screenshot: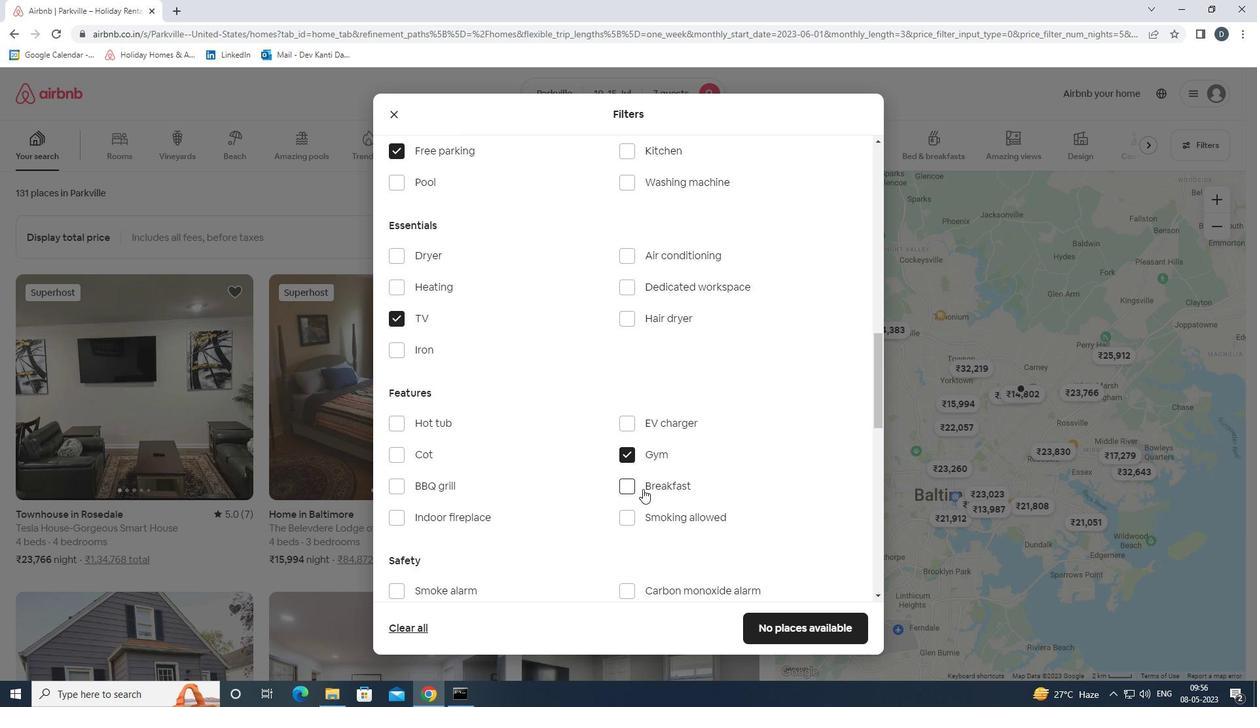 
Action: Mouse scrolled (642, 489) with delta (0, 0)
Screenshot: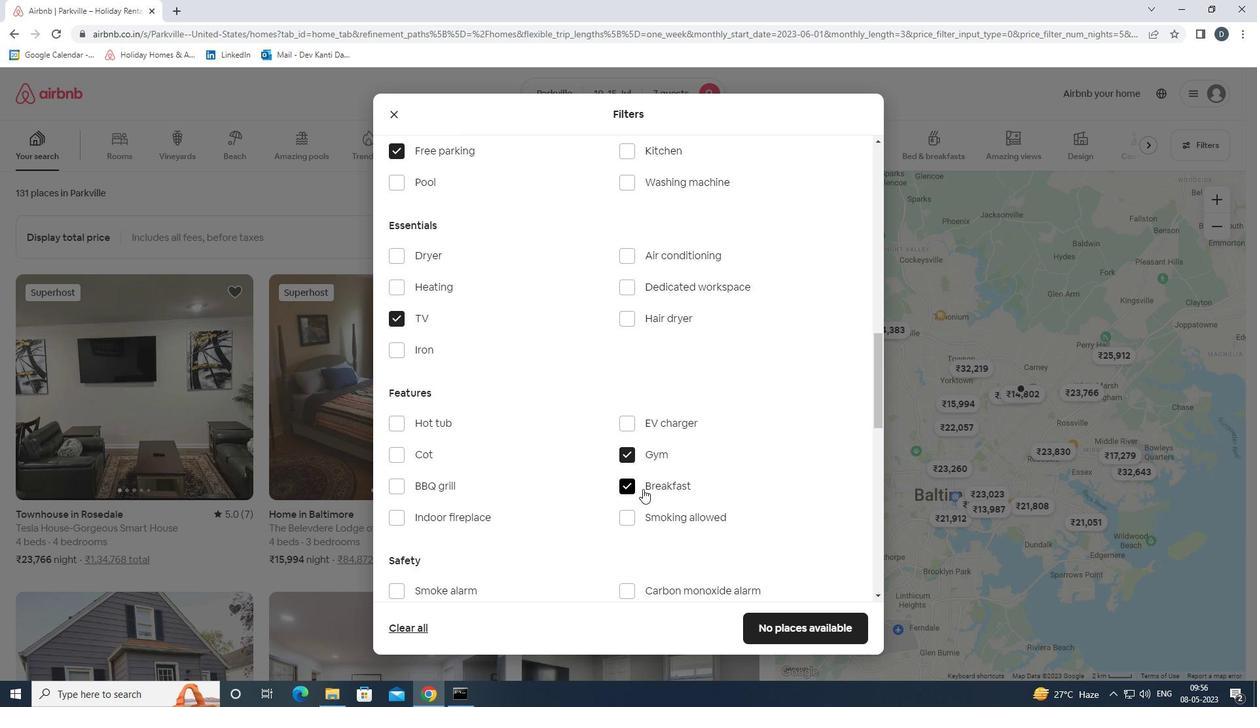 
Action: Mouse scrolled (642, 489) with delta (0, 0)
Screenshot: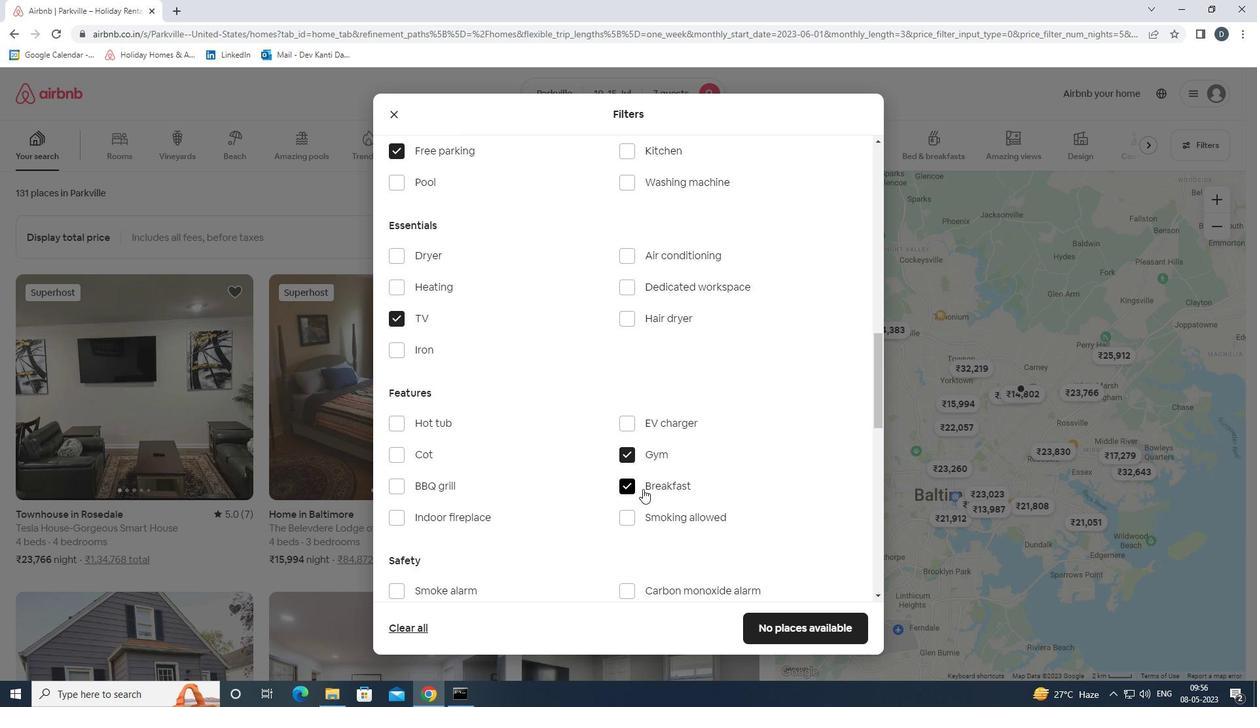 
Action: Mouse scrolled (642, 488) with delta (0, 0)
Screenshot: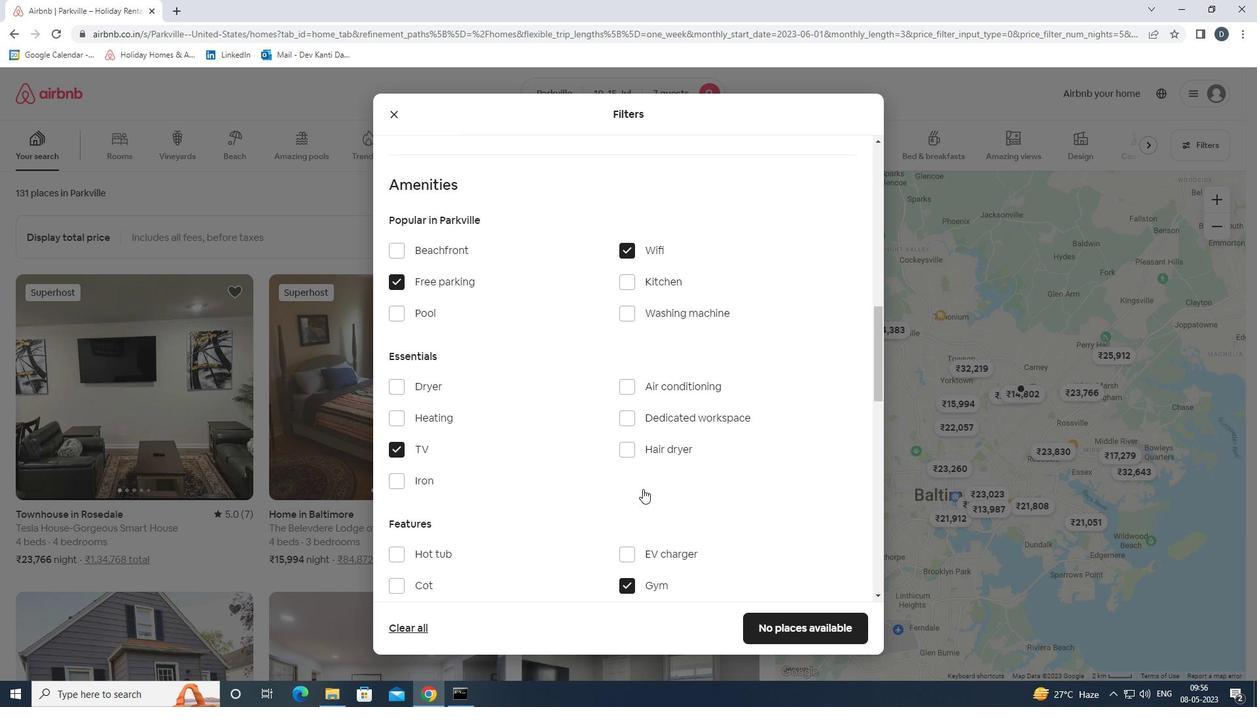 
Action: Mouse scrolled (642, 488) with delta (0, 0)
Screenshot: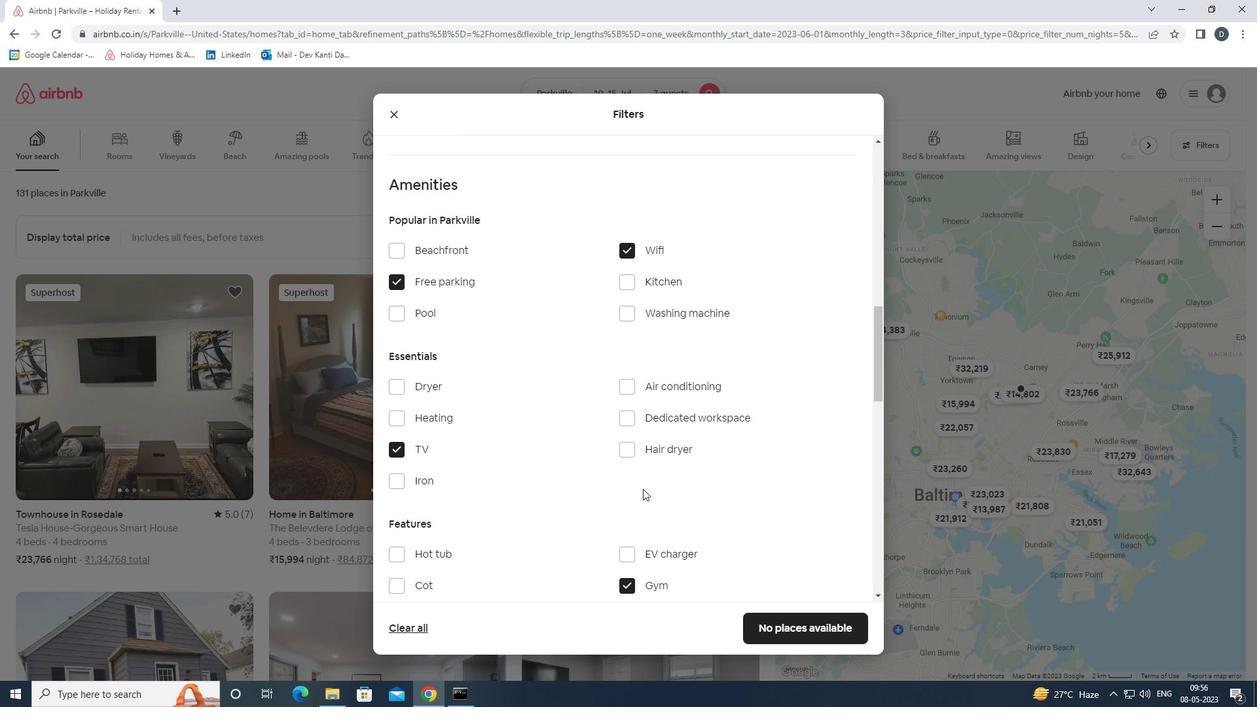 
Action: Mouse scrolled (642, 488) with delta (0, 0)
Screenshot: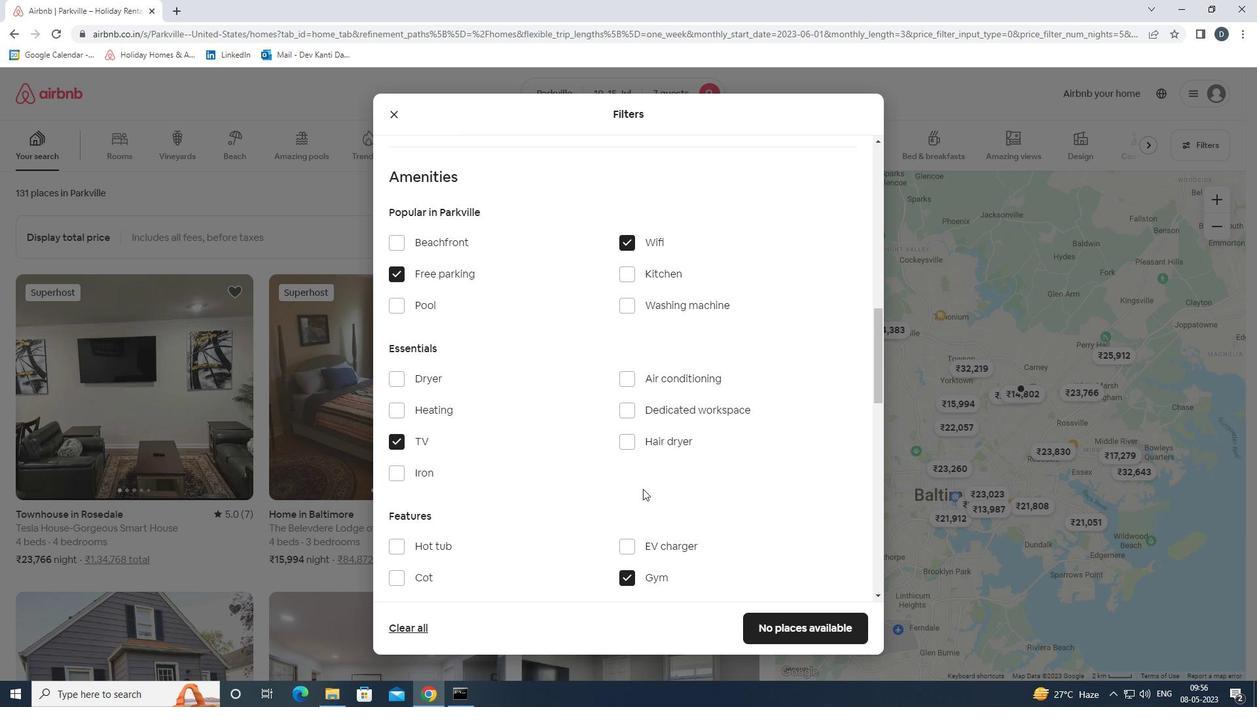 
Action: Mouse scrolled (642, 488) with delta (0, 0)
Screenshot: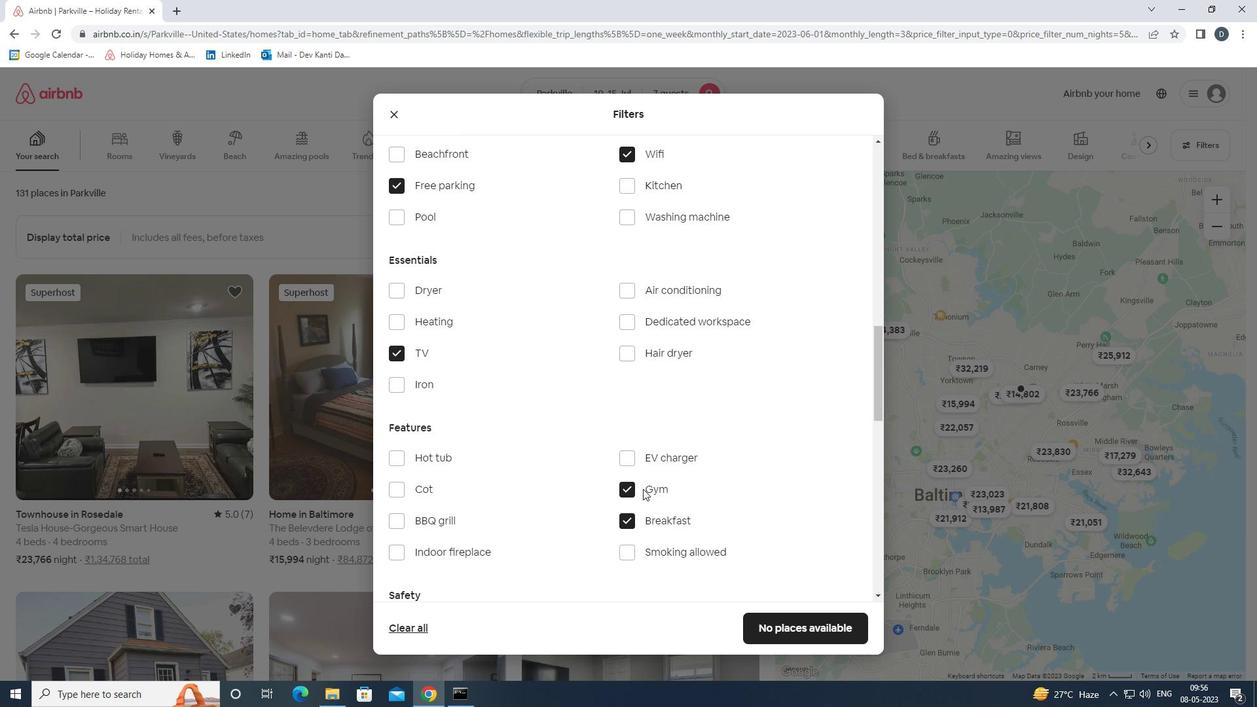 
Action: Mouse scrolled (642, 488) with delta (0, 0)
Screenshot: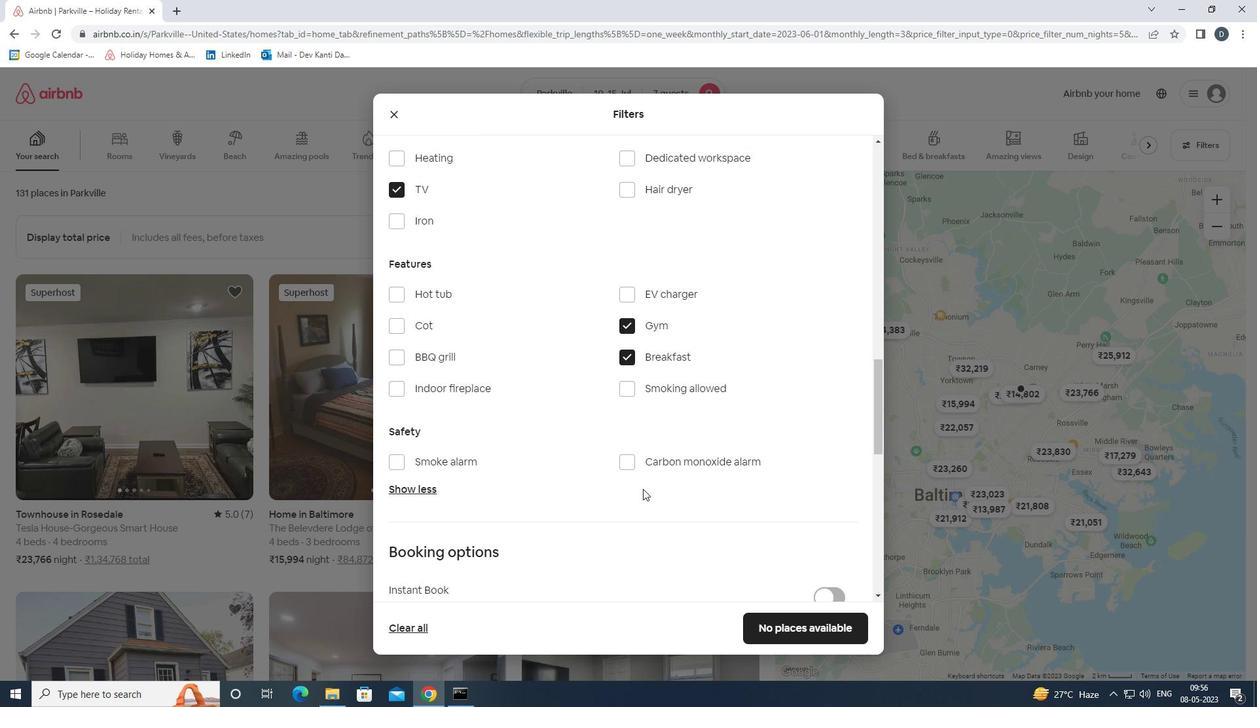 
Action: Mouse scrolled (642, 488) with delta (0, 0)
Screenshot: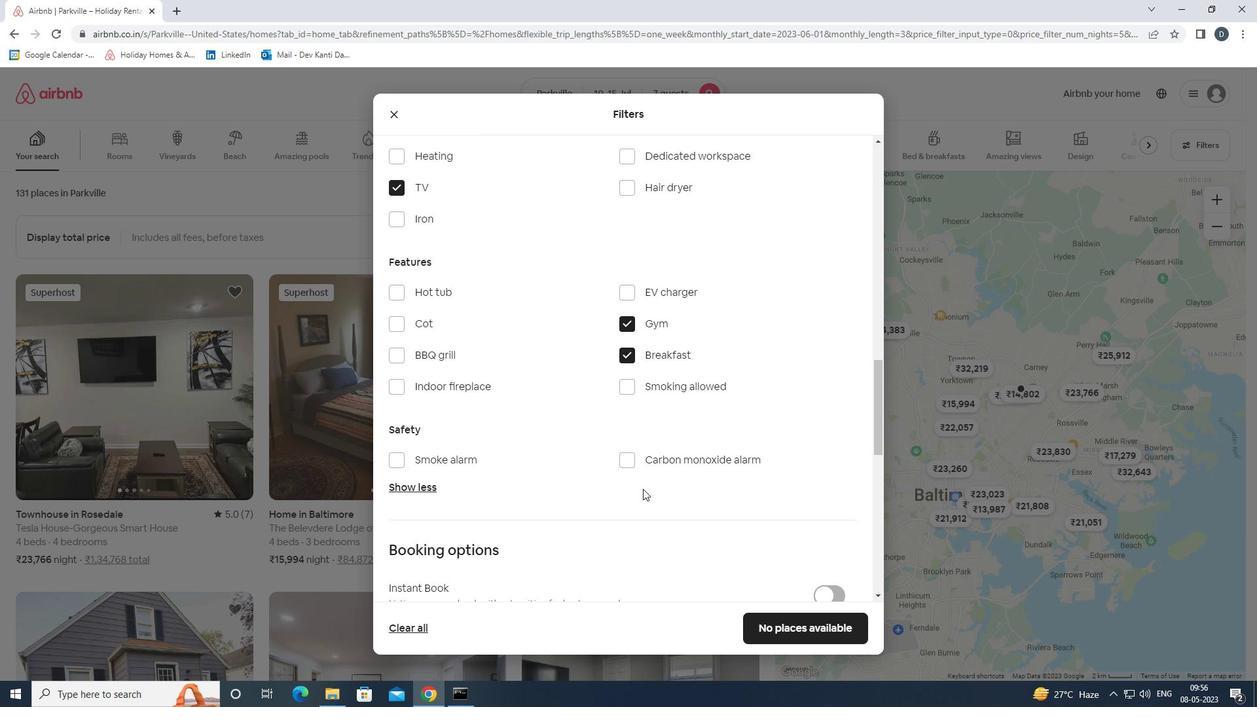 
Action: Mouse scrolled (642, 488) with delta (0, 0)
Screenshot: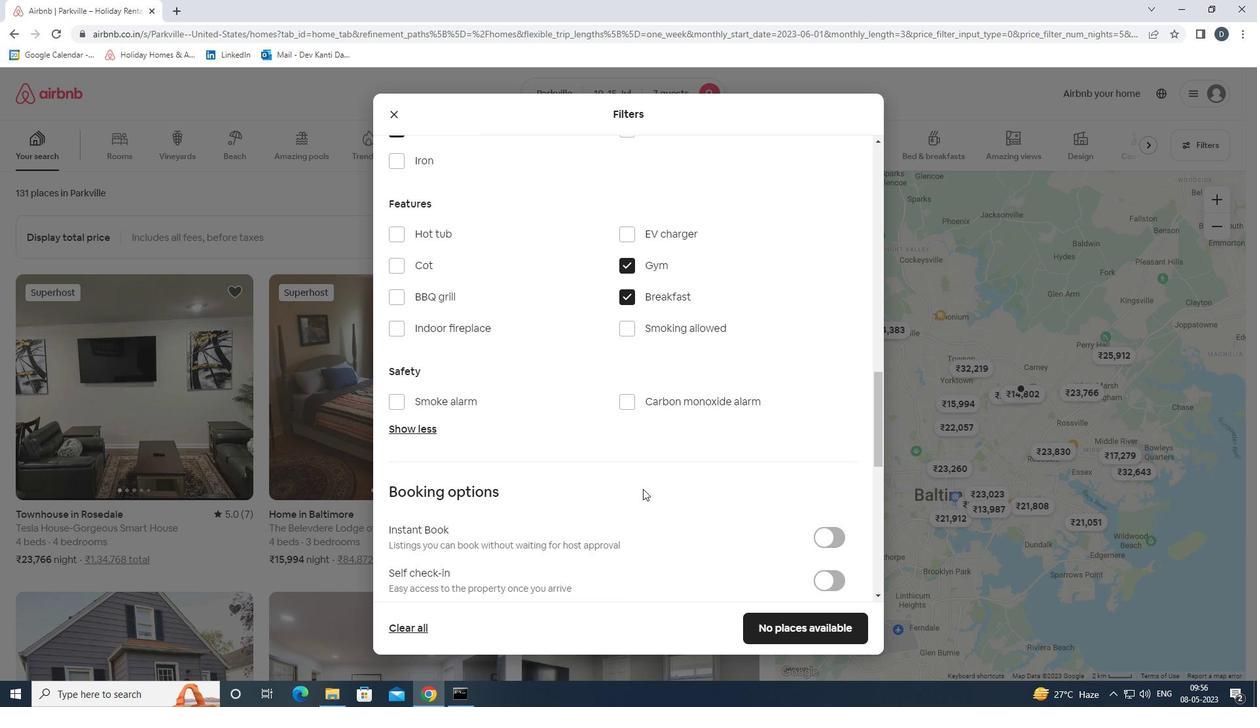 
Action: Mouse moved to (835, 444)
Screenshot: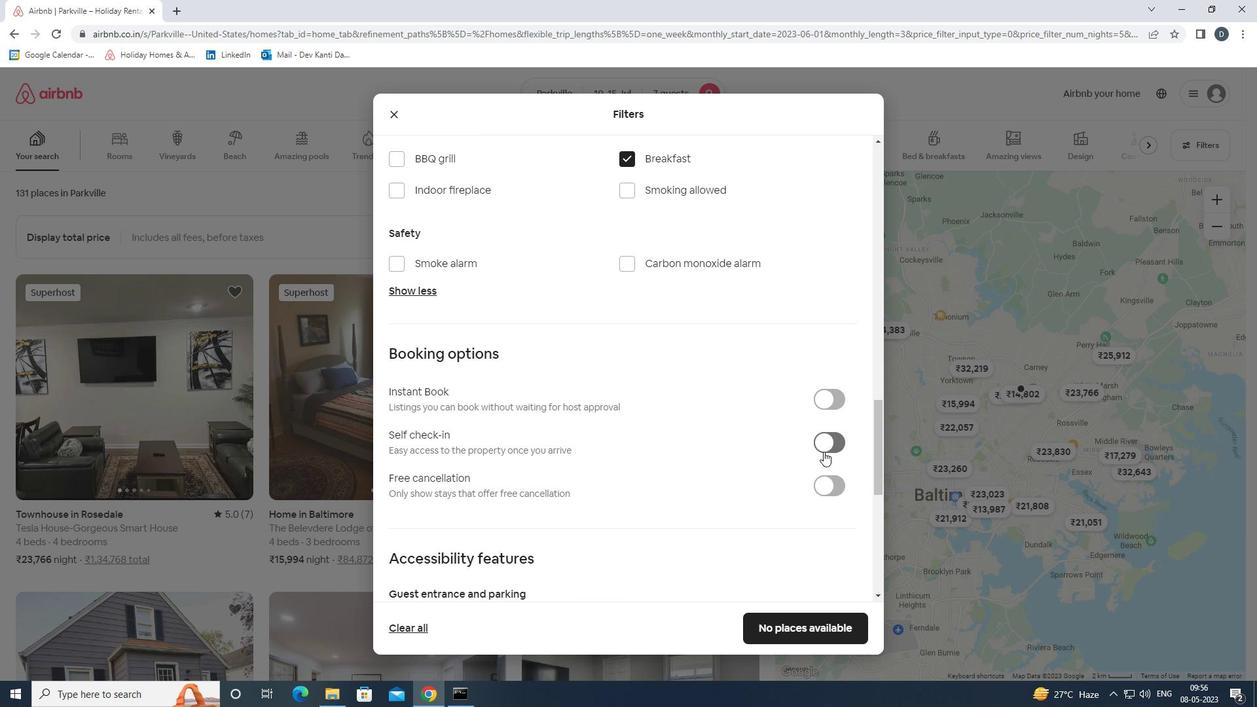 
Action: Mouse pressed left at (835, 444)
Screenshot: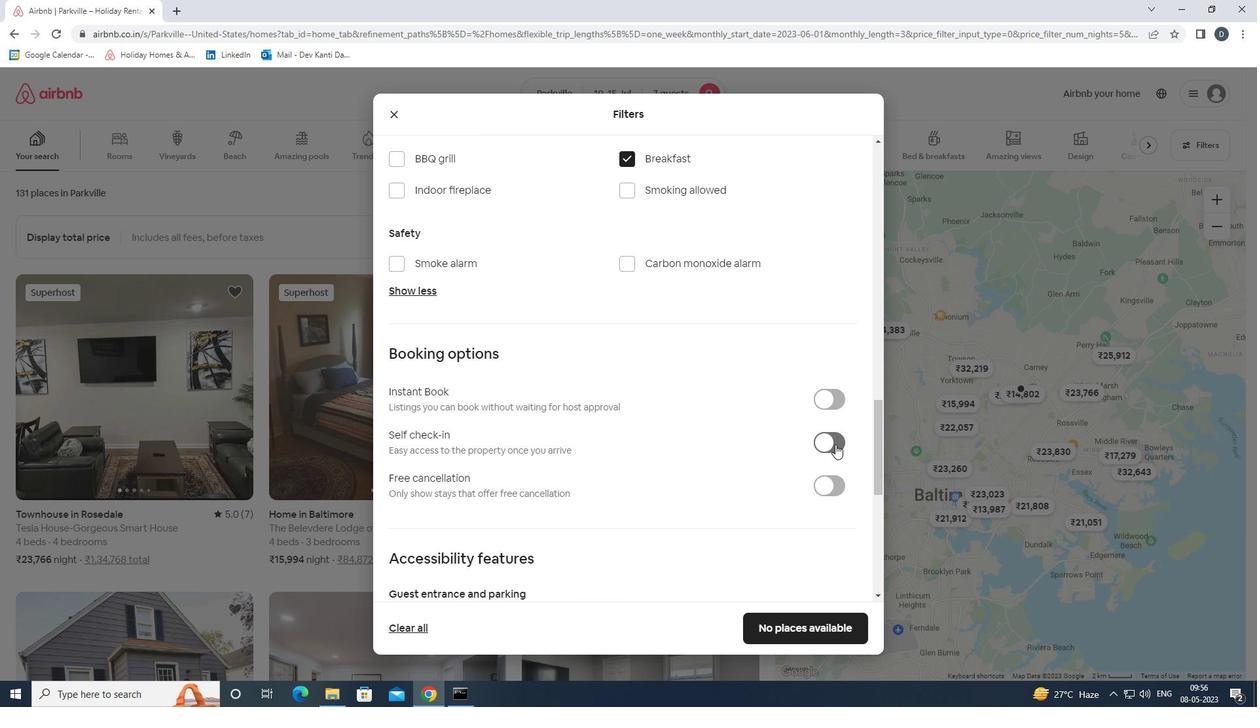
Action: Mouse scrolled (835, 443) with delta (0, 0)
Screenshot: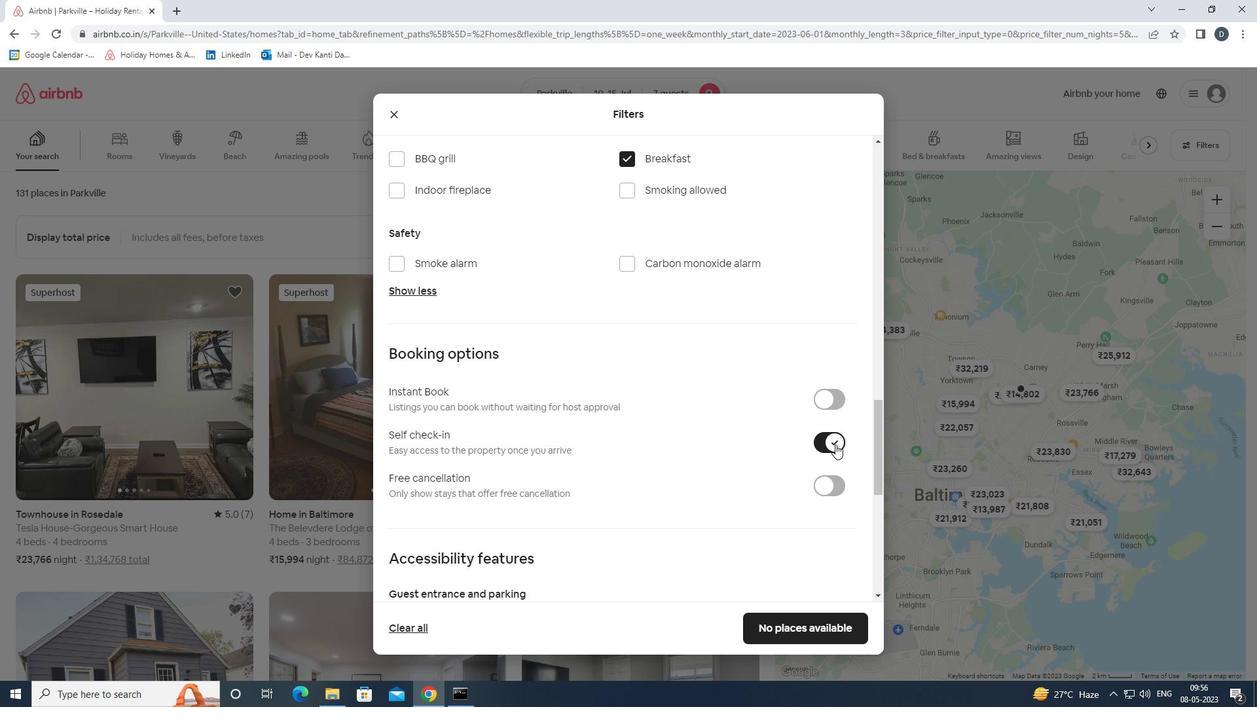 
Action: Mouse scrolled (835, 443) with delta (0, 0)
Screenshot: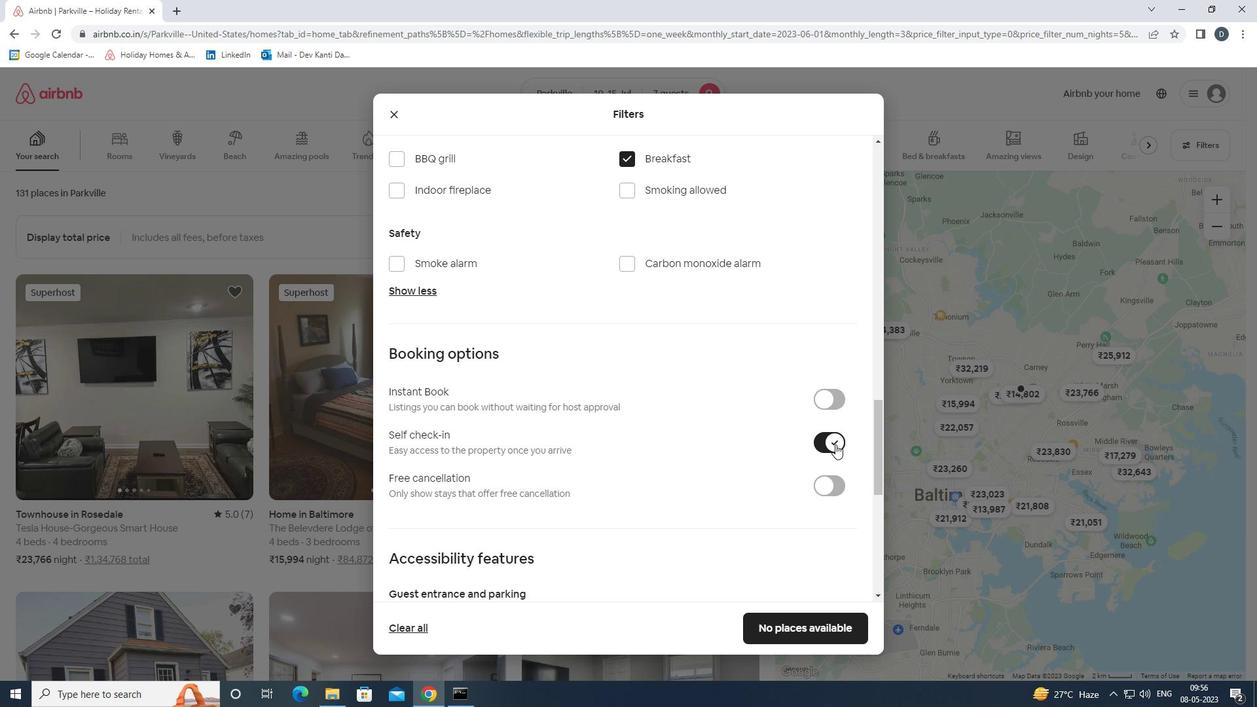 
Action: Mouse scrolled (835, 443) with delta (0, 0)
Screenshot: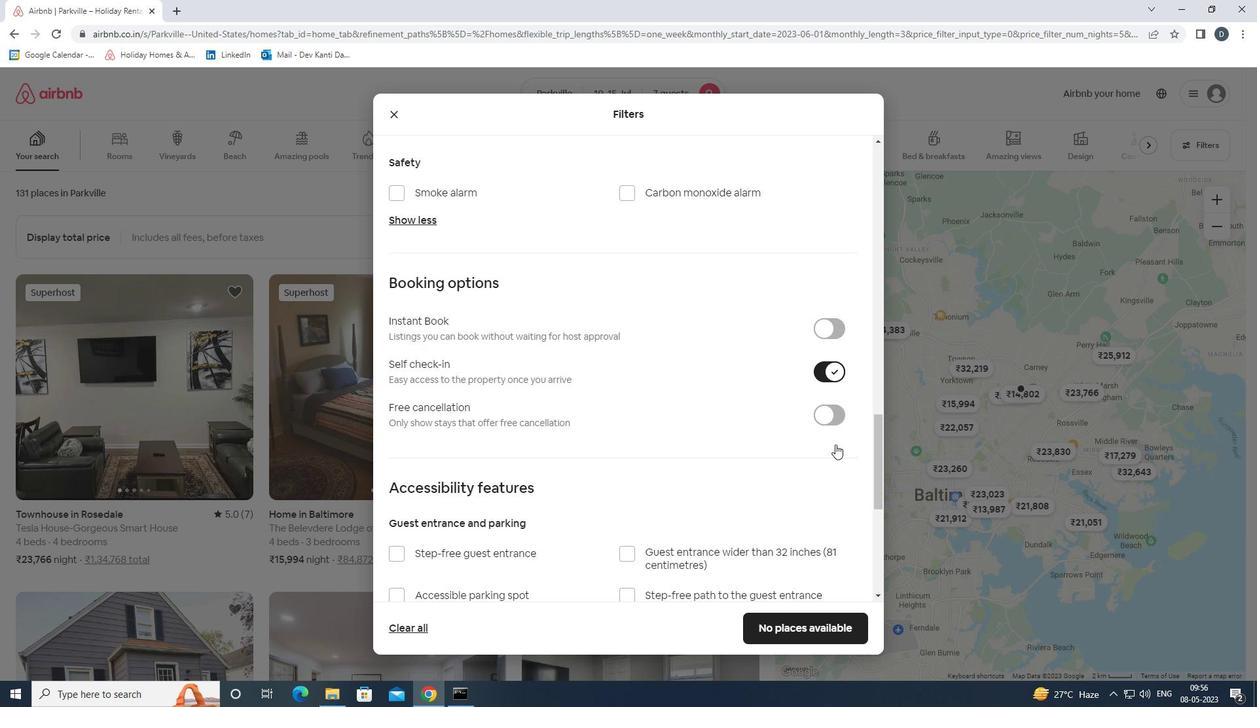 
Action: Mouse moved to (835, 443)
Screenshot: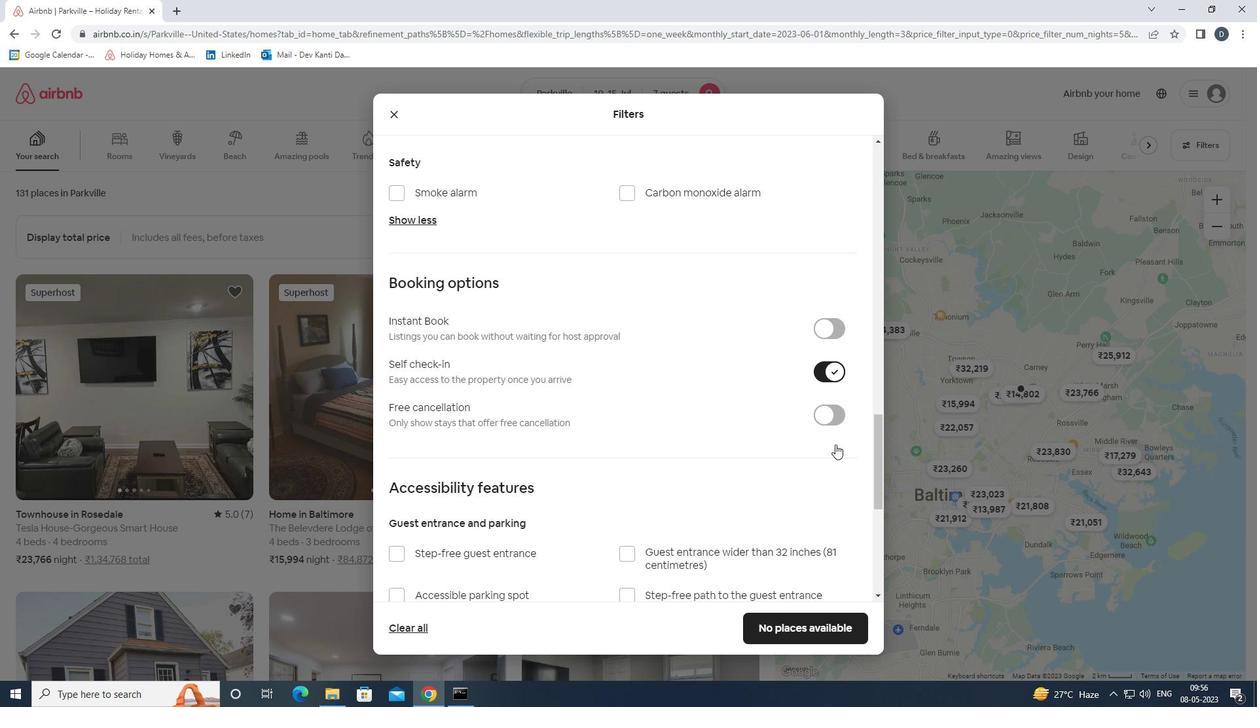 
Action: Mouse scrolled (835, 443) with delta (0, 0)
Screenshot: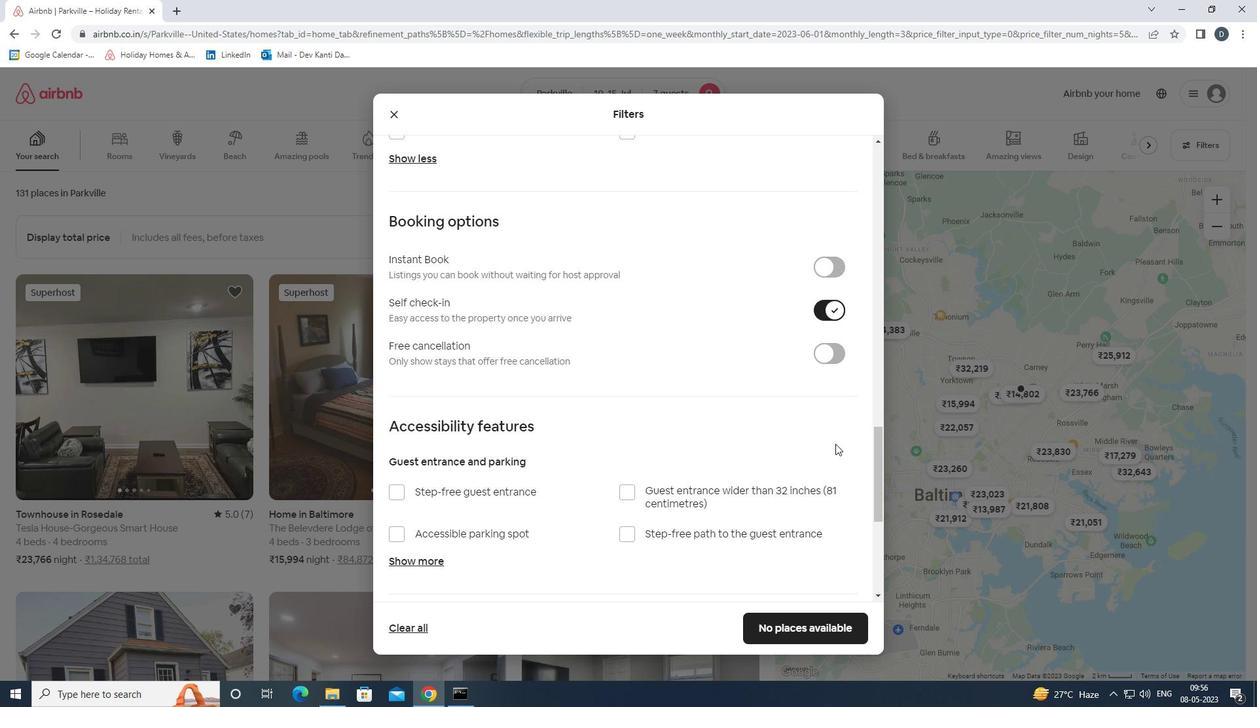 
Action: Mouse scrolled (835, 443) with delta (0, 0)
Screenshot: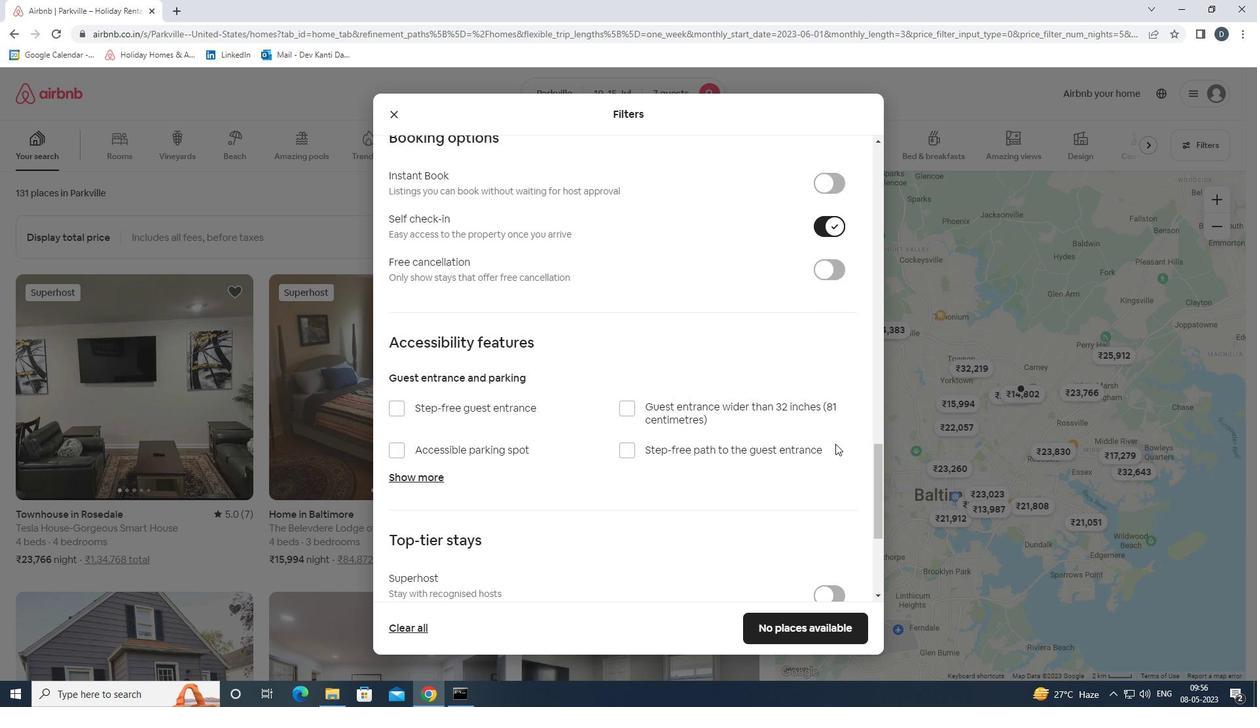 
Action: Mouse scrolled (835, 443) with delta (0, 0)
Screenshot: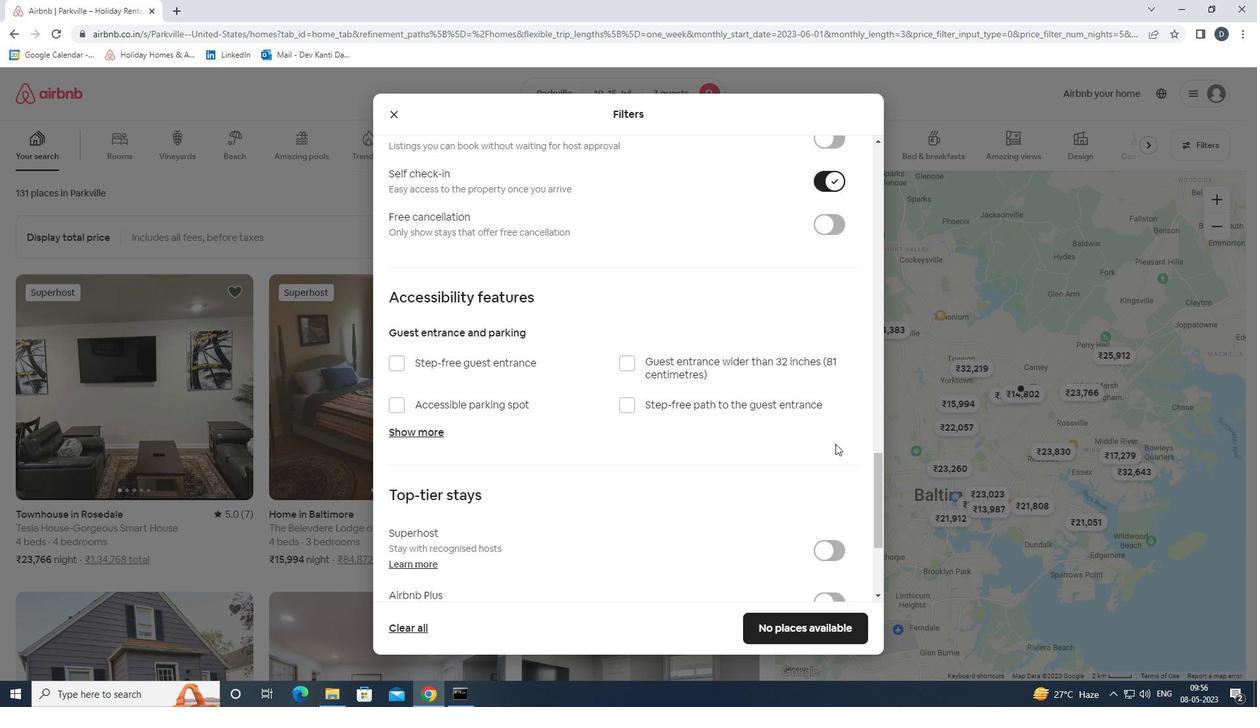 
Action: Mouse scrolled (835, 443) with delta (0, 0)
Screenshot: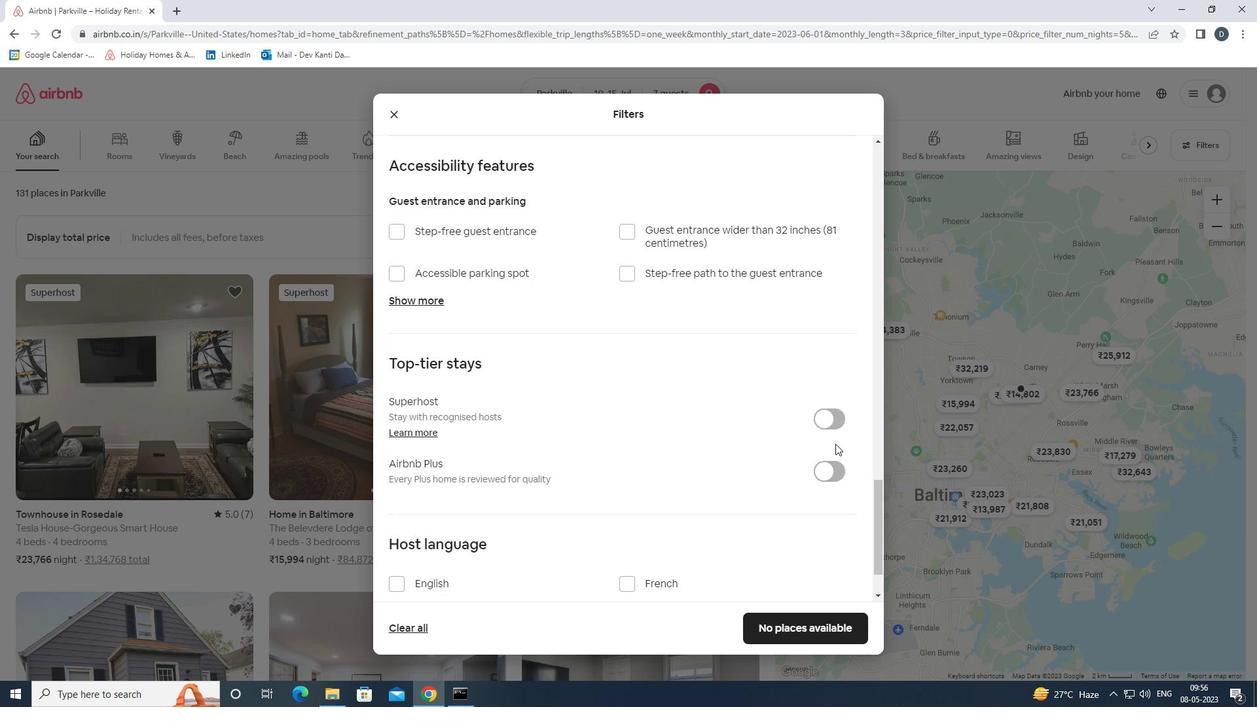 
Action: Mouse scrolled (835, 443) with delta (0, 0)
Screenshot: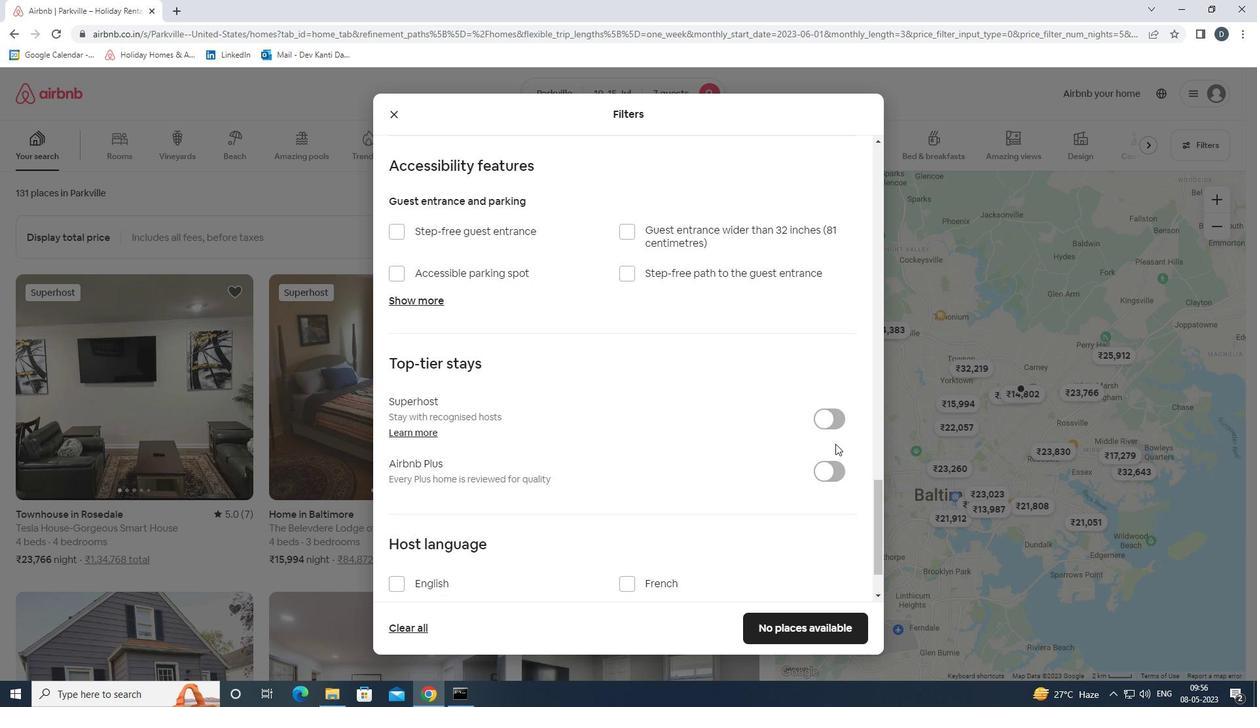 
Action: Mouse scrolled (835, 443) with delta (0, 0)
Screenshot: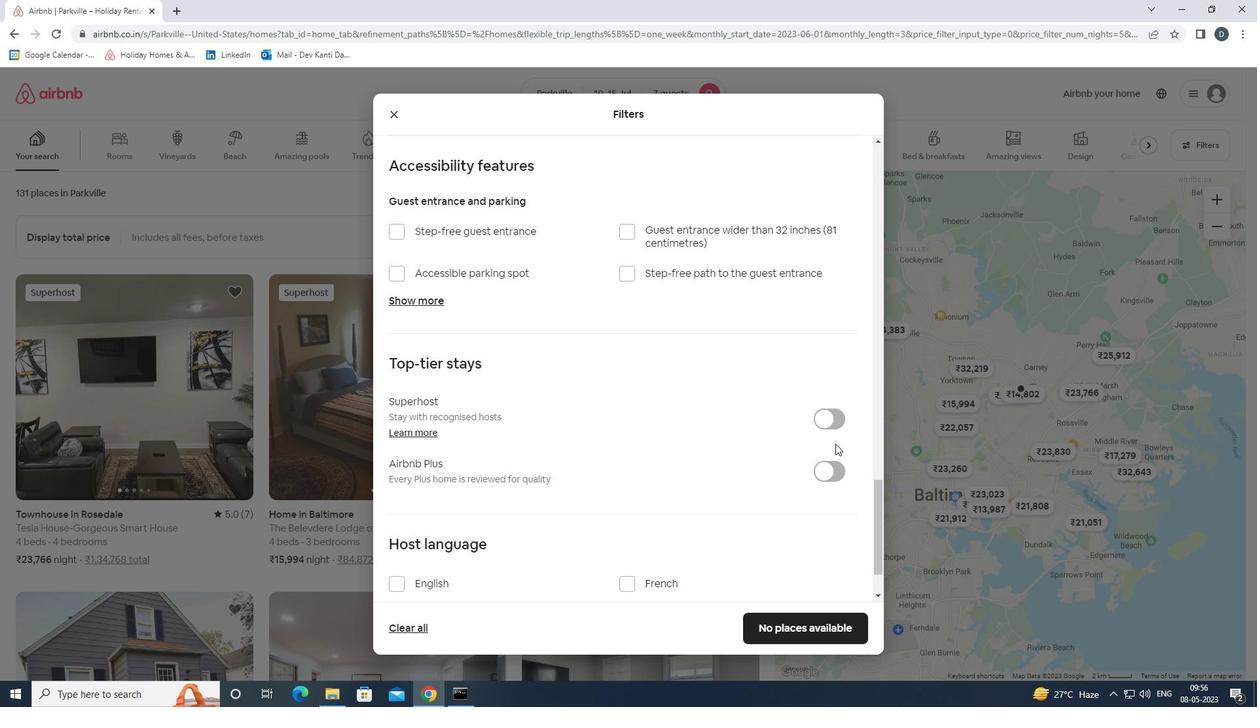 
Action: Mouse scrolled (835, 443) with delta (0, 0)
Screenshot: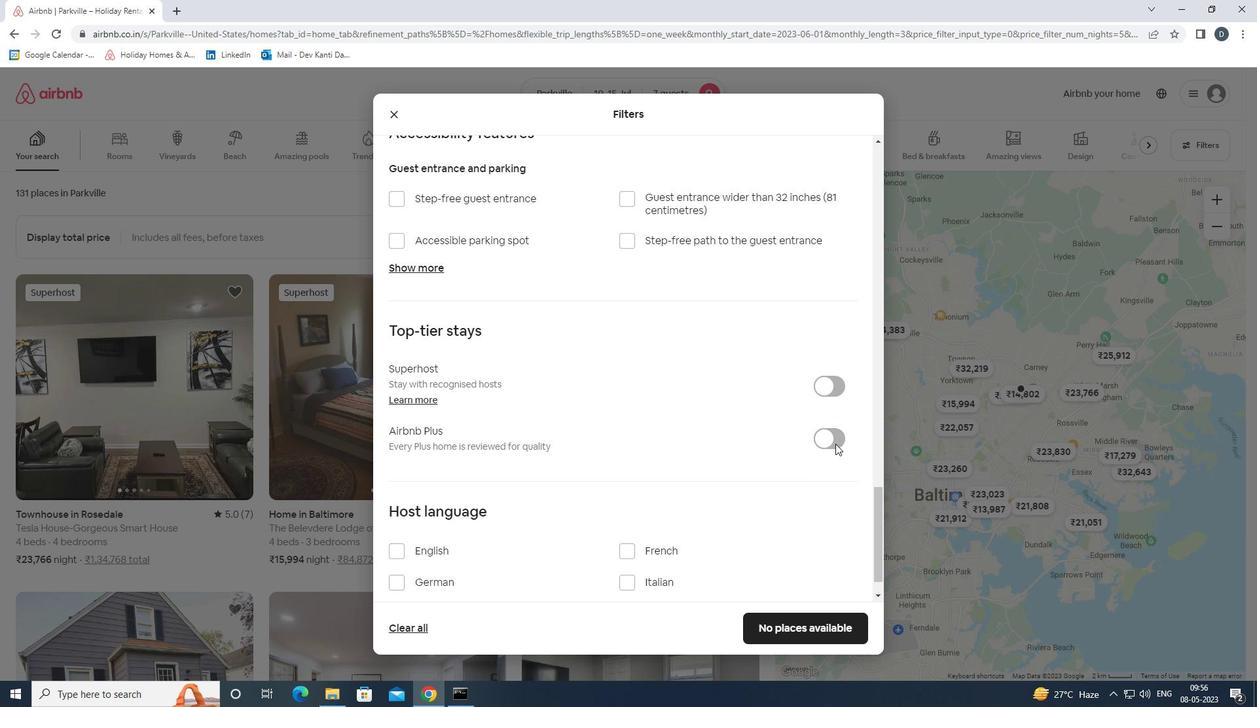 
Action: Mouse moved to (438, 507)
Screenshot: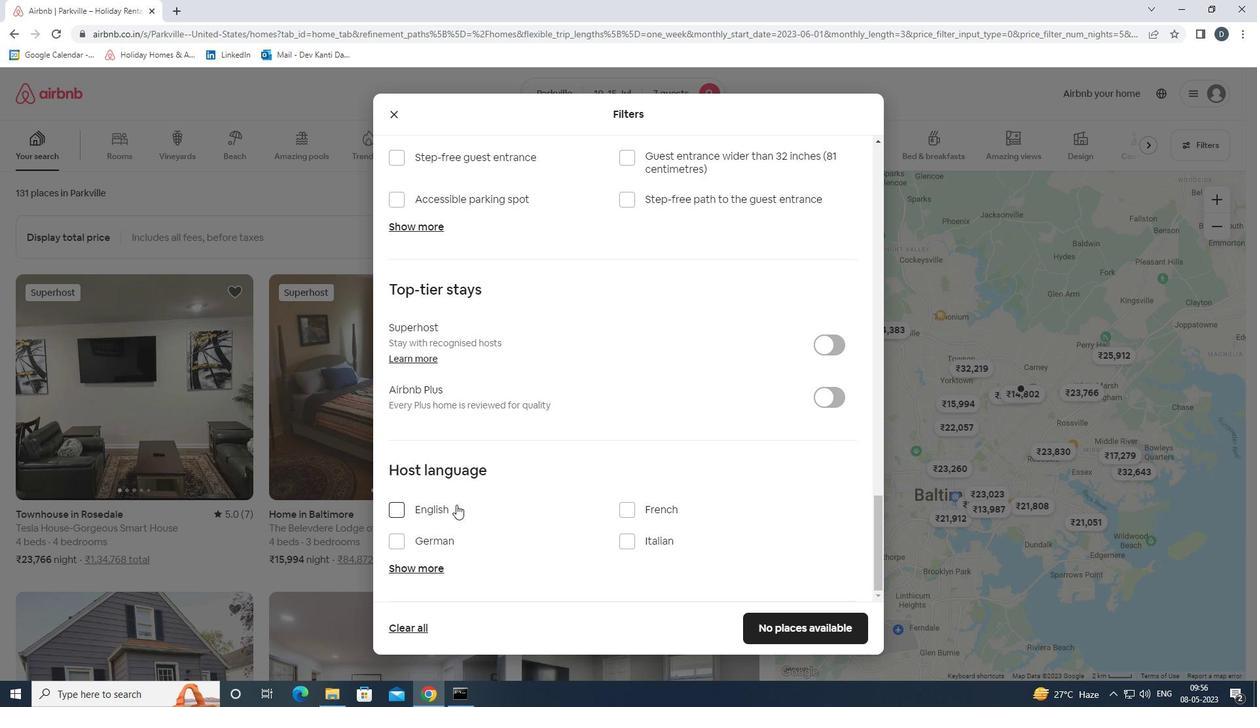 
Action: Mouse pressed left at (438, 507)
Screenshot: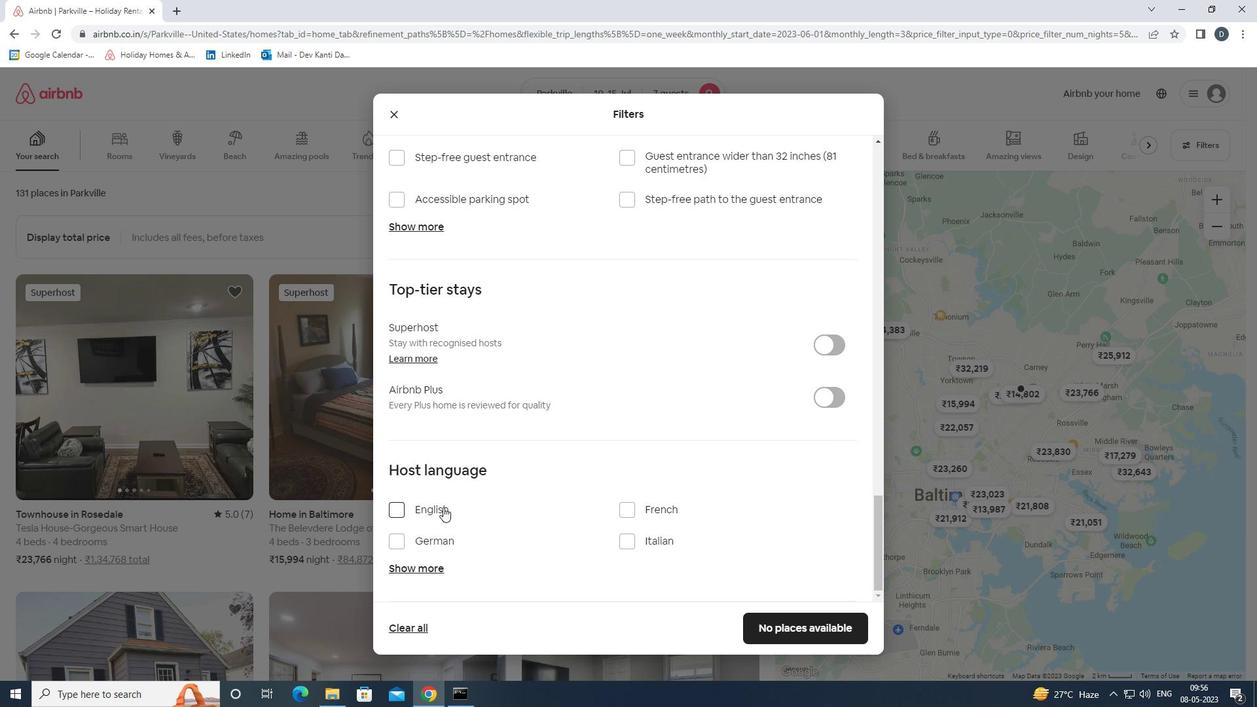 
Action: Mouse moved to (790, 618)
Screenshot: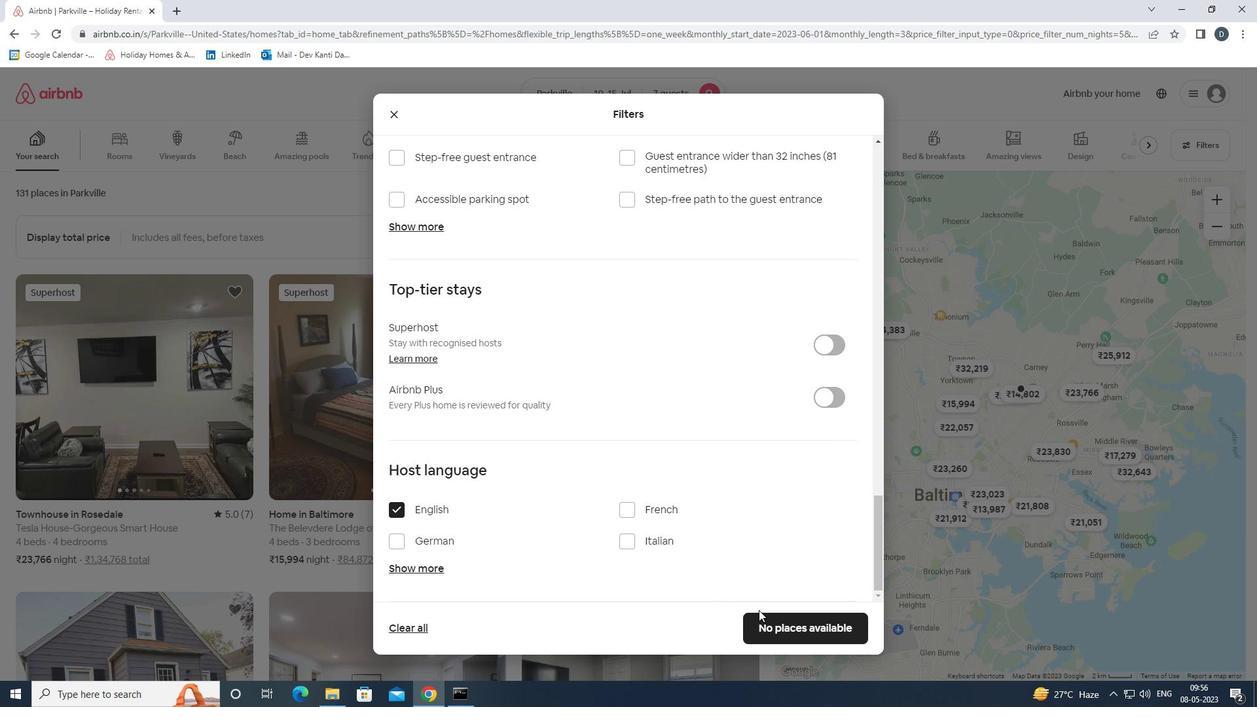 
Action: Mouse pressed left at (790, 618)
Screenshot: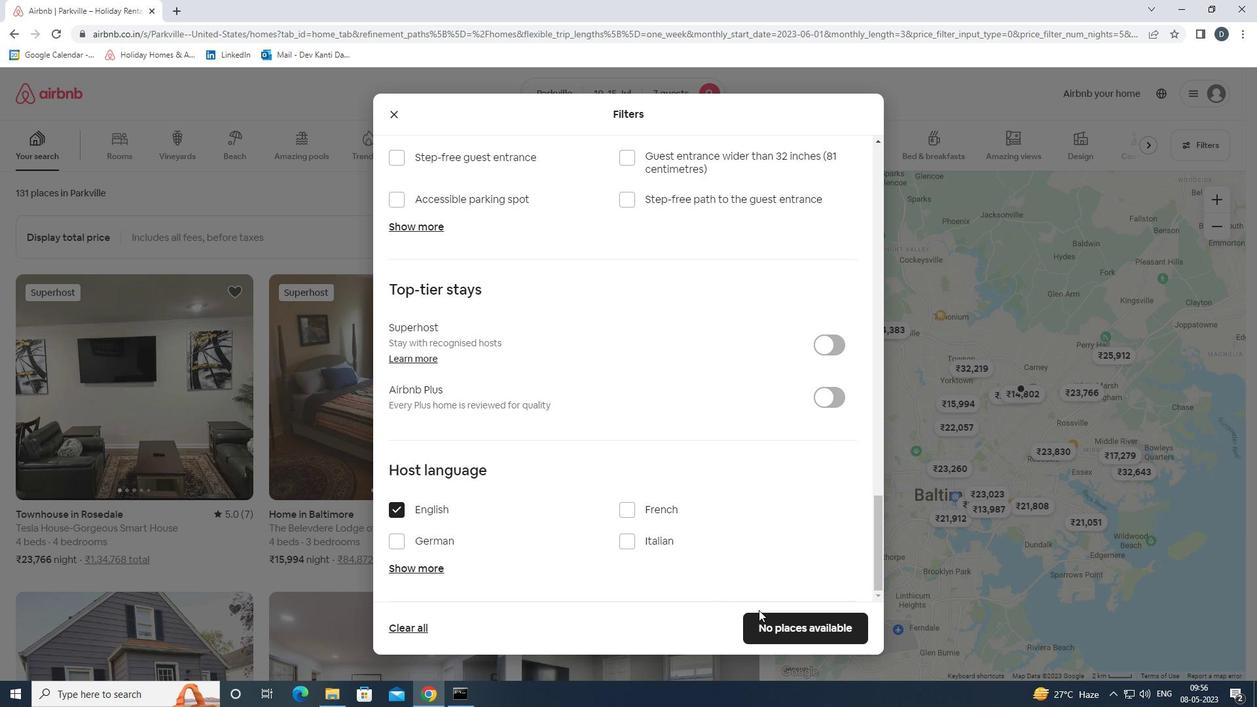 
Action: Mouse moved to (800, 553)
Screenshot: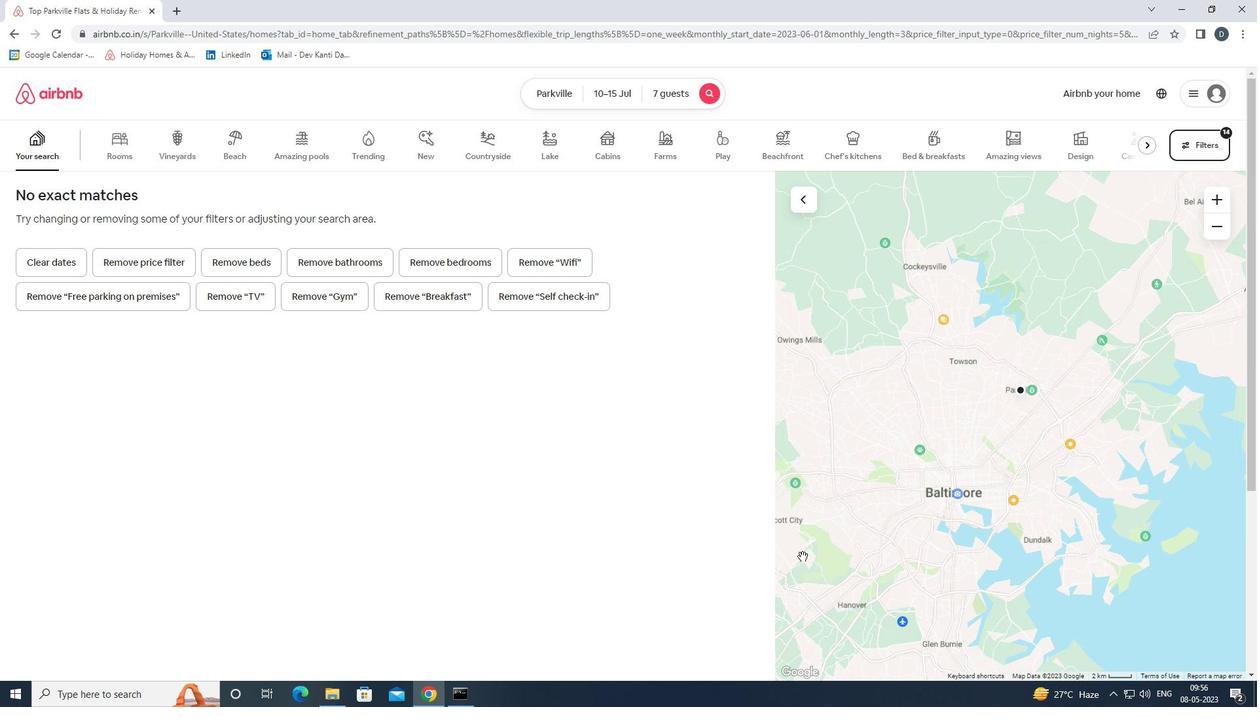 
